 Task: Add the museum you appreciate in the Museum Campus to your saved locations.
Action: Mouse moved to (150, 59)
Screenshot: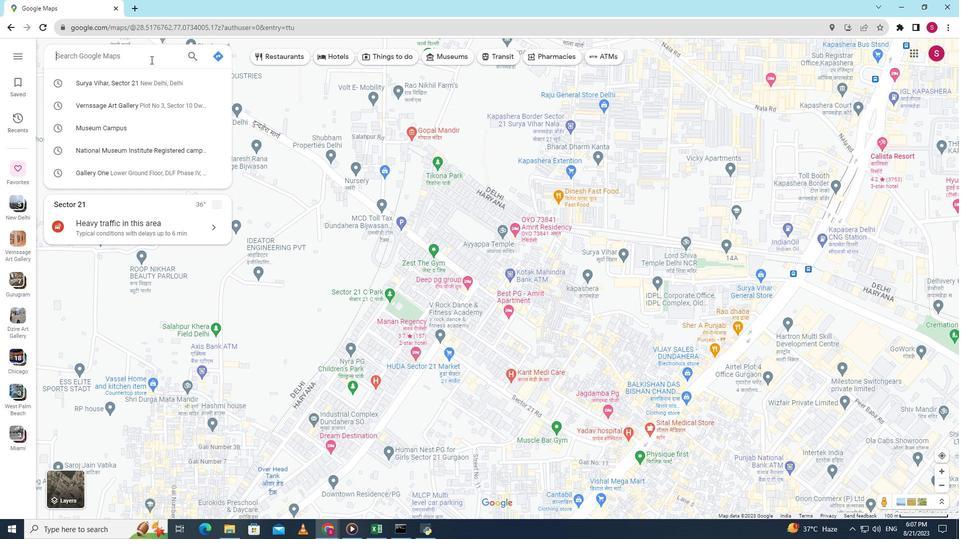 
Action: Mouse pressed left at (150, 59)
Screenshot: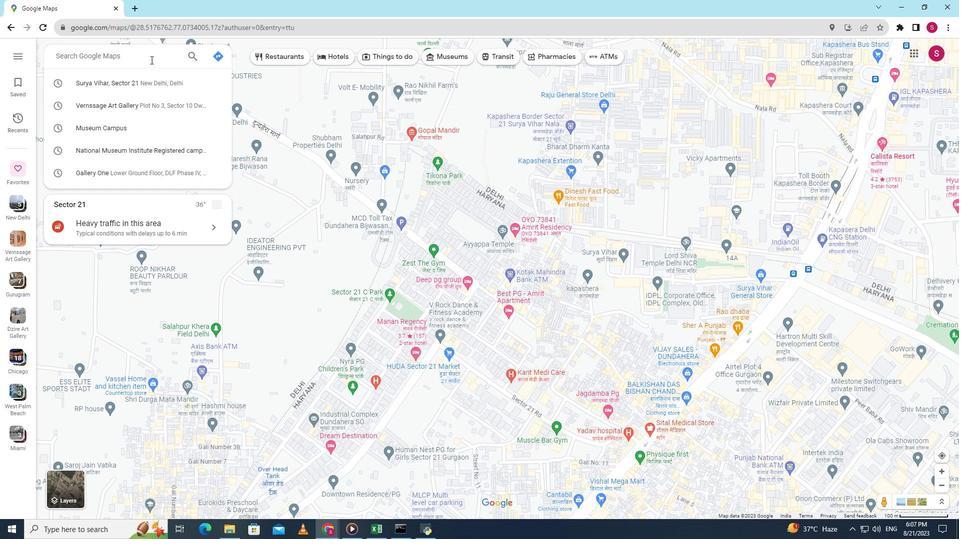 
Action: Key pressed <Key.shift><Key.shift><Key.shift><Key.shift><Key.shift><Key.shift><Key.shift><Key.shift><Key.shift><Key.shift>Museum<Key.space><Key.shift><Key.shift><Key.shift><Key.shift><Key.shift><Key.shift><Key.shift>Campi<Key.backspace>us<Key.enter>
Screenshot: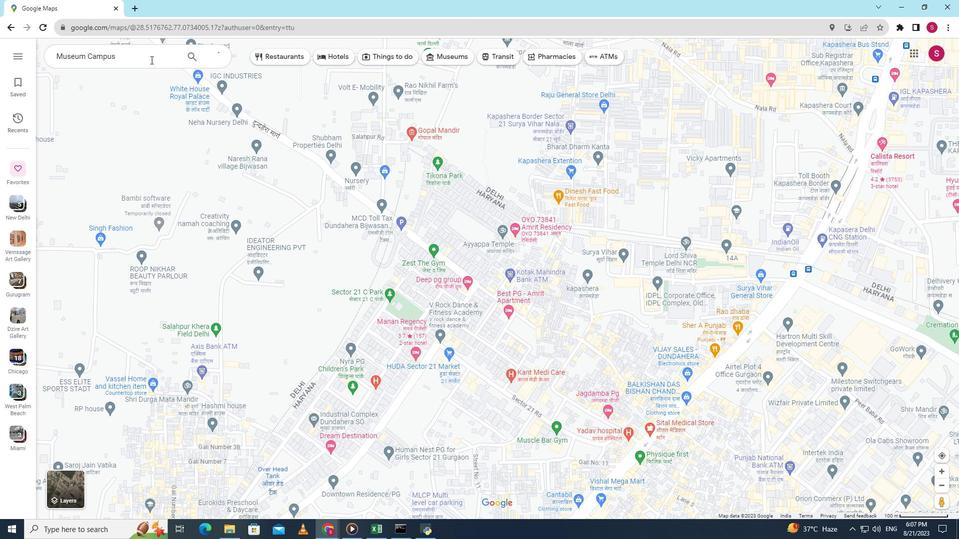 
Action: Mouse moved to (114, 90)
Screenshot: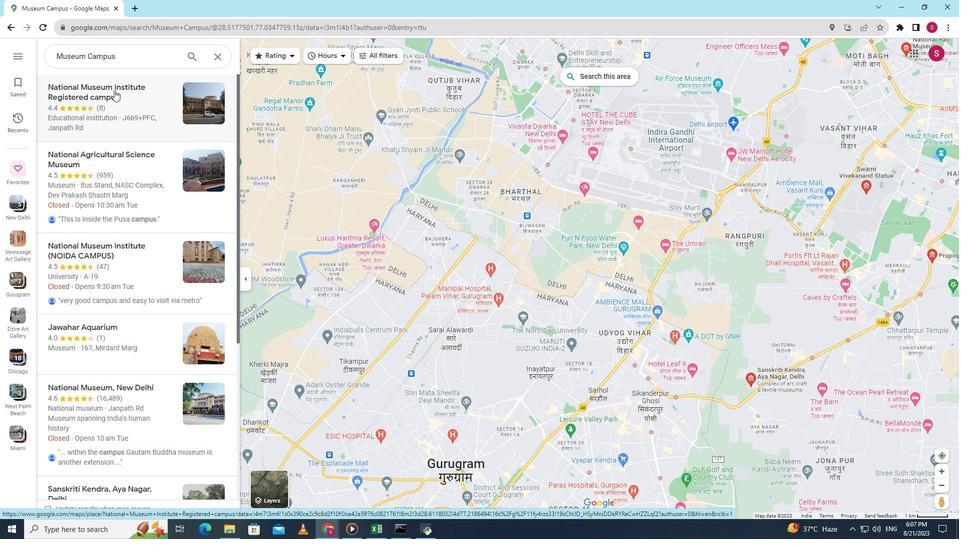 
Action: Mouse pressed left at (114, 90)
Screenshot: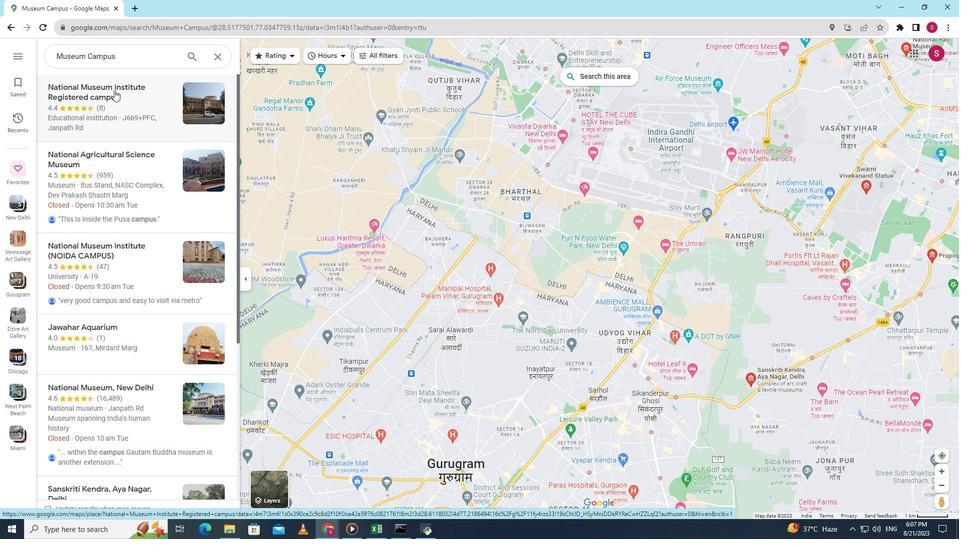 
Action: Mouse moved to (365, 149)
Screenshot: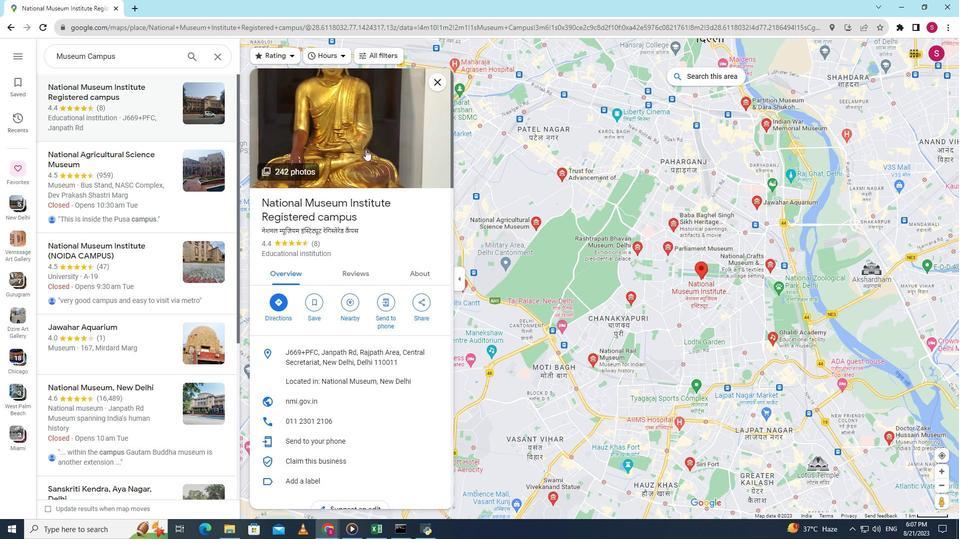 
Action: Mouse pressed left at (365, 149)
Screenshot: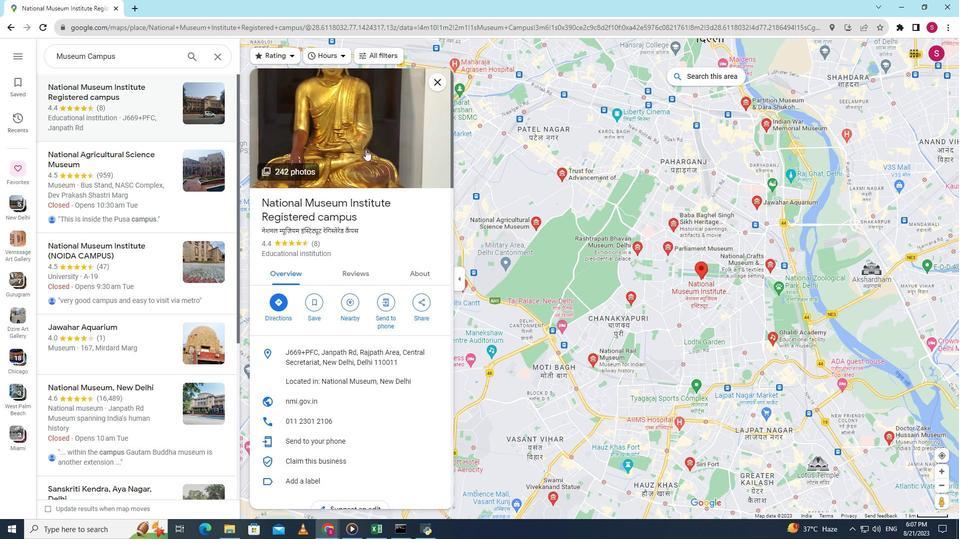 
Action: Mouse moved to (147, 440)
Screenshot: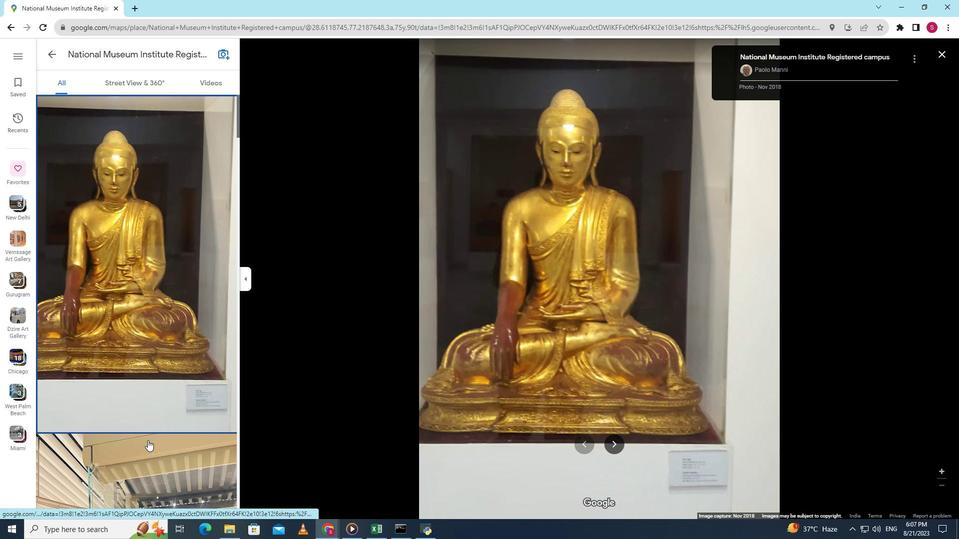 
Action: Mouse scrolled (147, 440) with delta (0, 0)
Screenshot: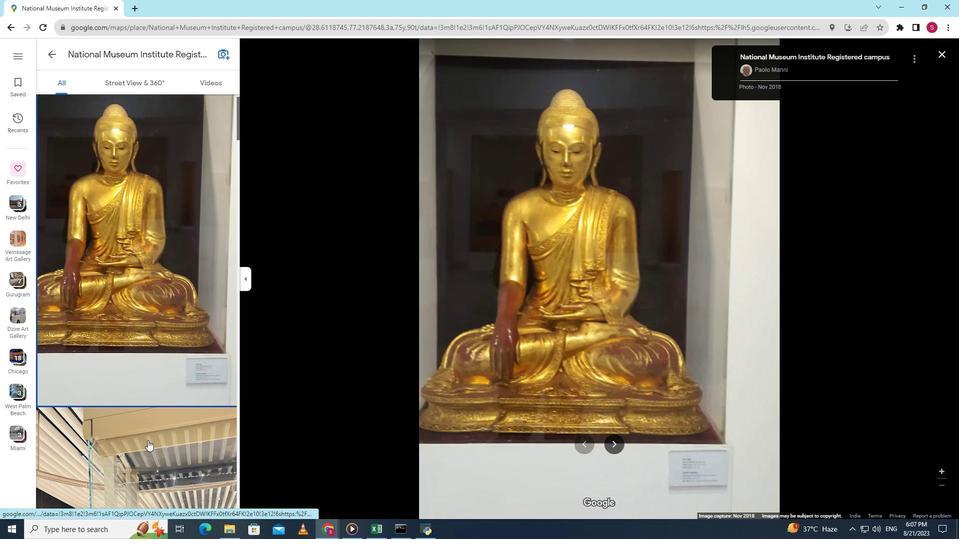 
Action: Mouse scrolled (147, 440) with delta (0, 0)
Screenshot: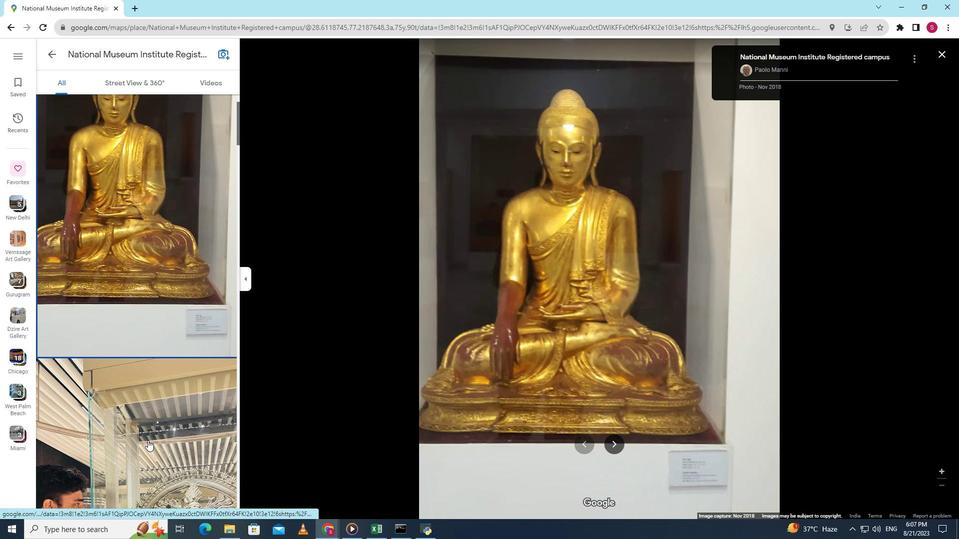 
Action: Mouse scrolled (147, 440) with delta (0, 0)
Screenshot: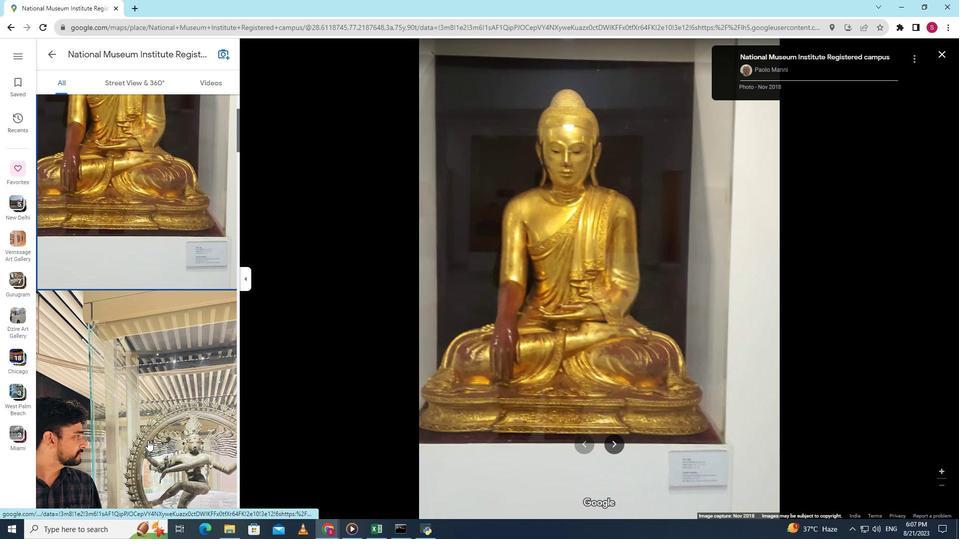 
Action: Mouse moved to (149, 436)
Screenshot: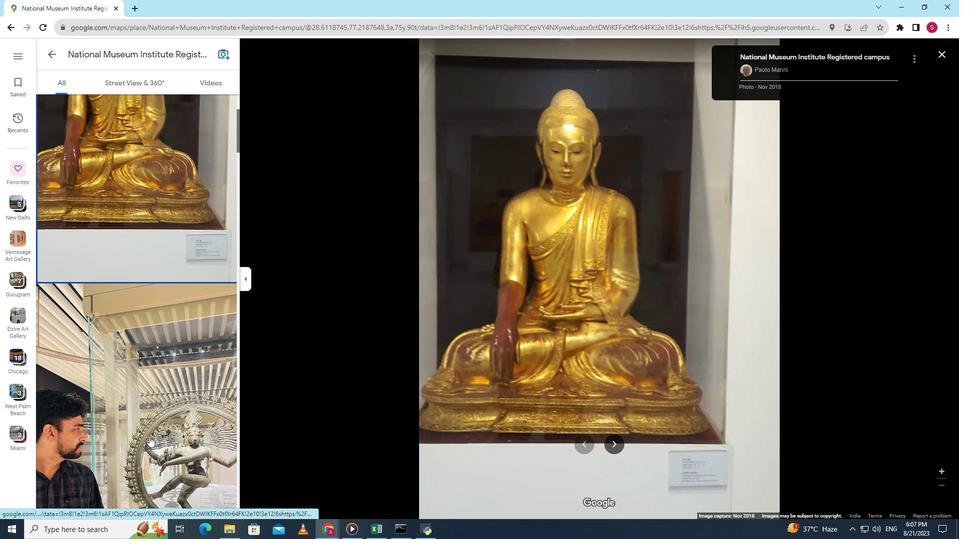 
Action: Mouse pressed left at (149, 436)
Screenshot: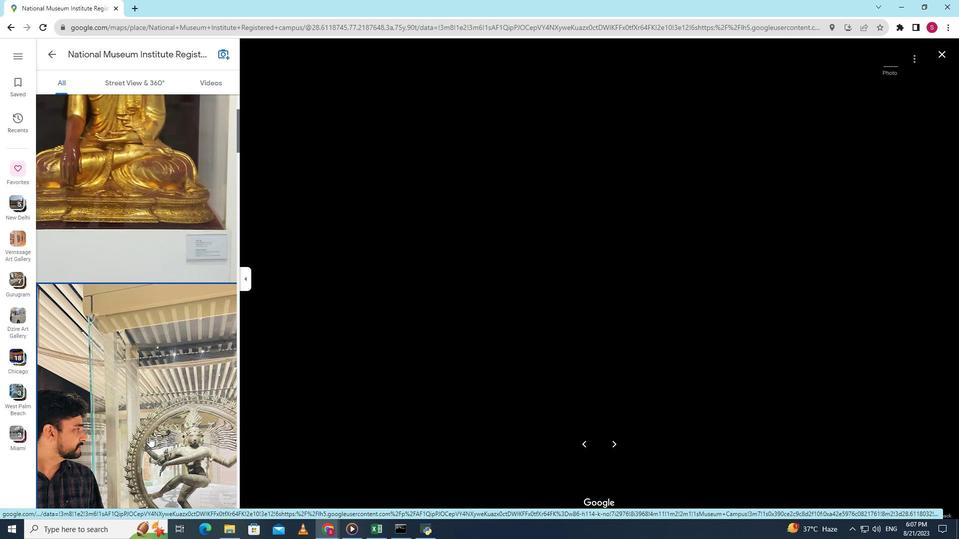 
Action: Mouse moved to (610, 443)
Screenshot: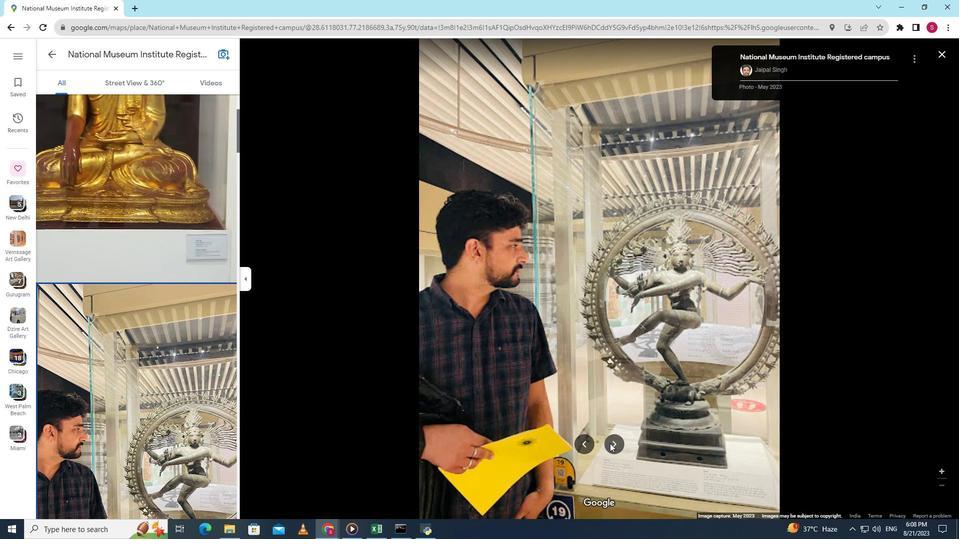 
Action: Mouse pressed left at (610, 443)
Screenshot: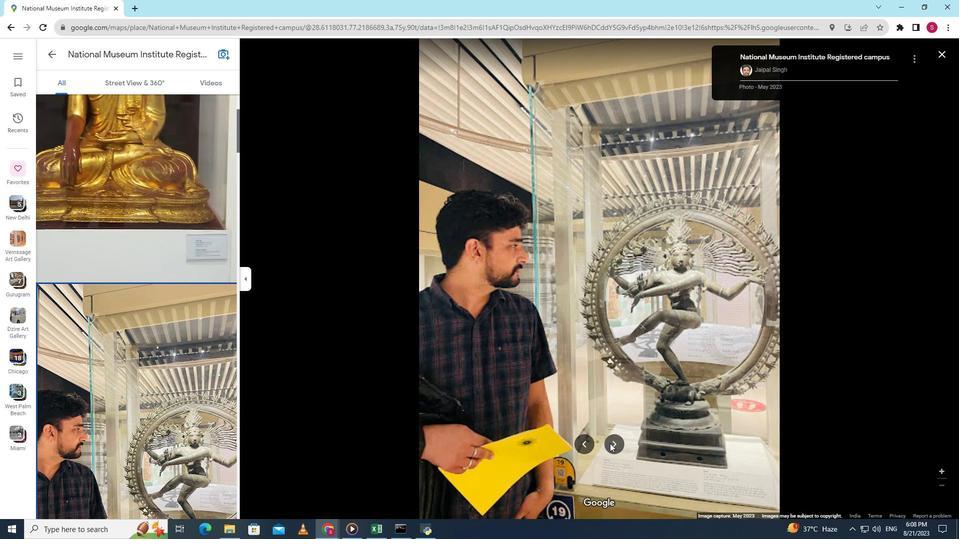 
Action: Mouse pressed left at (610, 443)
Screenshot: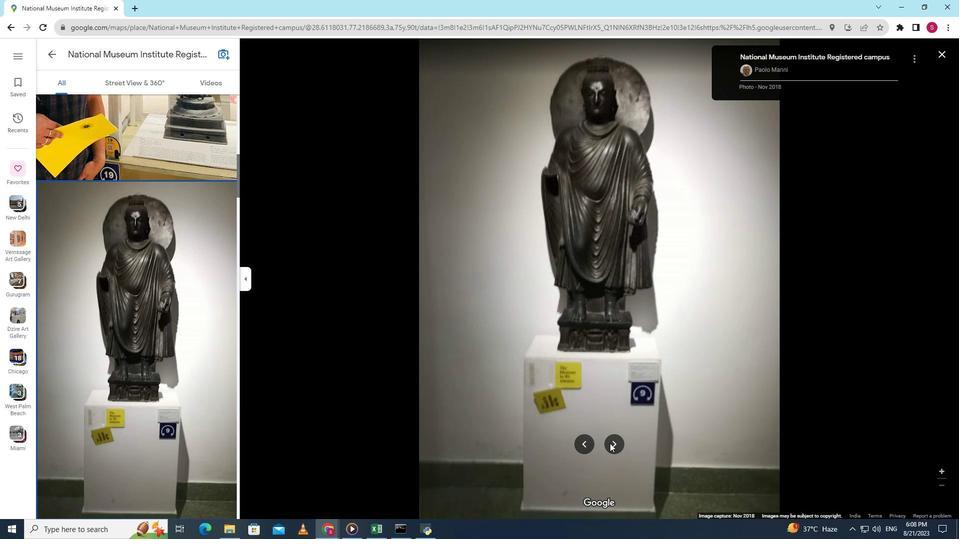 
Action: Mouse pressed left at (610, 443)
Screenshot: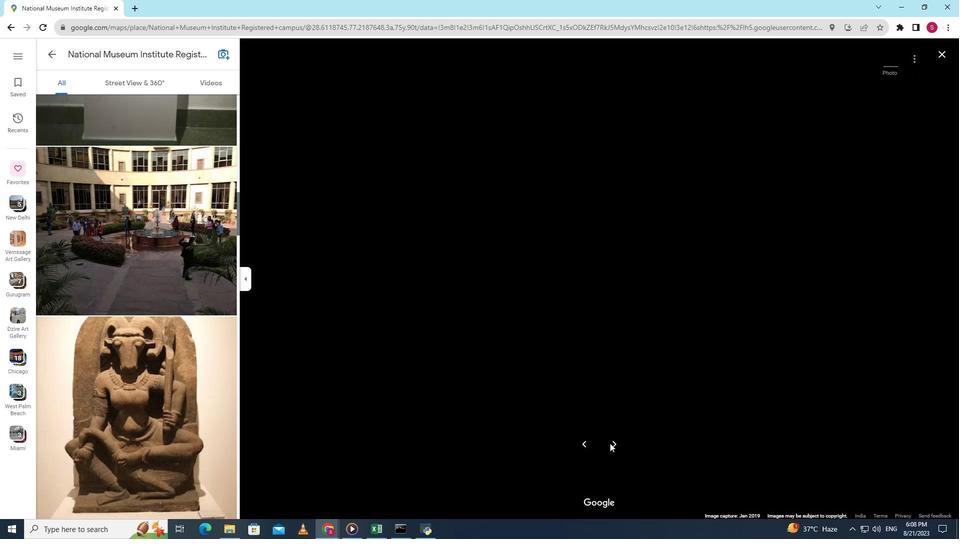 
Action: Mouse pressed left at (610, 443)
Screenshot: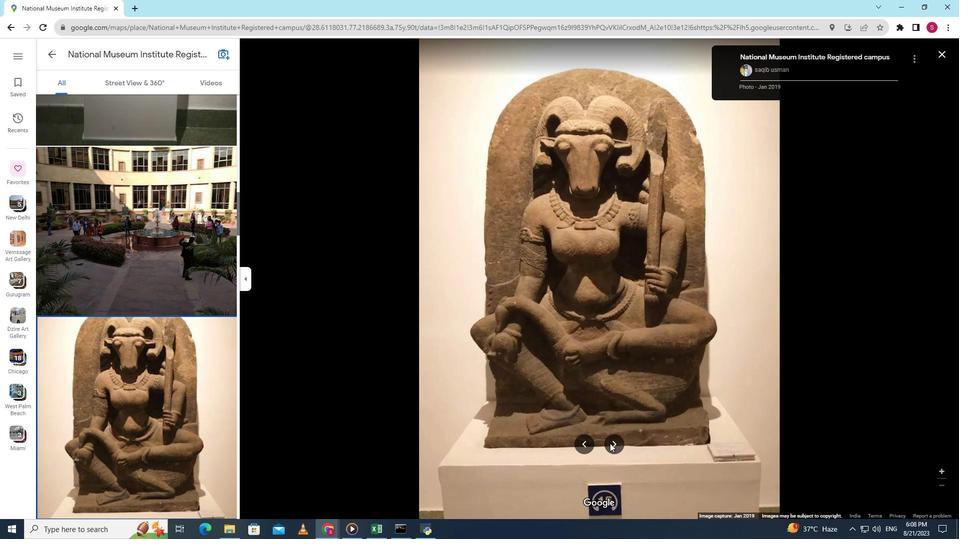 
Action: Mouse moved to (151, 443)
Screenshot: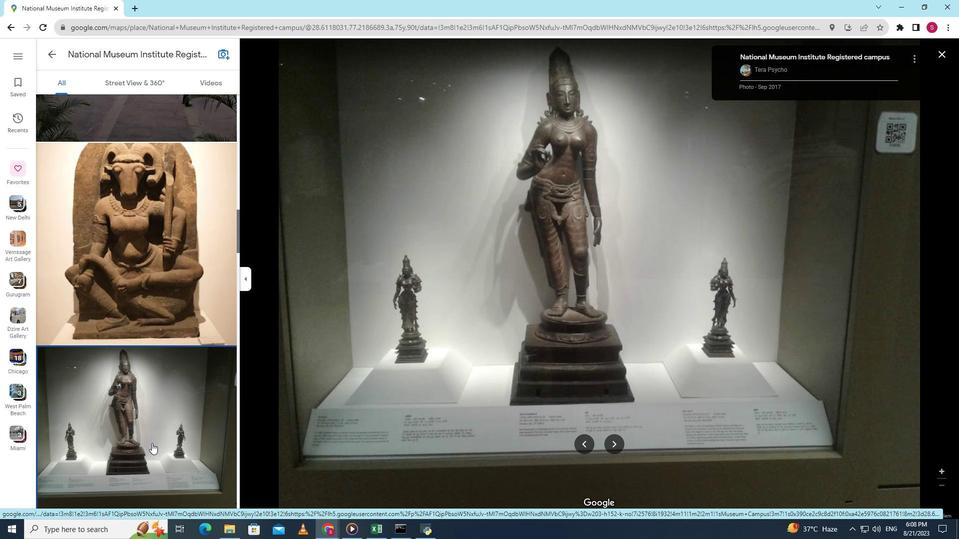 
Action: Mouse scrolled (151, 443) with delta (0, 0)
Screenshot: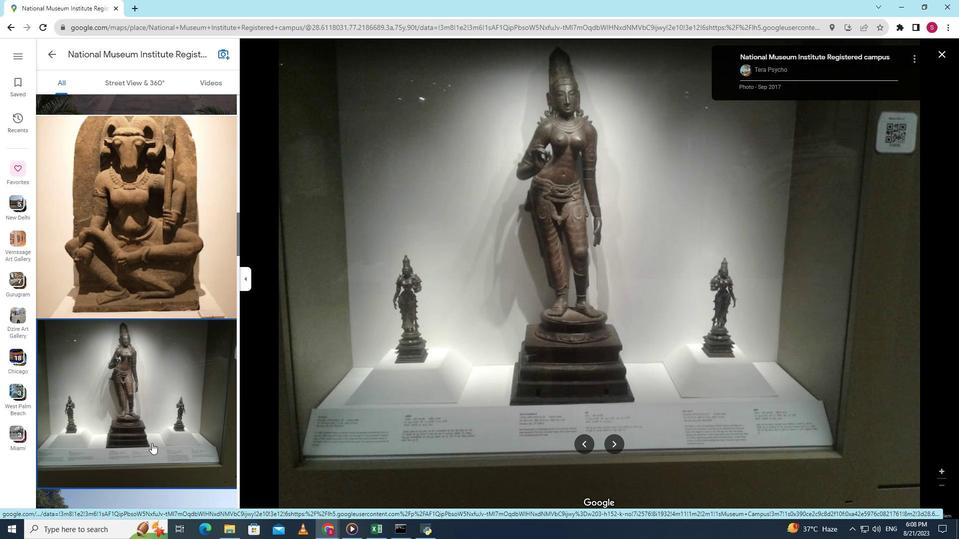 
Action: Mouse scrolled (151, 443) with delta (0, 0)
Screenshot: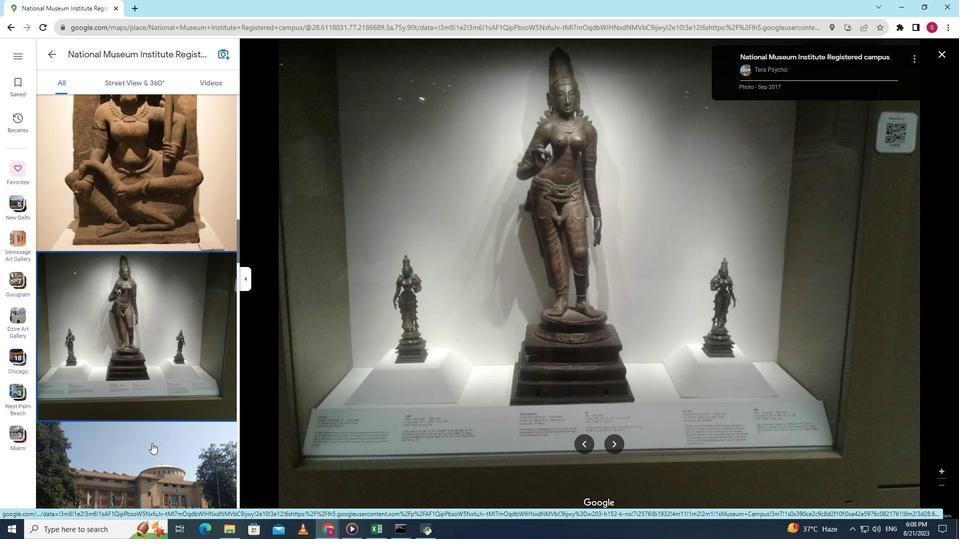 
Action: Mouse scrolled (151, 443) with delta (0, 0)
Screenshot: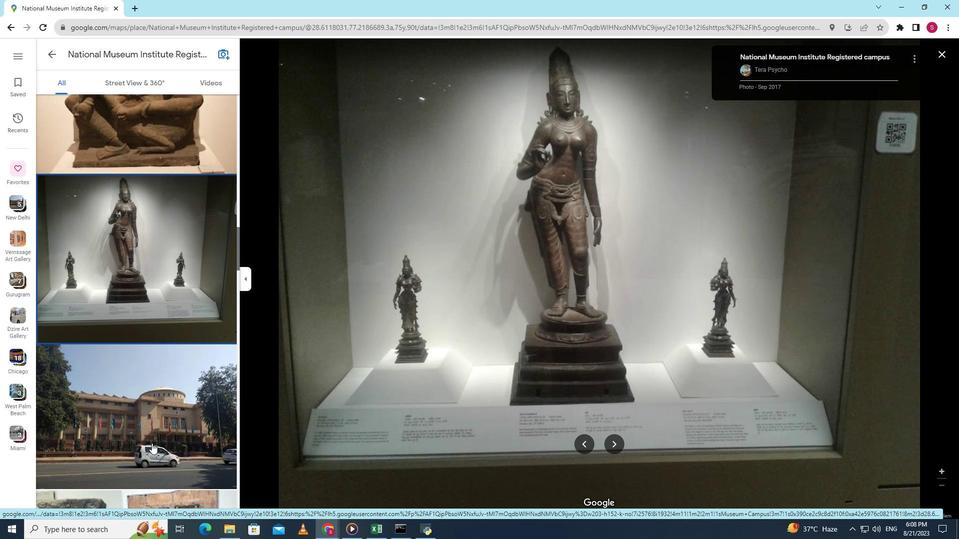 
Action: Mouse scrolled (151, 443) with delta (0, 0)
Screenshot: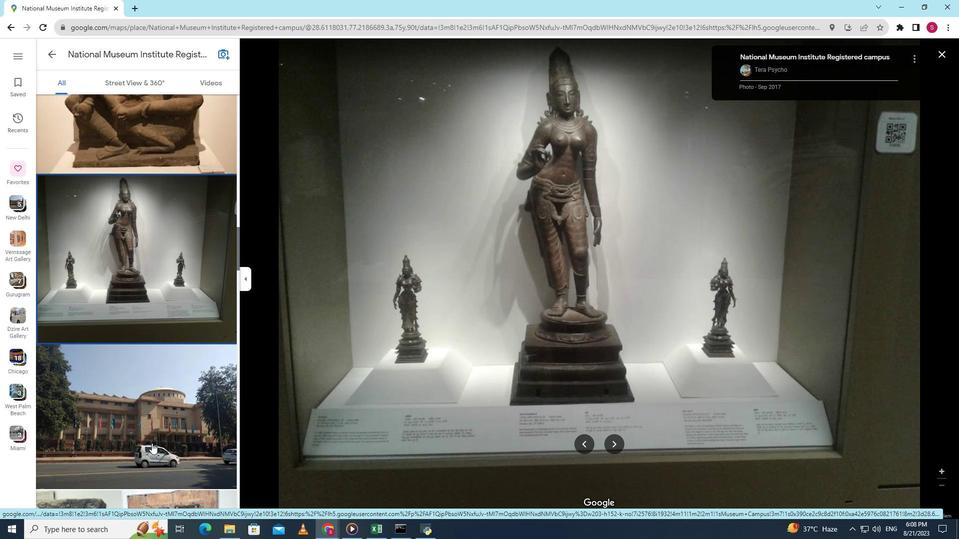 
Action: Mouse moved to (159, 410)
Screenshot: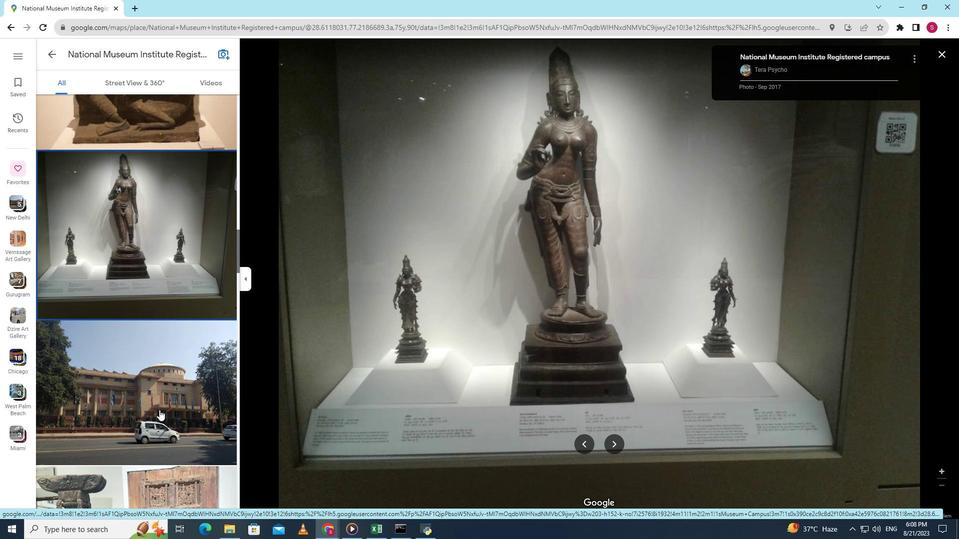 
Action: Mouse scrolled (159, 409) with delta (0, 0)
Screenshot: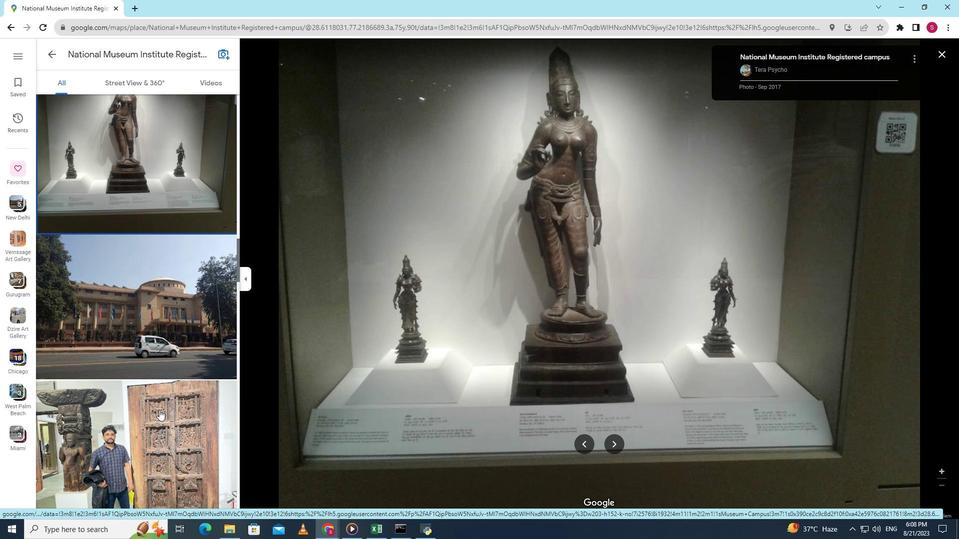 
Action: Mouse scrolled (159, 409) with delta (0, 0)
Screenshot: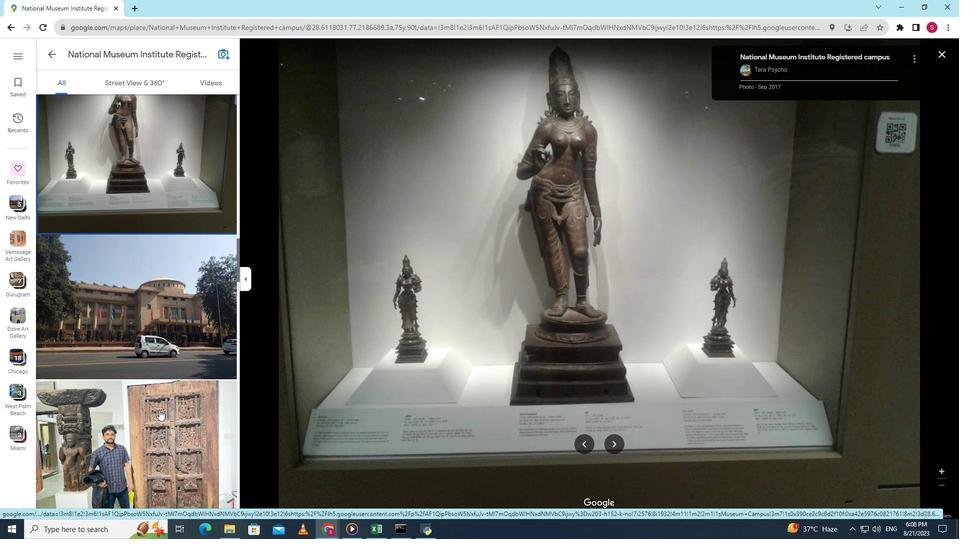 
Action: Mouse moved to (164, 409)
Screenshot: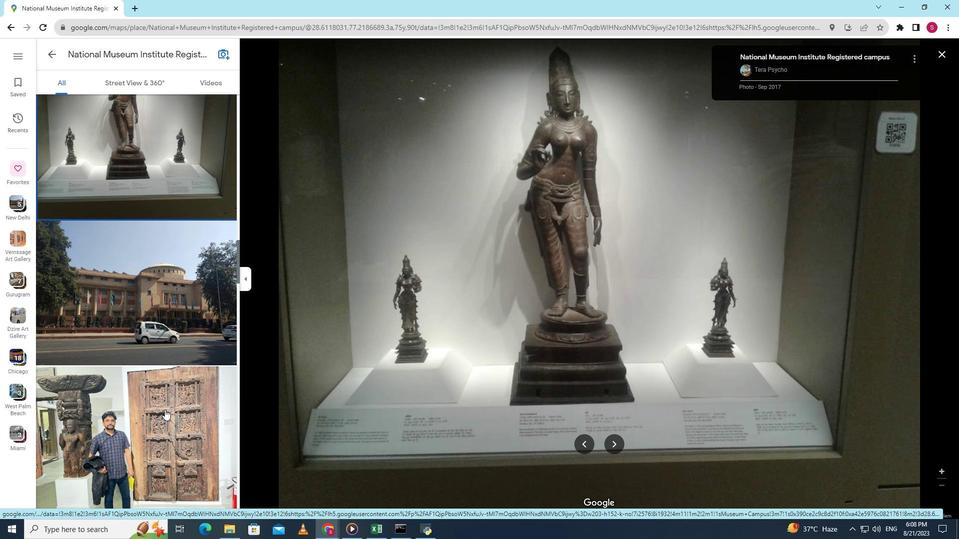 
Action: Mouse pressed left at (164, 409)
Screenshot: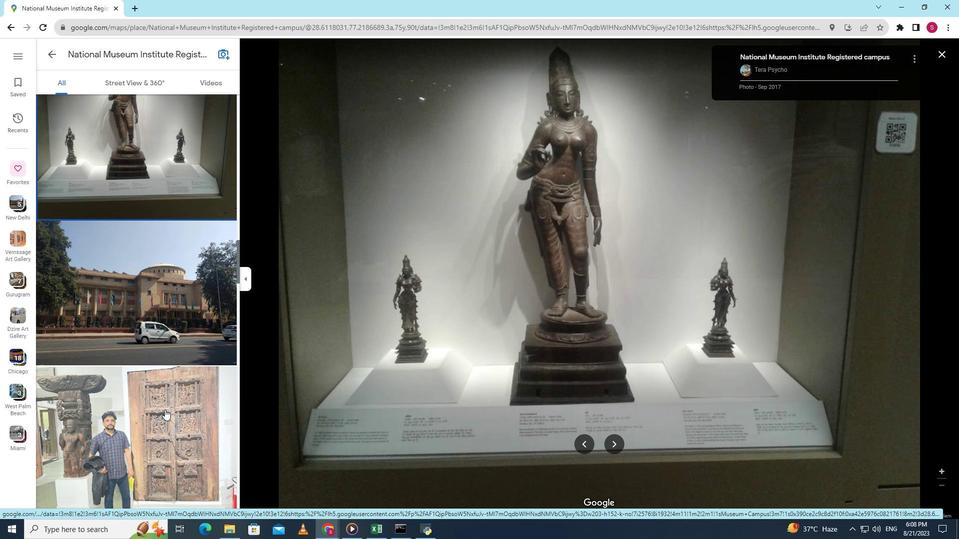 
Action: Mouse scrolled (164, 409) with delta (0, 0)
Screenshot: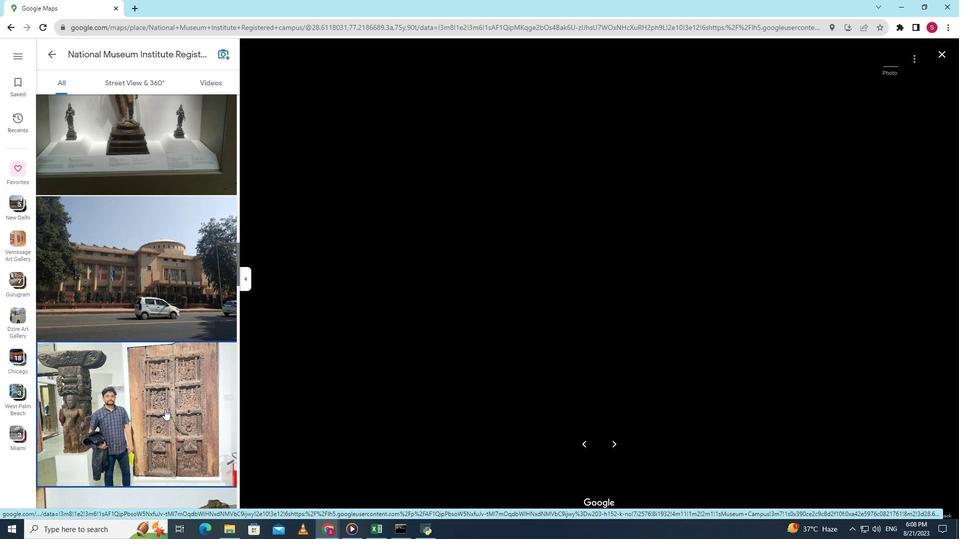 
Action: Mouse scrolled (164, 409) with delta (0, 0)
Screenshot: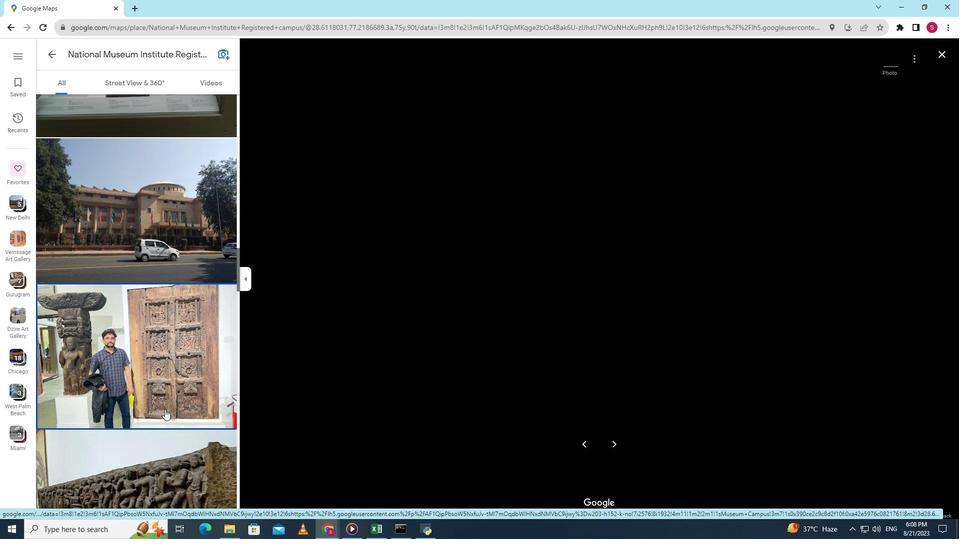 
Action: Mouse scrolled (164, 409) with delta (0, 0)
Screenshot: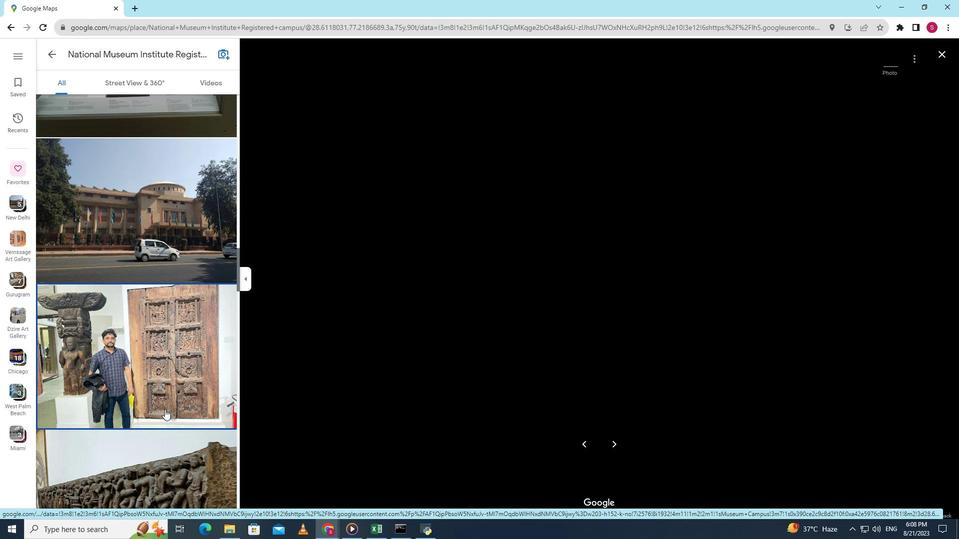 
Action: Mouse scrolled (164, 409) with delta (0, 0)
Screenshot: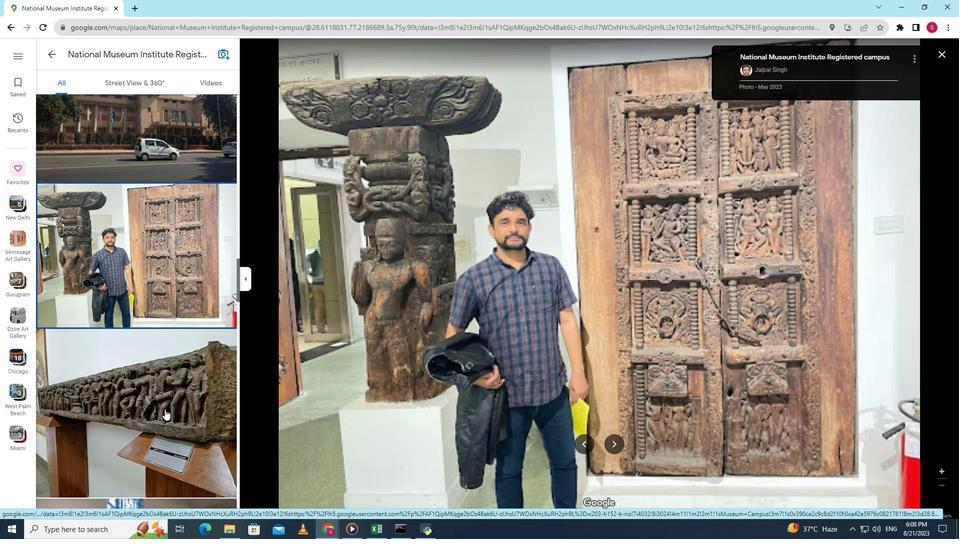 
Action: Mouse scrolled (164, 409) with delta (0, 0)
Screenshot: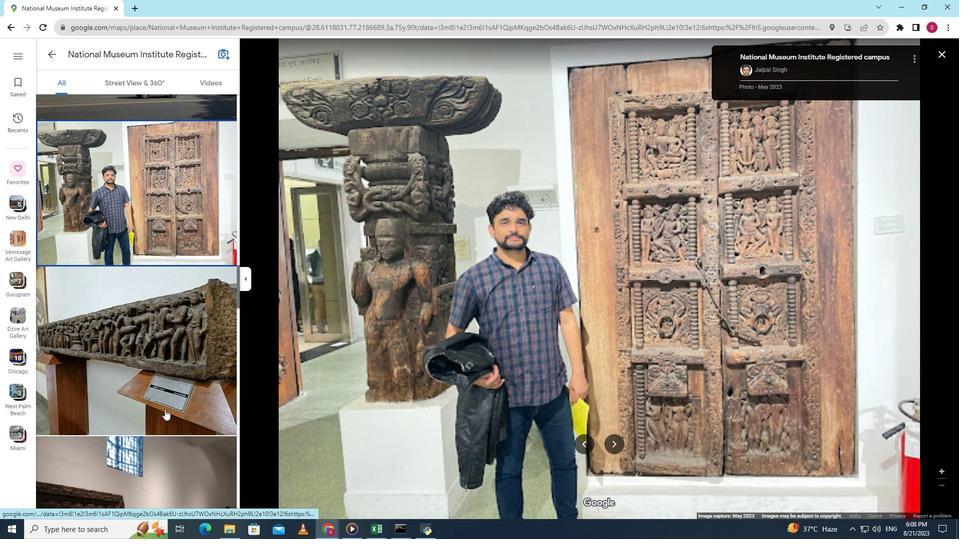 
Action: Mouse moved to (170, 383)
Screenshot: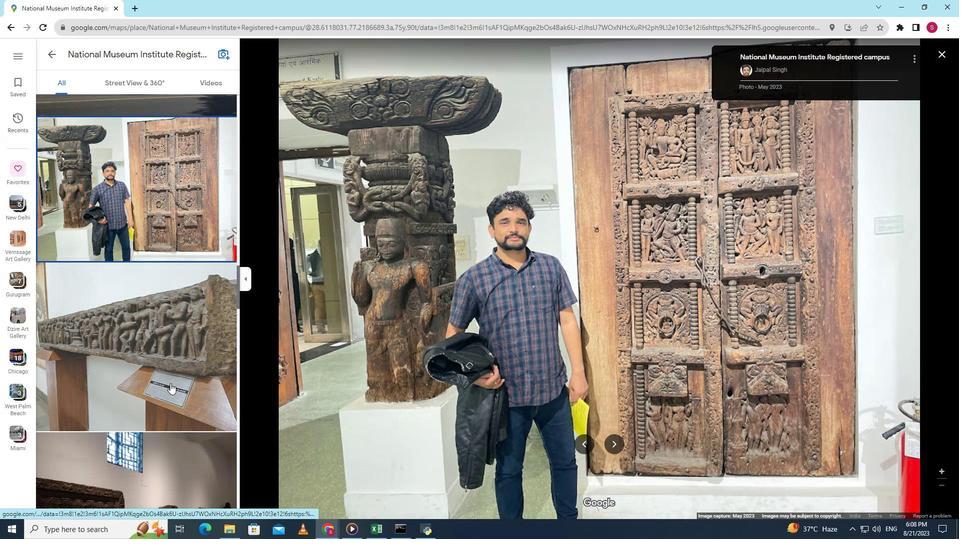 
Action: Mouse pressed left at (170, 383)
Screenshot: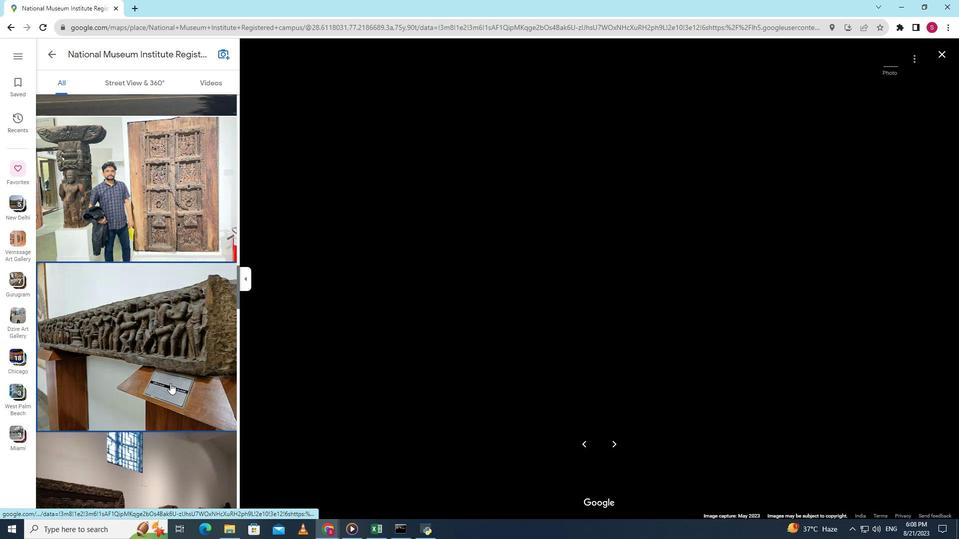 
Action: Mouse scrolled (170, 383) with delta (0, 0)
Screenshot: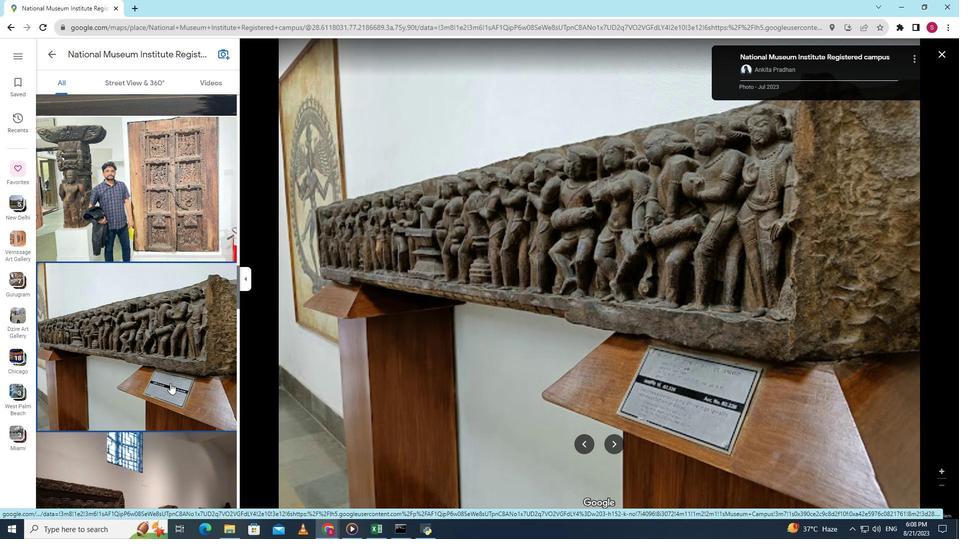 
Action: Mouse scrolled (170, 383) with delta (0, 0)
Screenshot: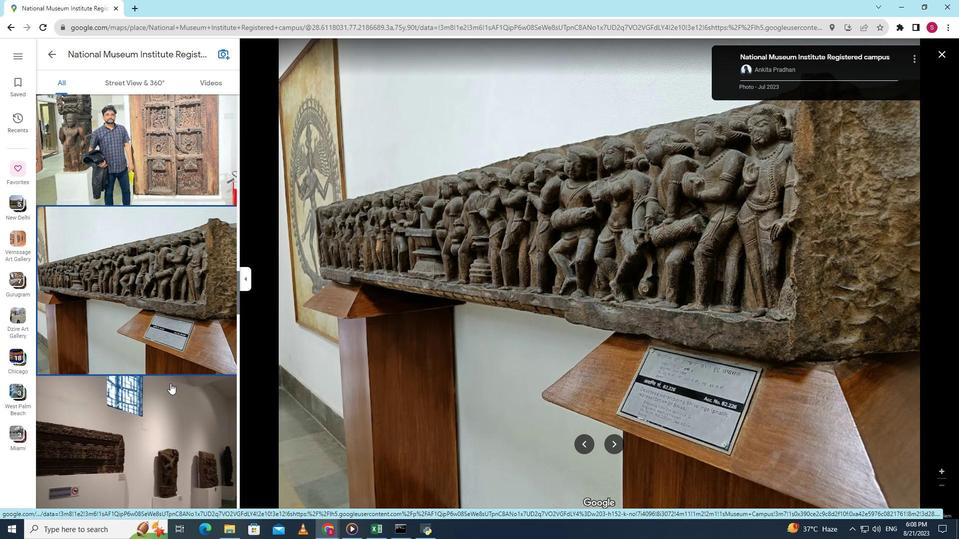 
Action: Mouse pressed left at (170, 383)
Screenshot: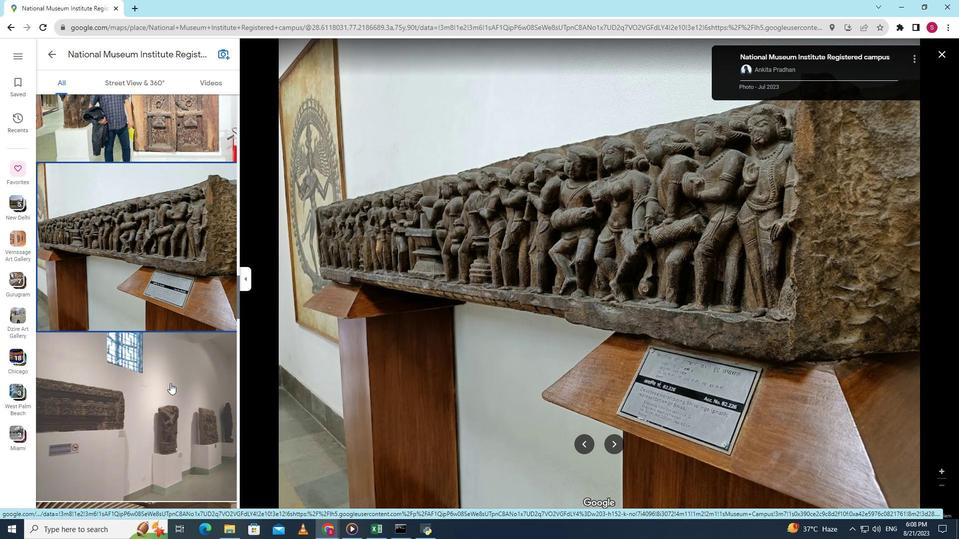 
Action: Mouse scrolled (170, 383) with delta (0, 0)
Screenshot: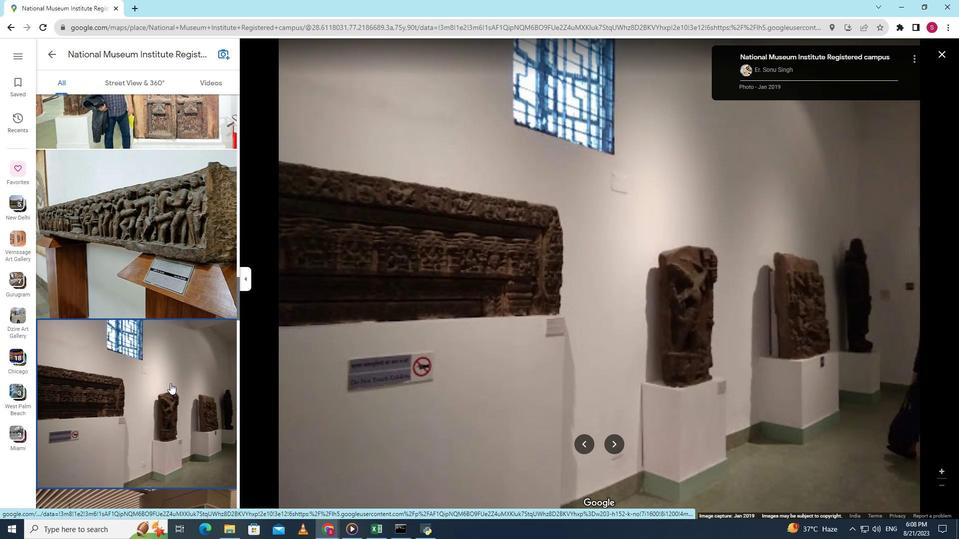 
Action: Mouse scrolled (170, 383) with delta (0, 0)
Screenshot: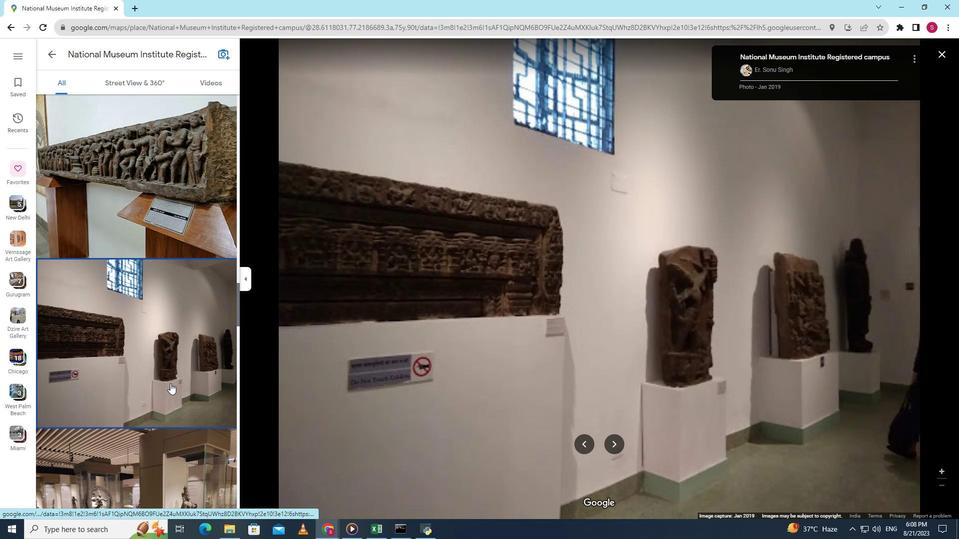 
Action: Mouse scrolled (170, 383) with delta (0, 0)
Screenshot: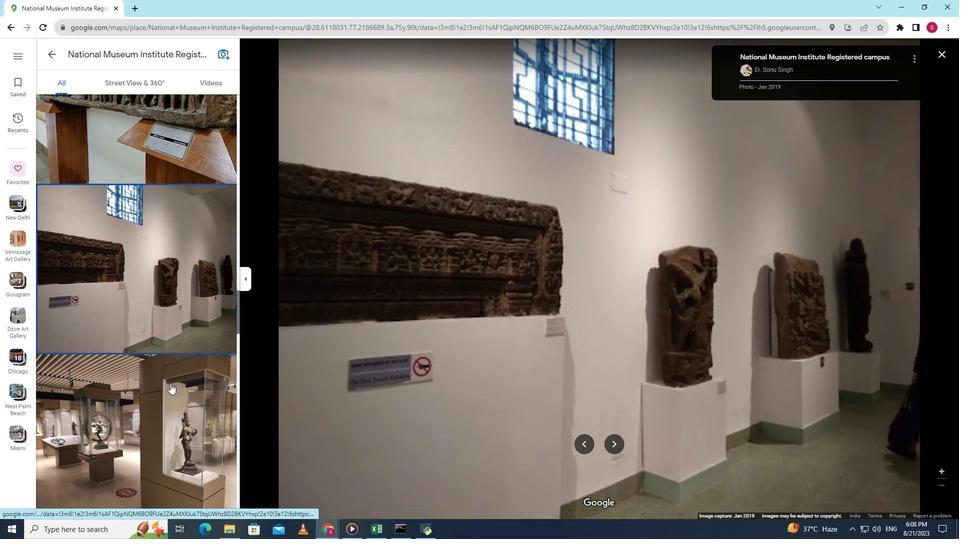 
Action: Mouse pressed left at (170, 383)
Screenshot: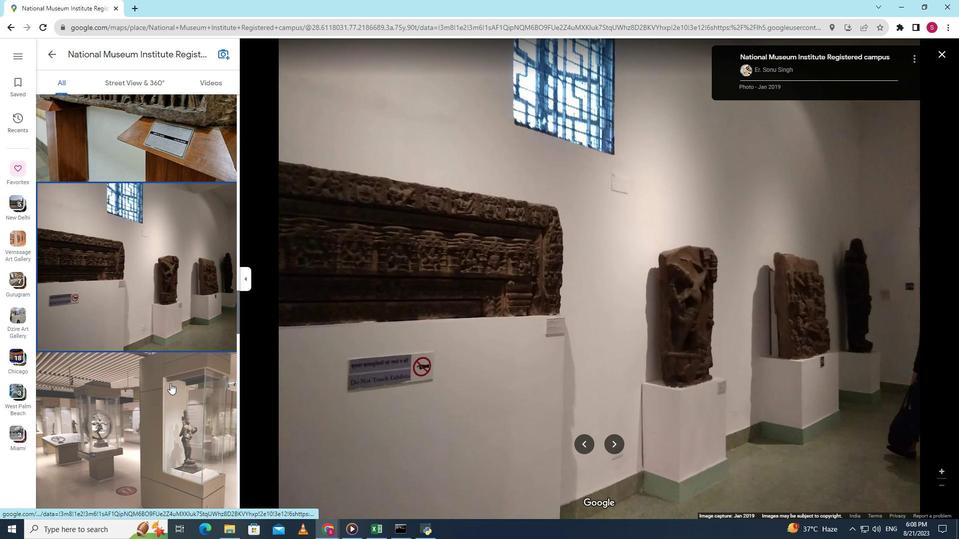 
Action: Mouse scrolled (170, 383) with delta (0, 0)
Screenshot: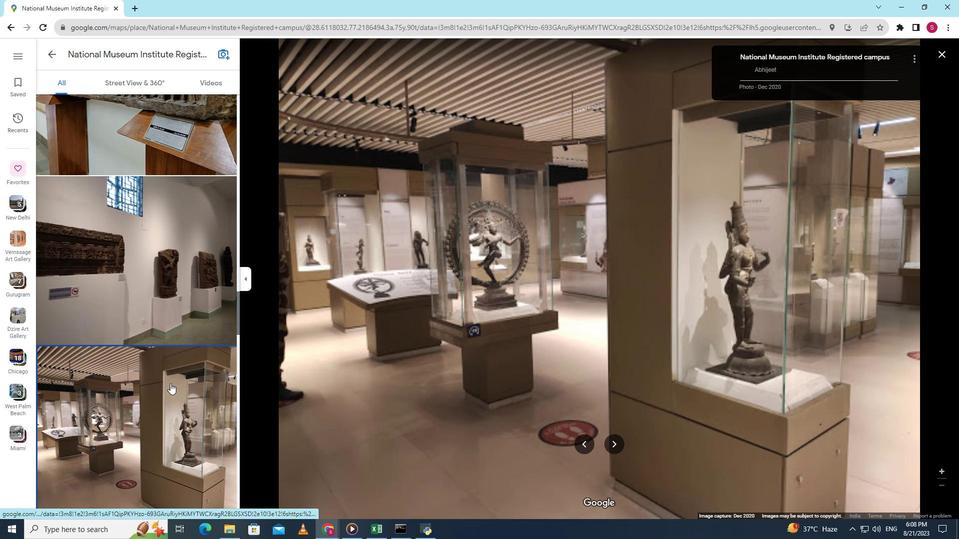 
Action: Mouse scrolled (170, 383) with delta (0, 0)
Screenshot: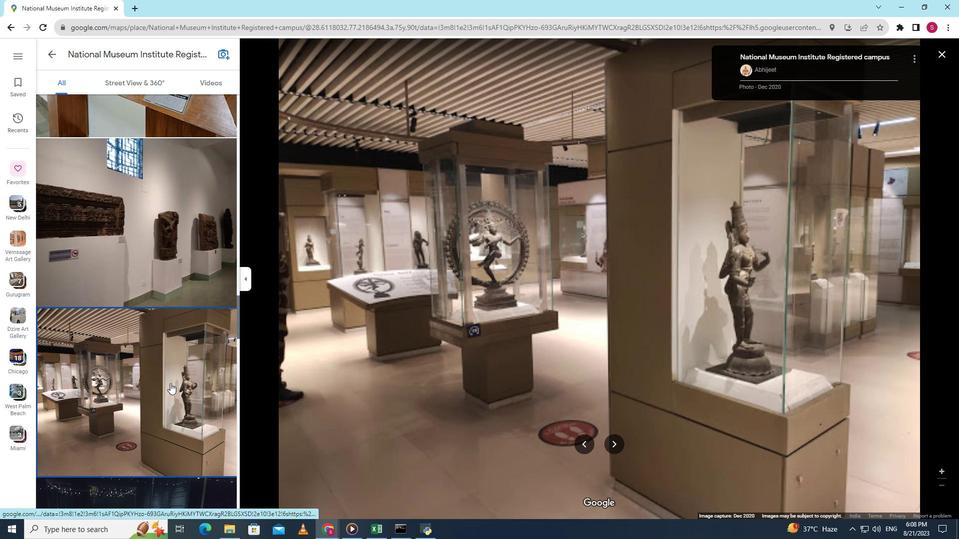 
Action: Mouse scrolled (170, 383) with delta (0, 0)
Screenshot: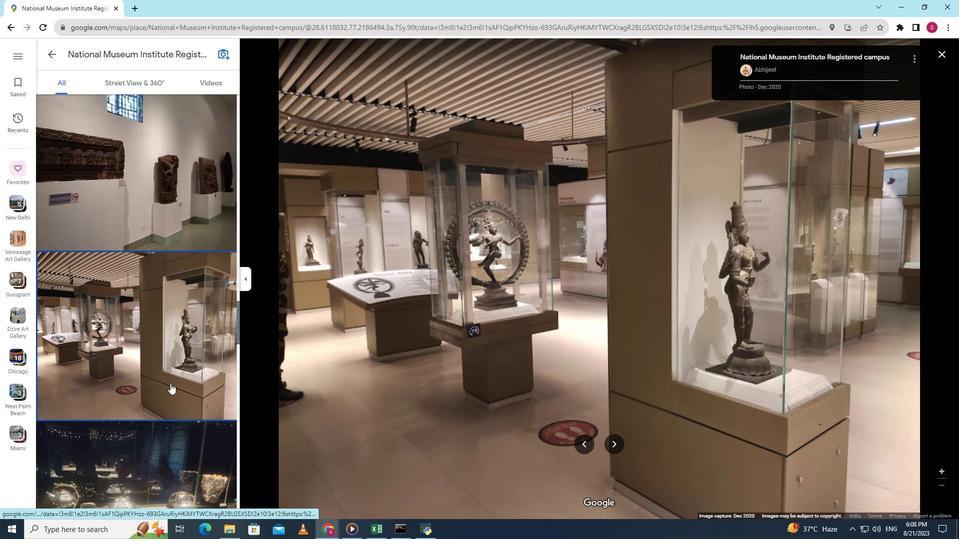 
Action: Mouse scrolled (170, 383) with delta (0, 0)
Screenshot: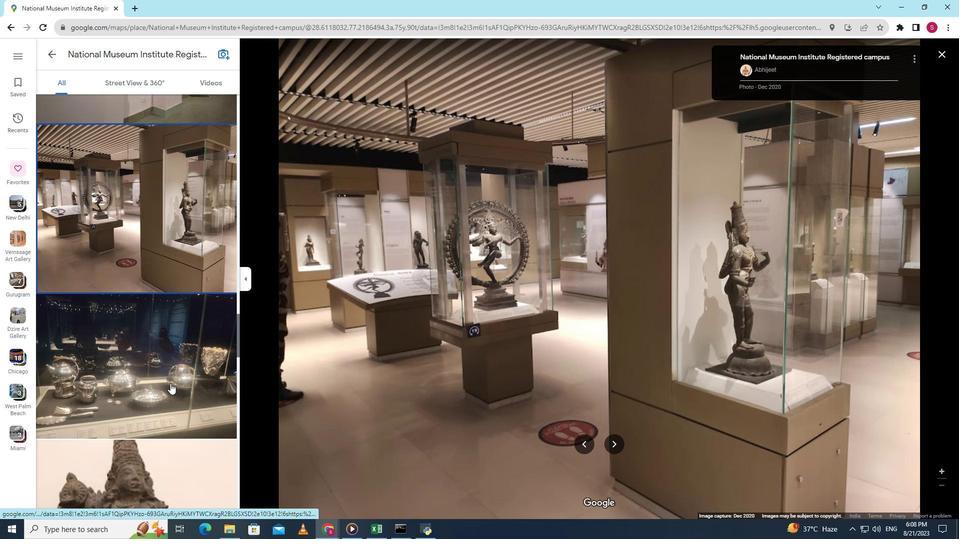 
Action: Mouse scrolled (170, 383) with delta (0, 0)
Screenshot: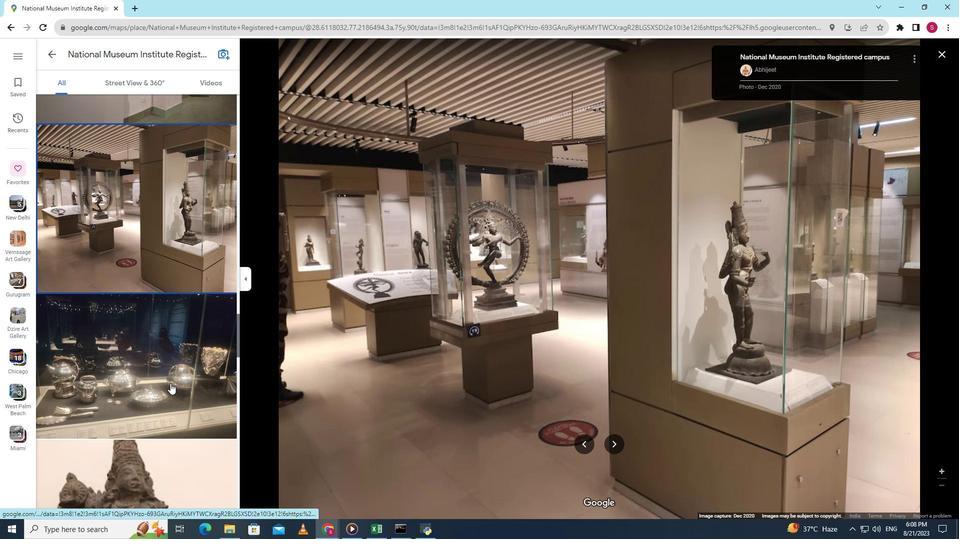 
Action: Mouse pressed left at (170, 383)
Screenshot: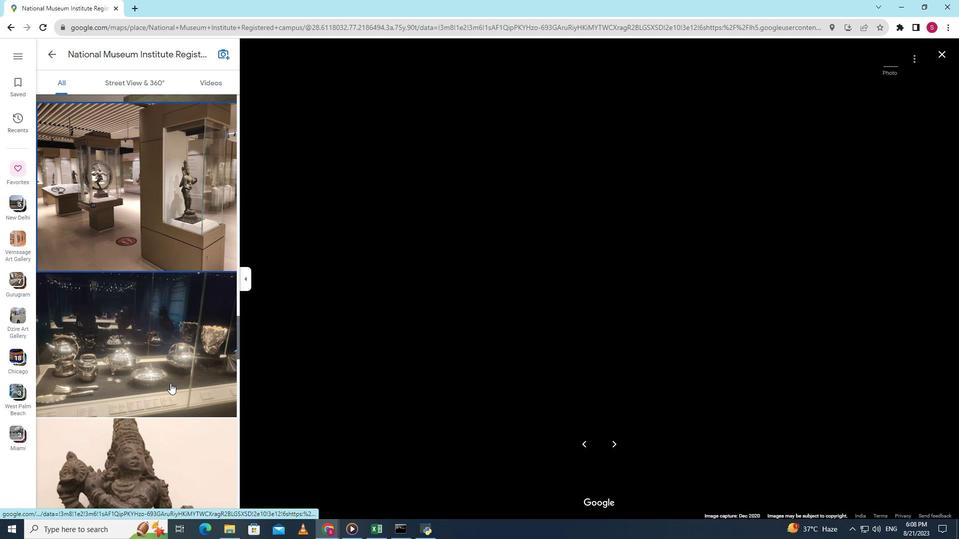 
Action: Mouse scrolled (170, 383) with delta (0, 0)
Screenshot: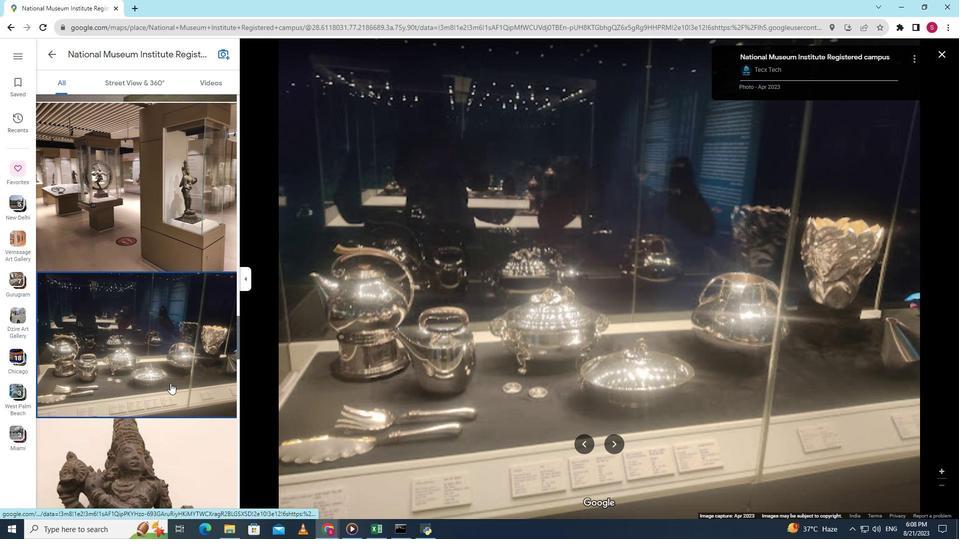 
Action: Mouse scrolled (170, 383) with delta (0, 0)
Screenshot: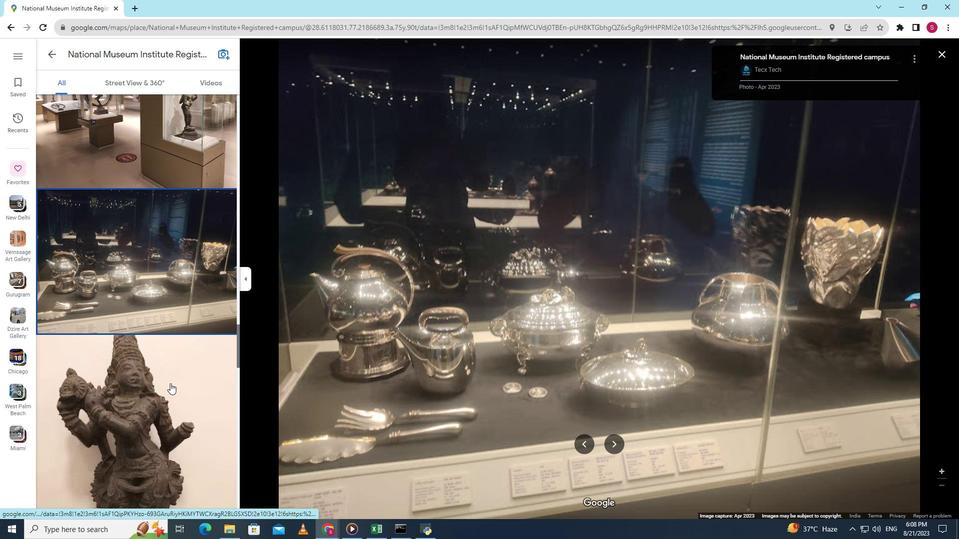 
Action: Mouse scrolled (170, 383) with delta (0, 0)
Screenshot: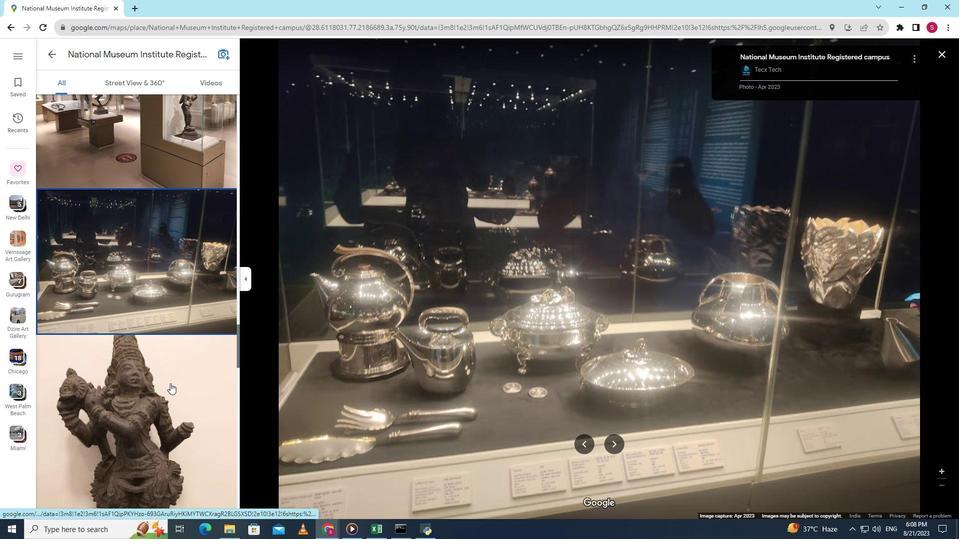 
Action: Mouse scrolled (170, 383) with delta (0, 0)
Screenshot: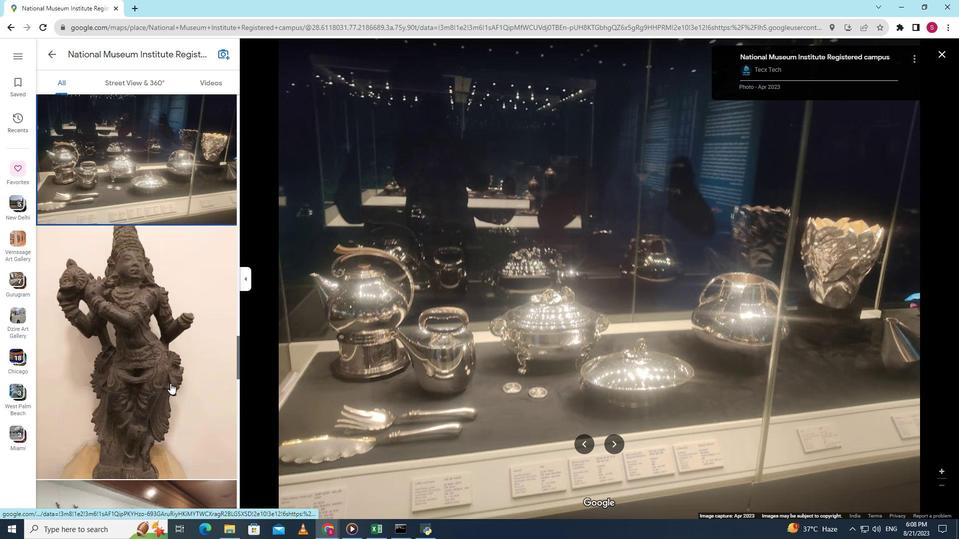 
Action: Mouse pressed left at (170, 383)
Screenshot: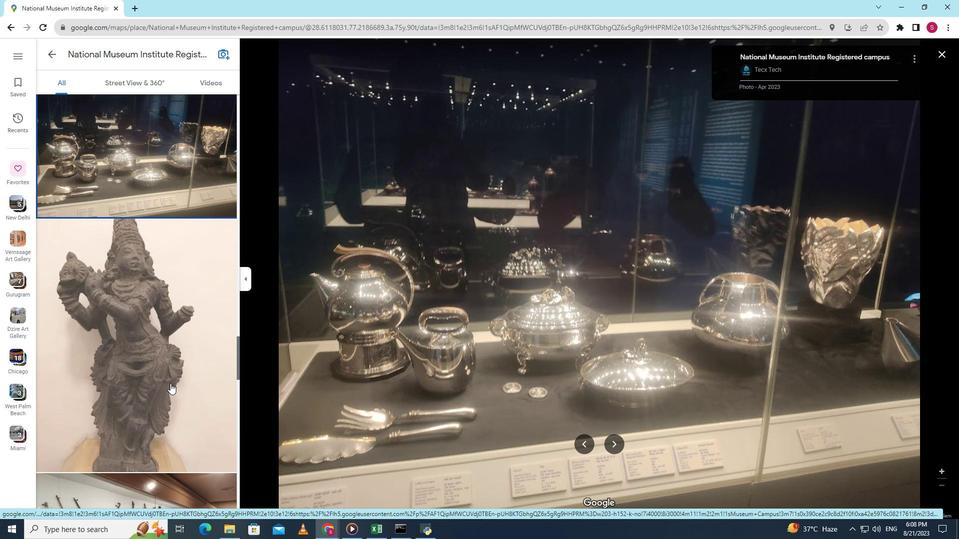 
Action: Mouse scrolled (170, 383) with delta (0, 0)
Screenshot: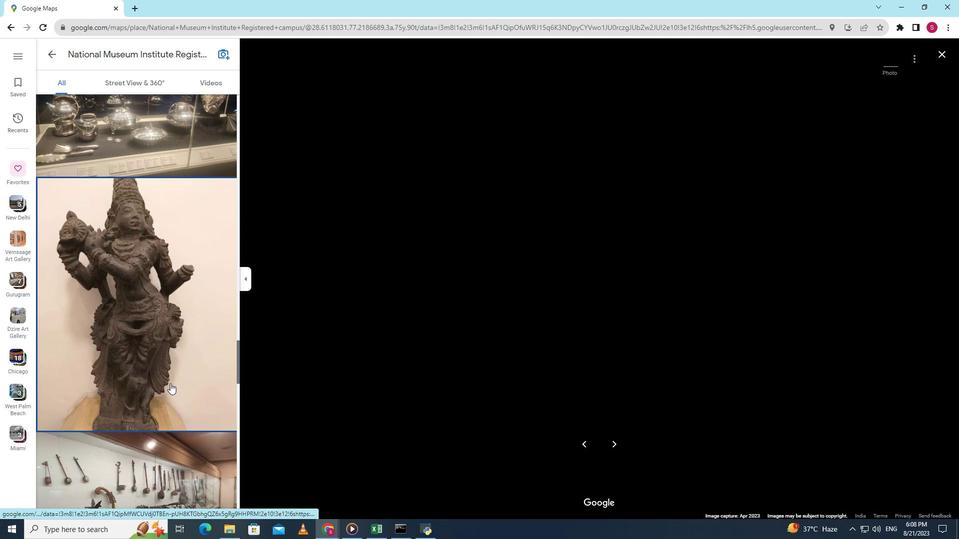 
Action: Mouse scrolled (170, 383) with delta (0, 0)
Screenshot: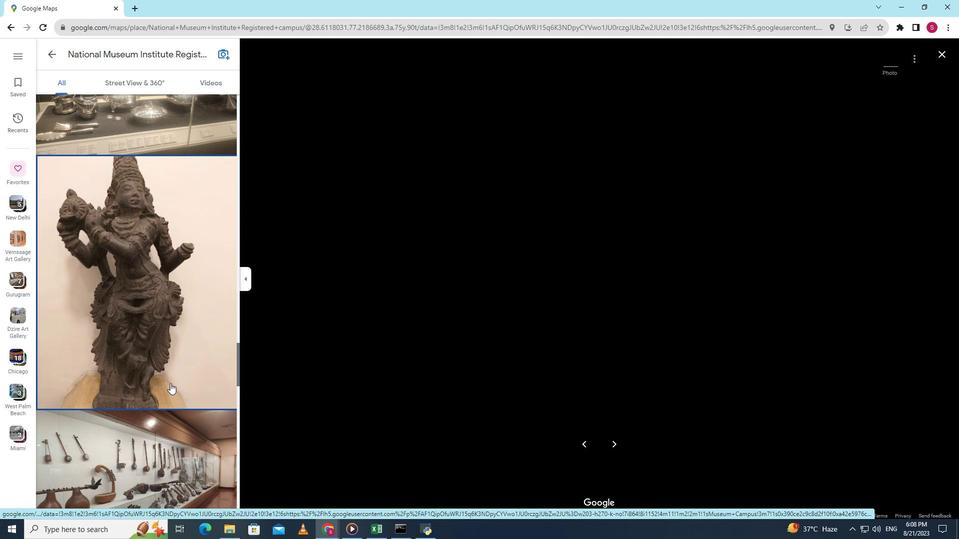 
Action: Mouse scrolled (170, 383) with delta (0, 0)
Screenshot: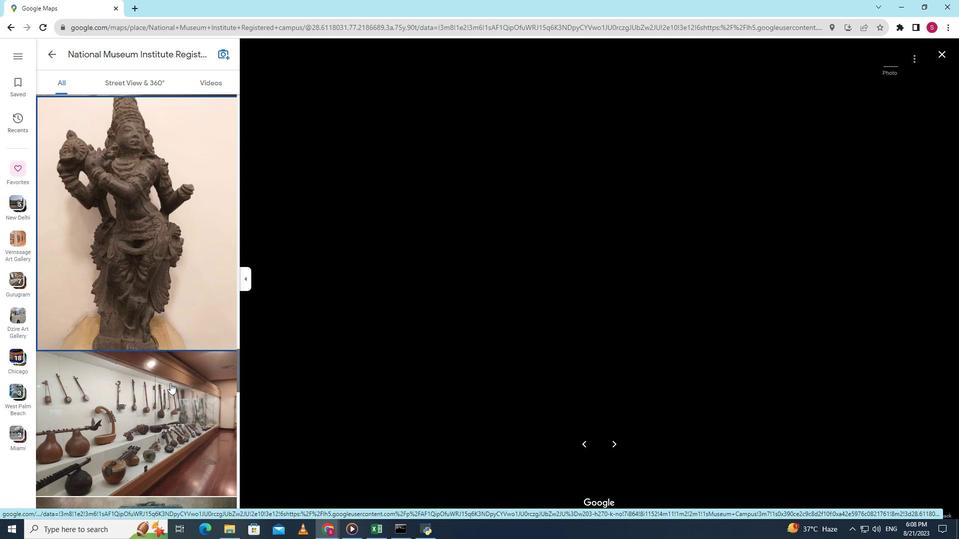 
Action: Mouse moved to (151, 272)
Screenshot: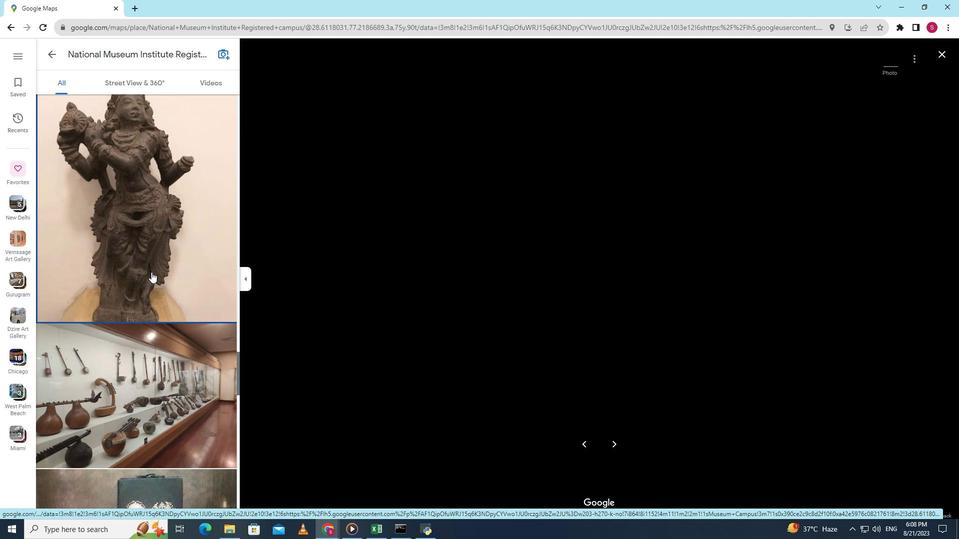
Action: Mouse scrolled (151, 272) with delta (0, 0)
Screenshot: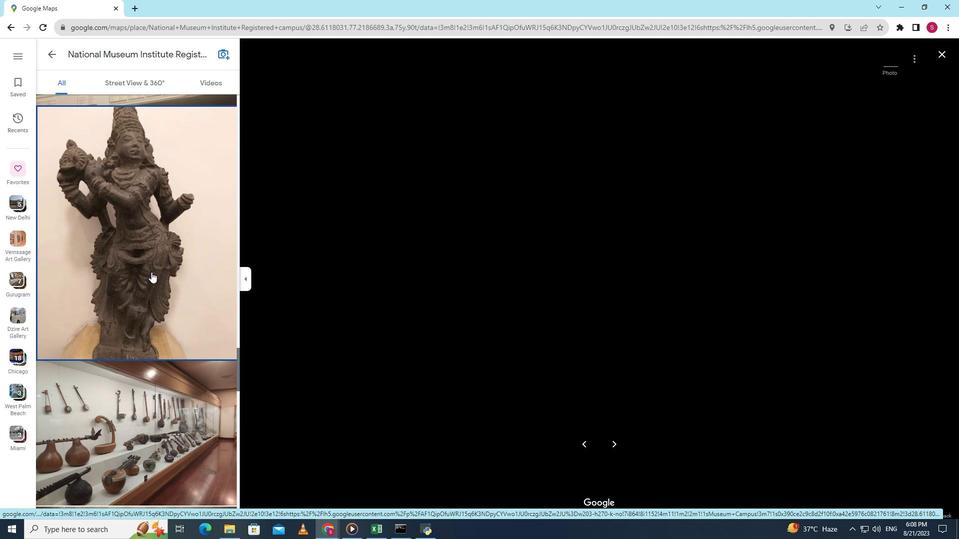 
Action: Mouse moved to (173, 262)
Screenshot: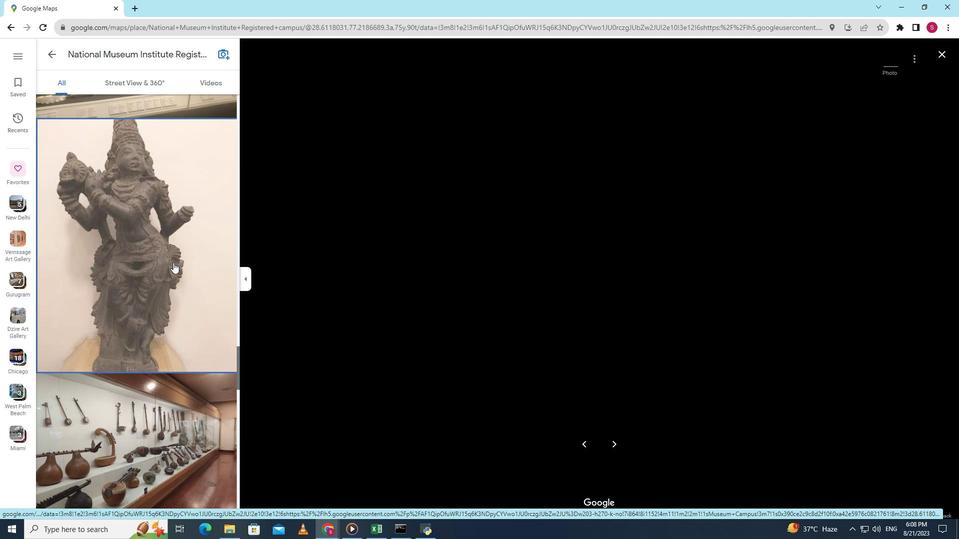 
Action: Mouse pressed left at (173, 262)
Screenshot: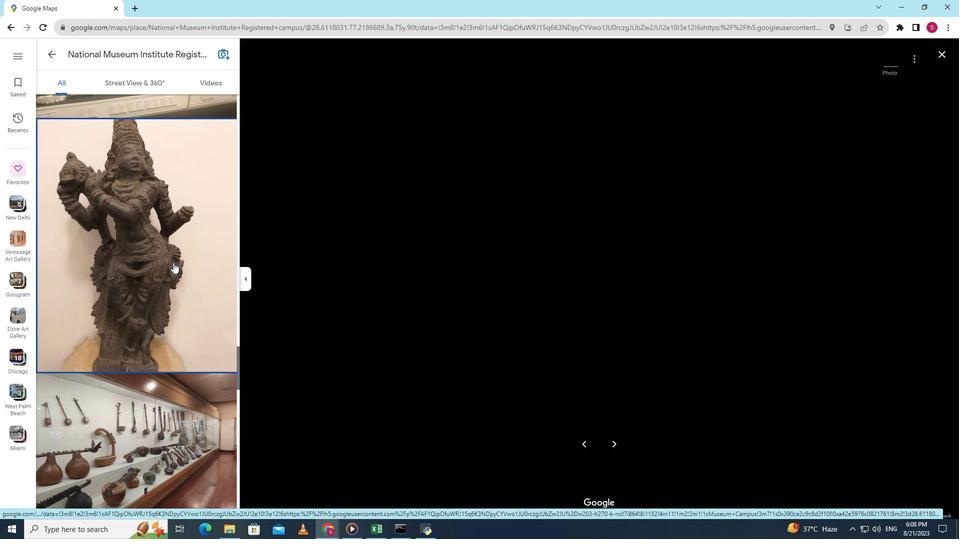 
Action: Mouse moved to (189, 445)
Screenshot: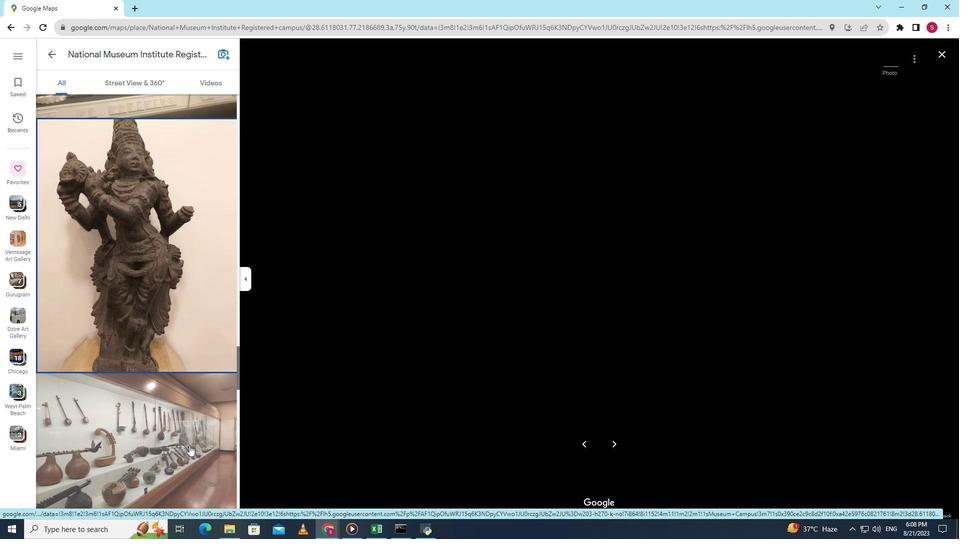 
Action: Mouse pressed left at (189, 445)
Screenshot: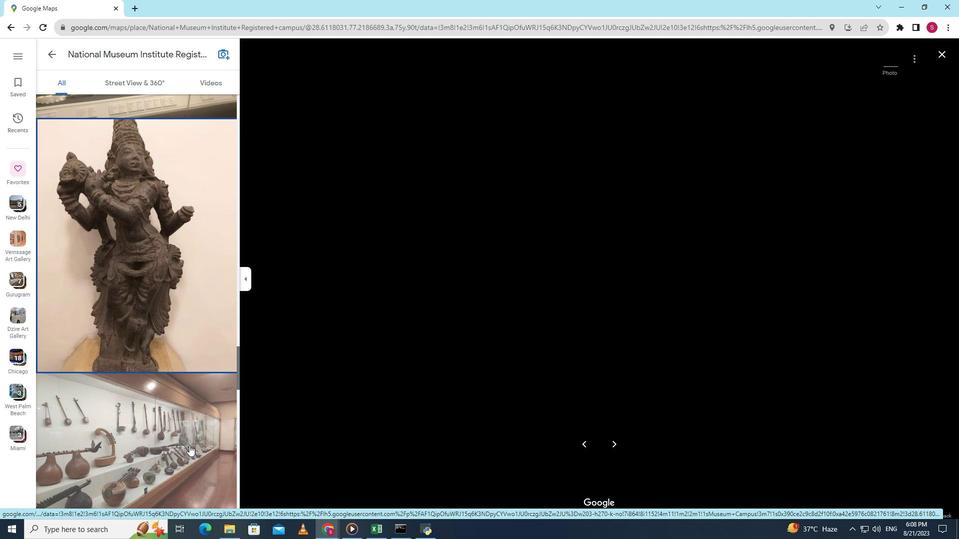 
Action: Mouse scrolled (189, 445) with delta (0, 0)
Screenshot: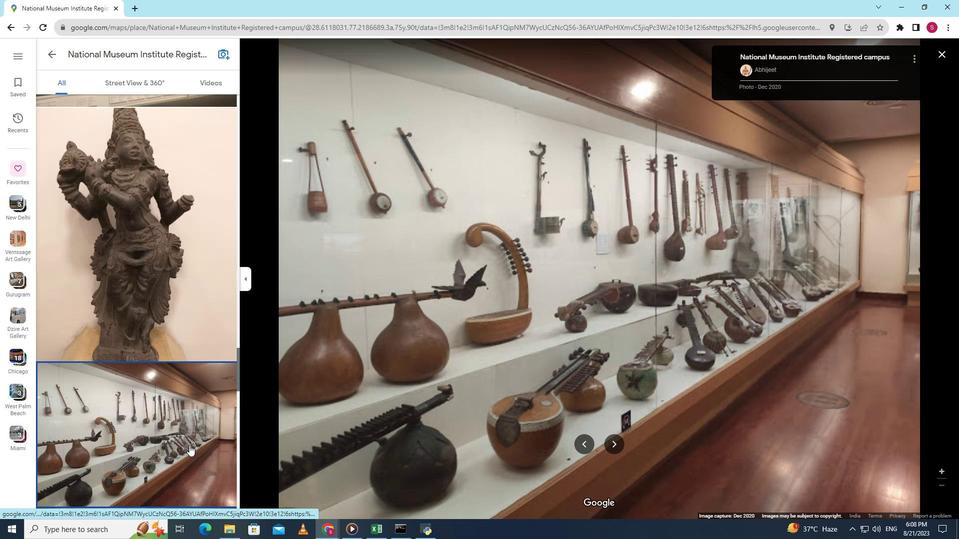 
Action: Mouse moved to (189, 445)
Screenshot: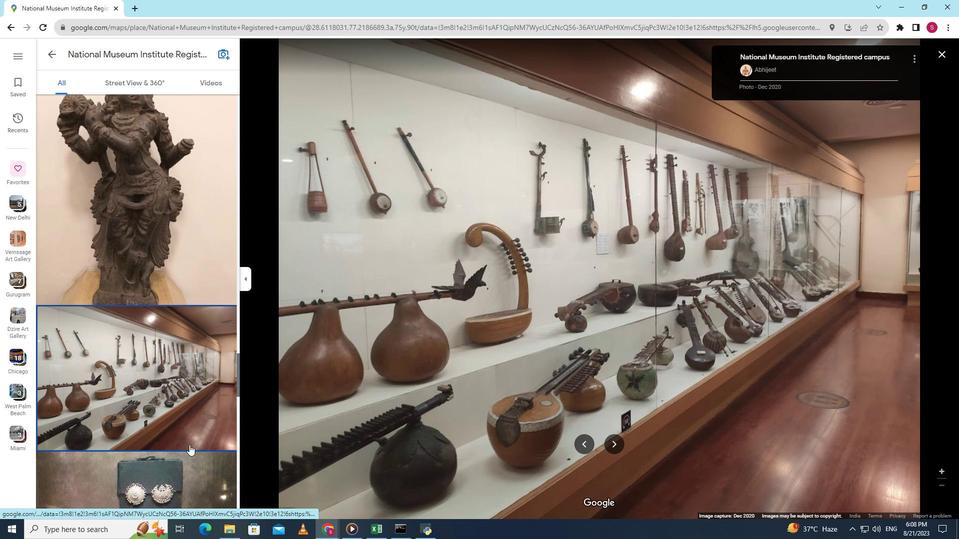 
Action: Mouse scrolled (189, 444) with delta (0, 0)
Screenshot: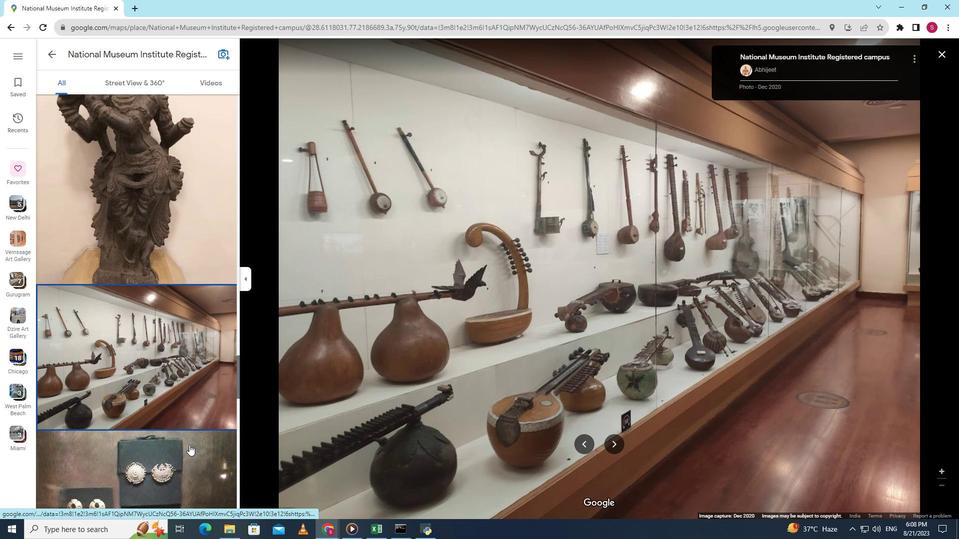 
Action: Mouse scrolled (189, 444) with delta (0, 0)
Screenshot: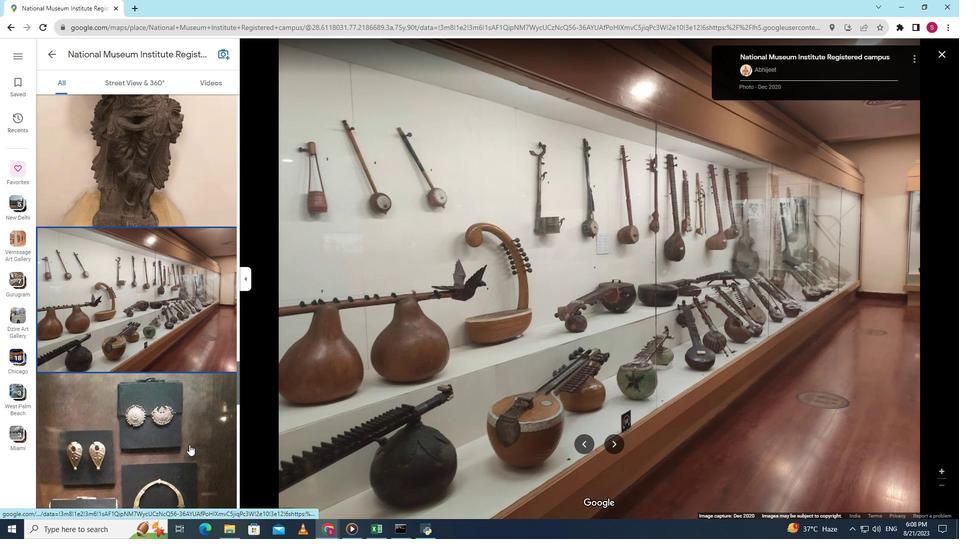 
Action: Mouse scrolled (189, 444) with delta (0, 0)
Screenshot: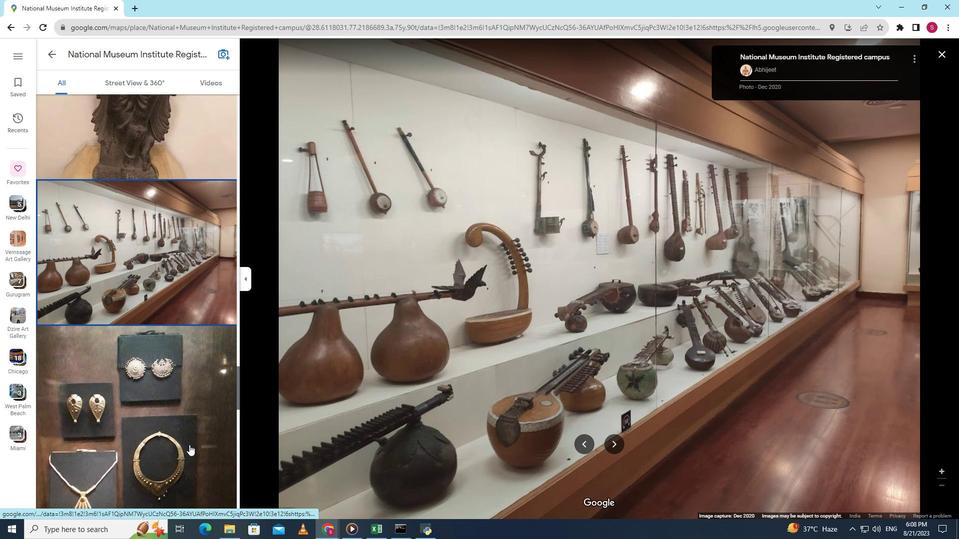 
Action: Mouse moved to (207, 391)
Screenshot: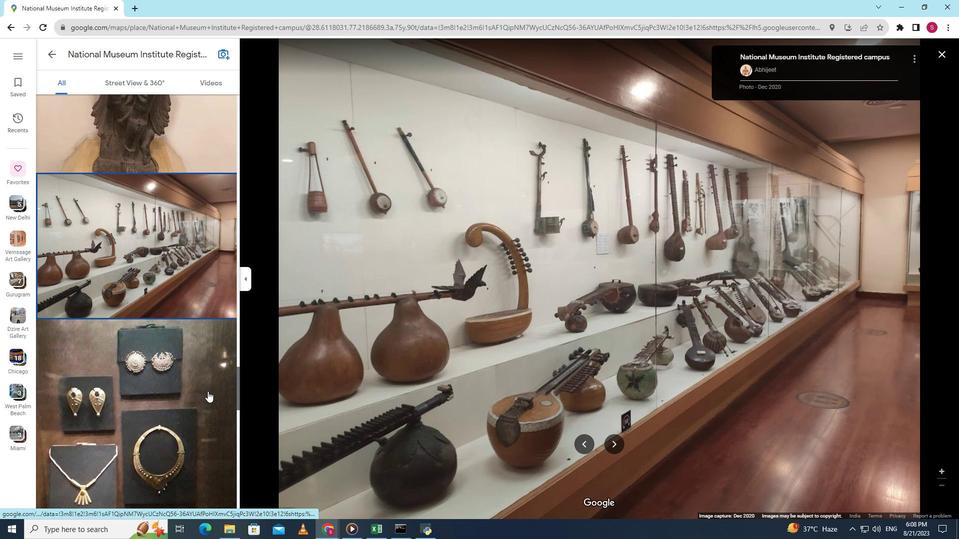 
Action: Mouse pressed left at (207, 391)
Screenshot: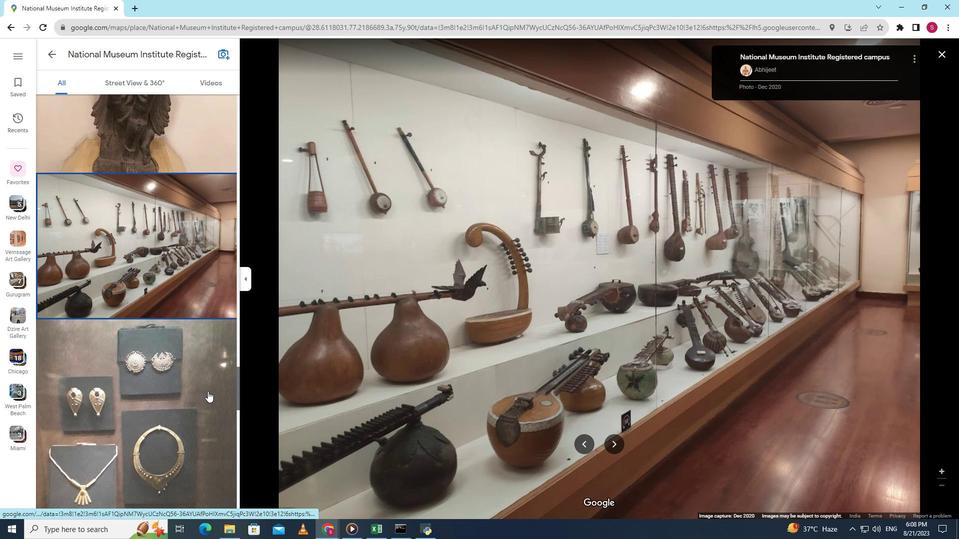 
Action: Mouse scrolled (207, 391) with delta (0, 0)
Screenshot: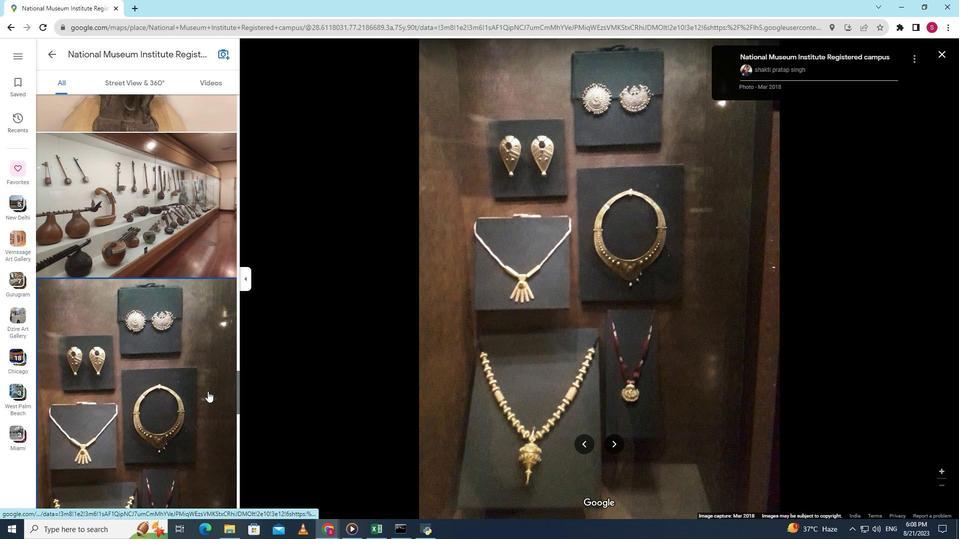 
Action: Mouse scrolled (207, 391) with delta (0, 0)
Screenshot: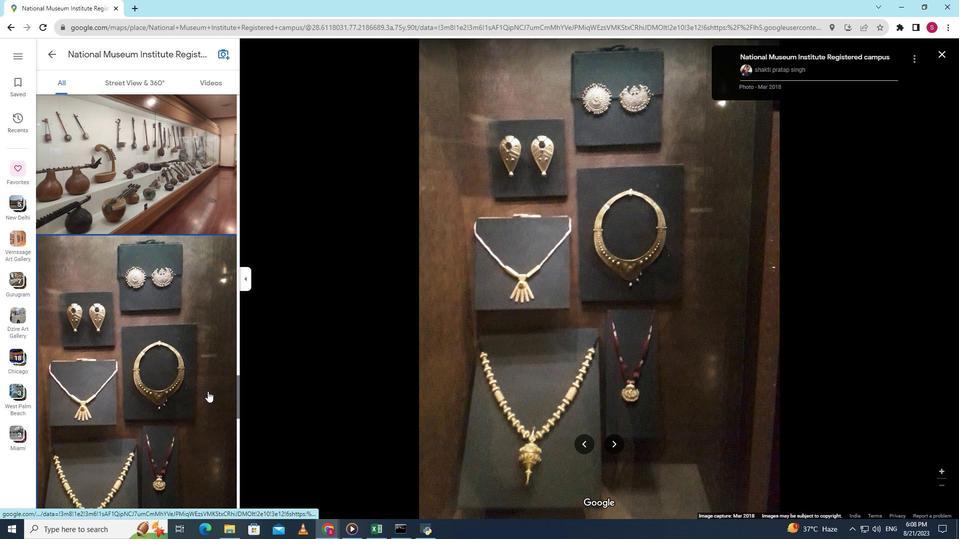 
Action: Mouse scrolled (207, 391) with delta (0, 0)
Screenshot: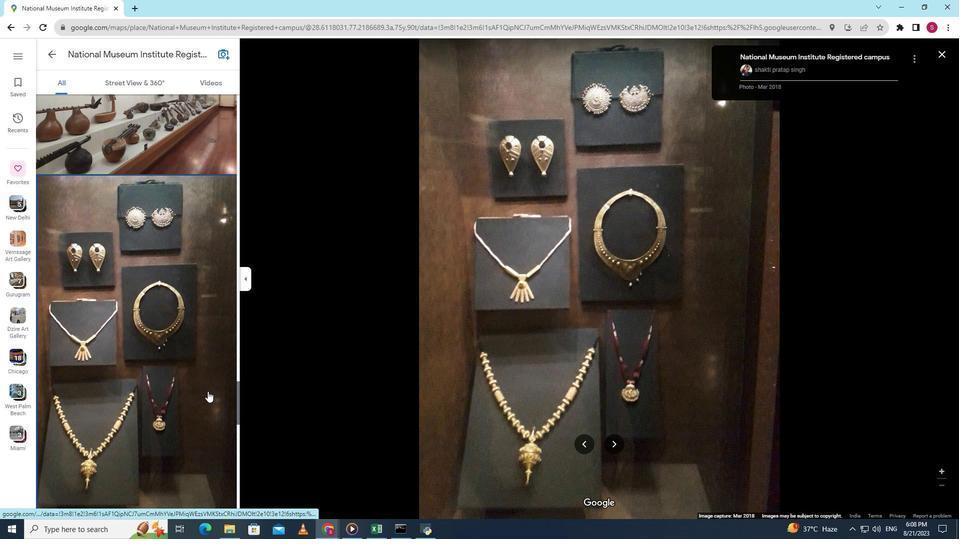 
Action: Mouse scrolled (207, 391) with delta (0, 0)
Screenshot: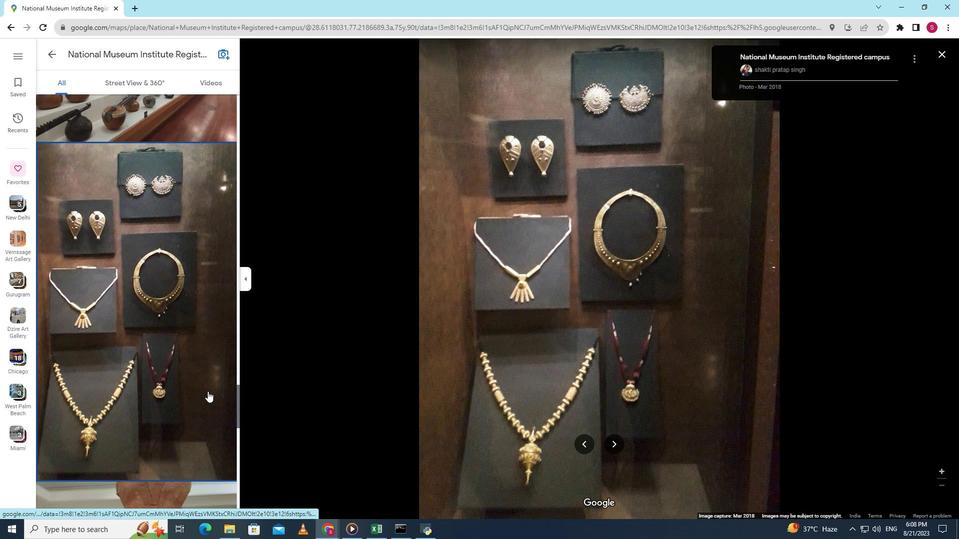 
Action: Mouse scrolled (207, 391) with delta (0, 0)
Screenshot: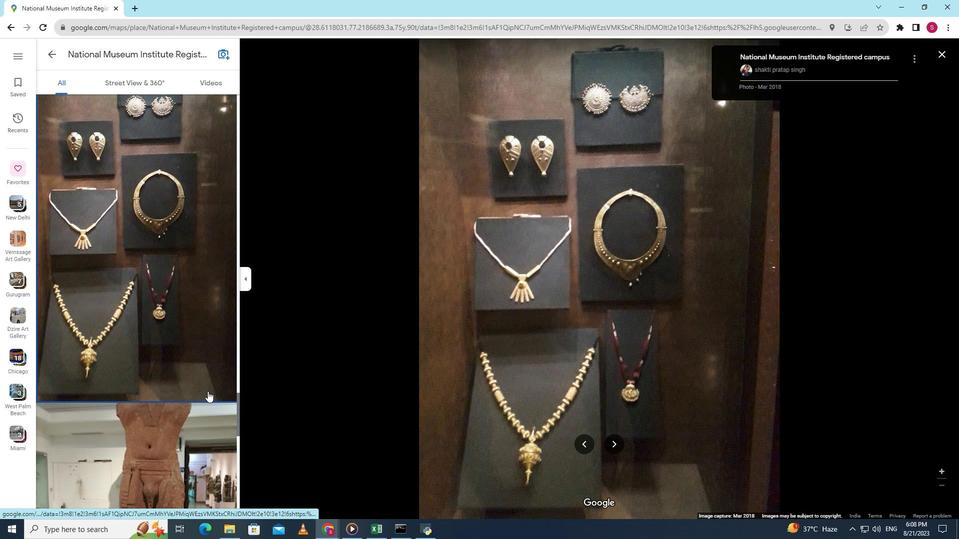 
Action: Mouse scrolled (207, 391) with delta (0, 0)
Screenshot: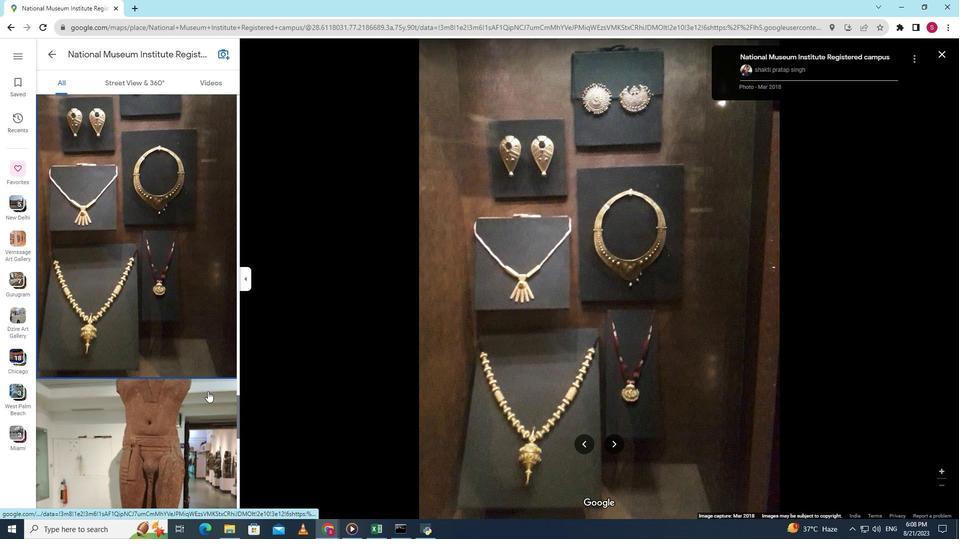 
Action: Mouse scrolled (207, 391) with delta (0, 0)
Screenshot: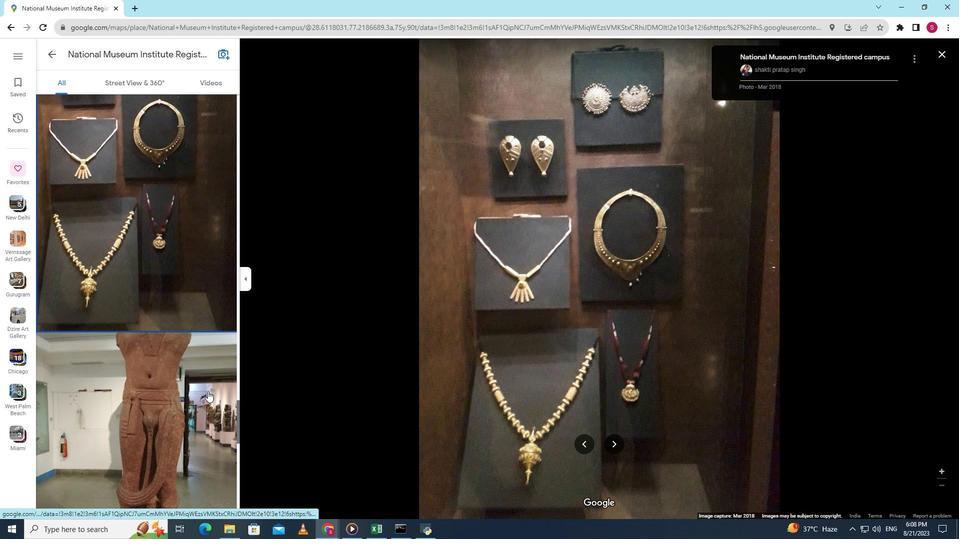 
Action: Mouse pressed left at (207, 391)
Screenshot: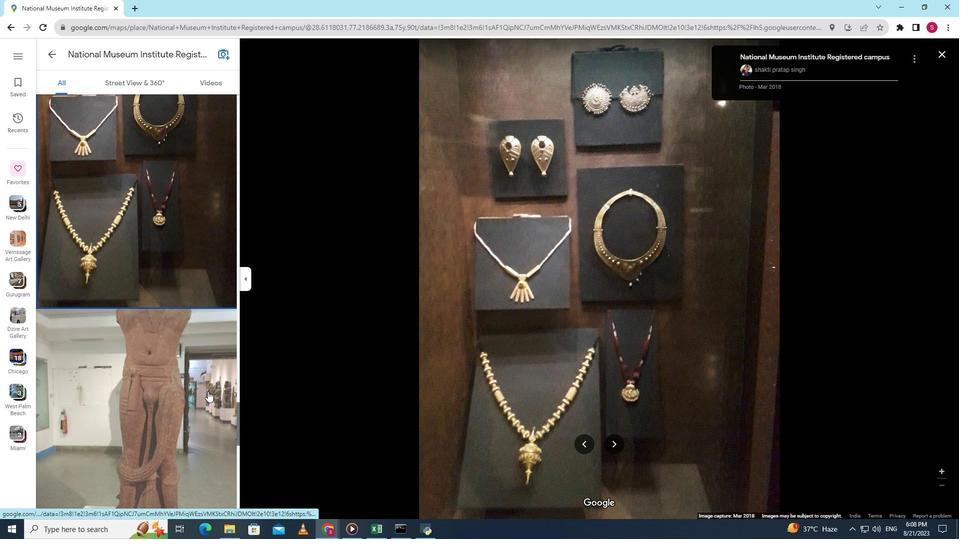 
Action: Mouse scrolled (207, 391) with delta (0, 0)
Screenshot: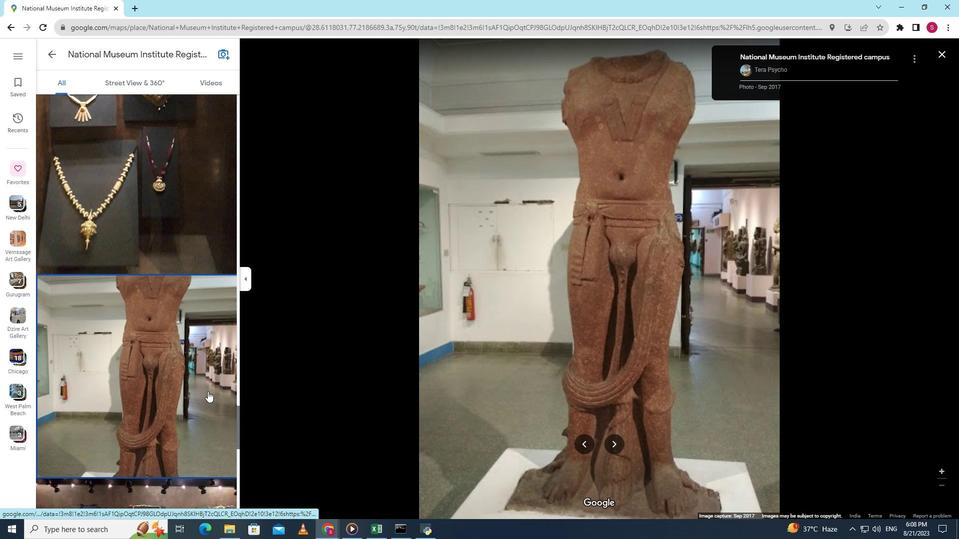
Action: Mouse scrolled (207, 391) with delta (0, 0)
Screenshot: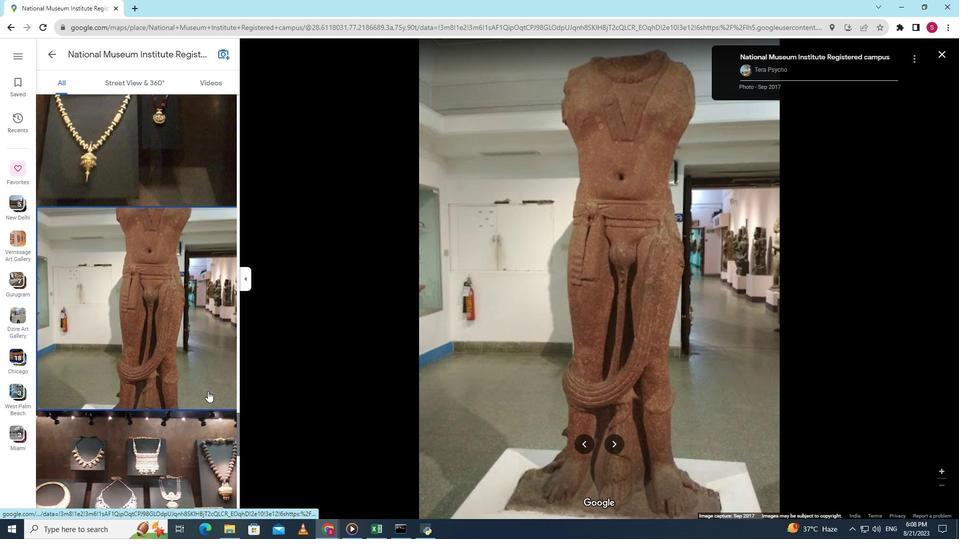 
Action: Mouse scrolled (207, 391) with delta (0, 0)
Screenshot: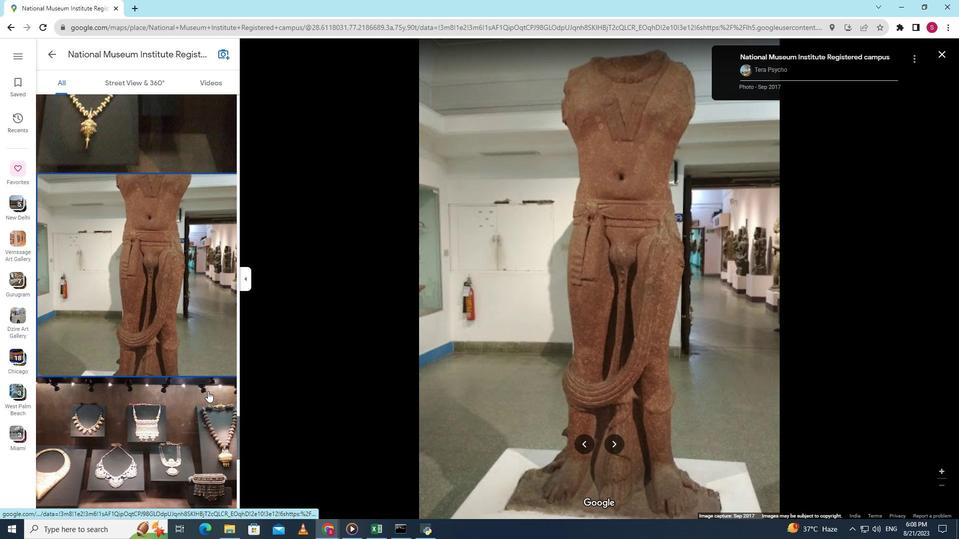 
Action: Mouse scrolled (207, 391) with delta (0, 0)
Screenshot: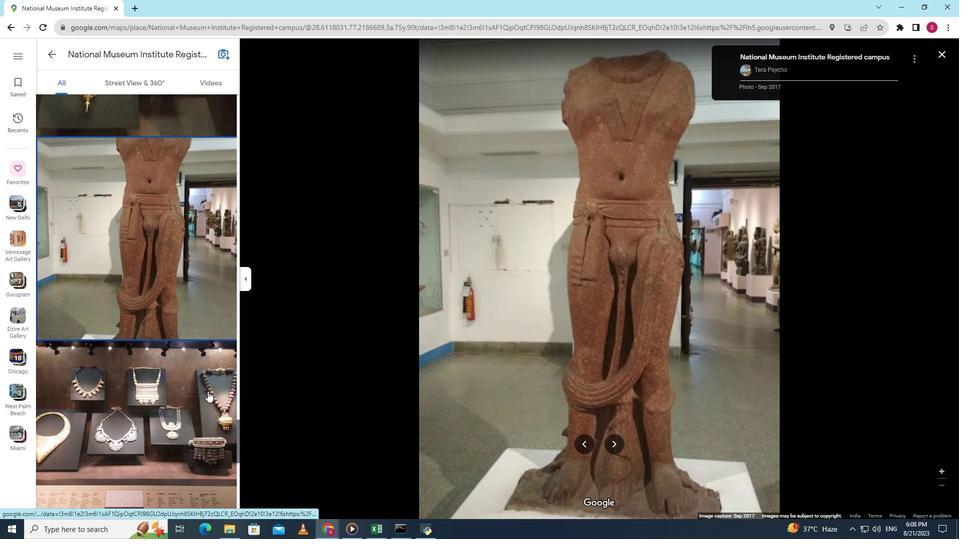 
Action: Mouse scrolled (207, 391) with delta (0, 0)
Screenshot: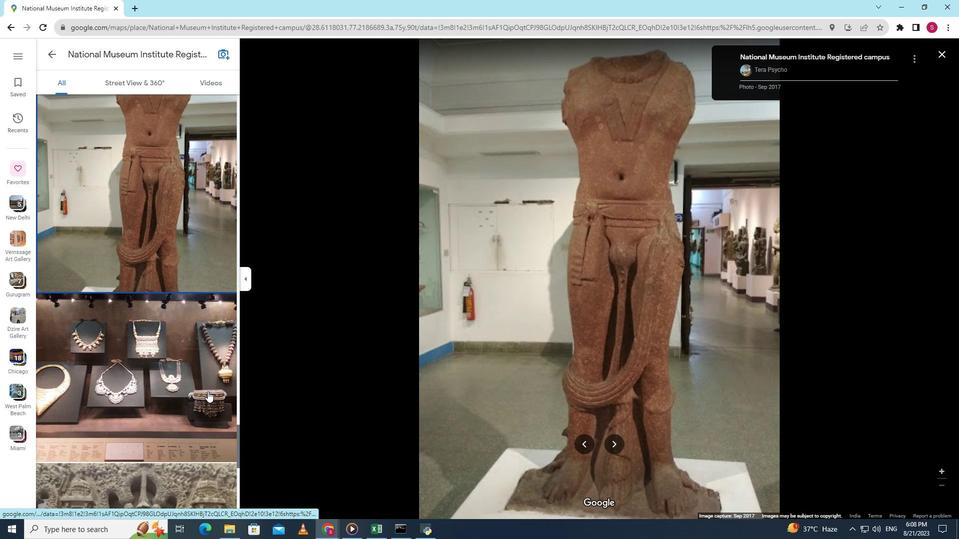 
Action: Mouse moved to (181, 389)
Screenshot: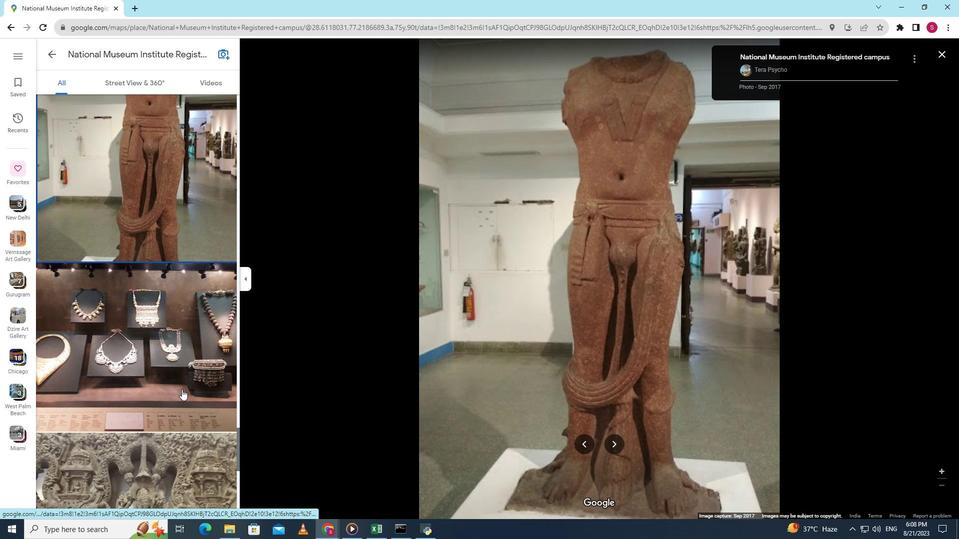 
Action: Mouse pressed left at (181, 389)
Screenshot: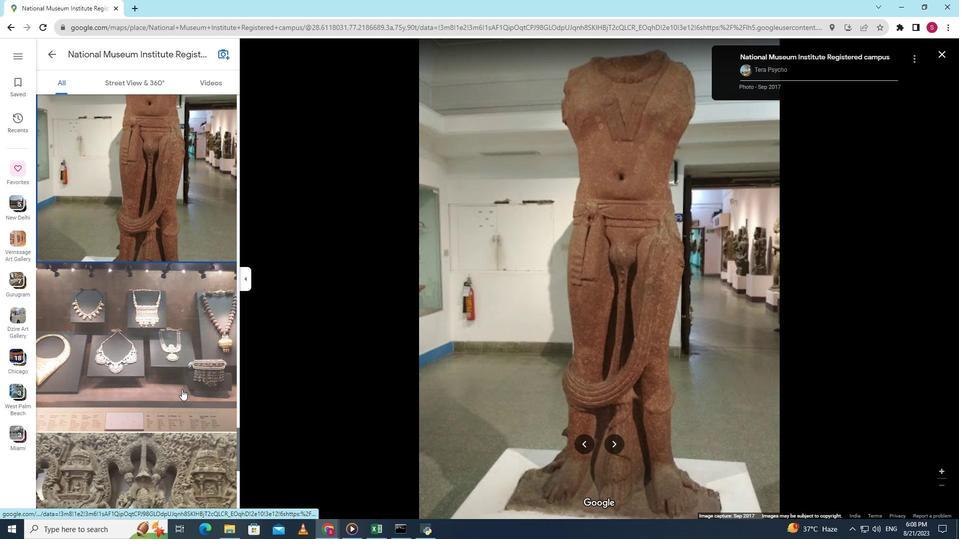 
Action: Mouse scrolled (181, 389) with delta (0, 0)
Screenshot: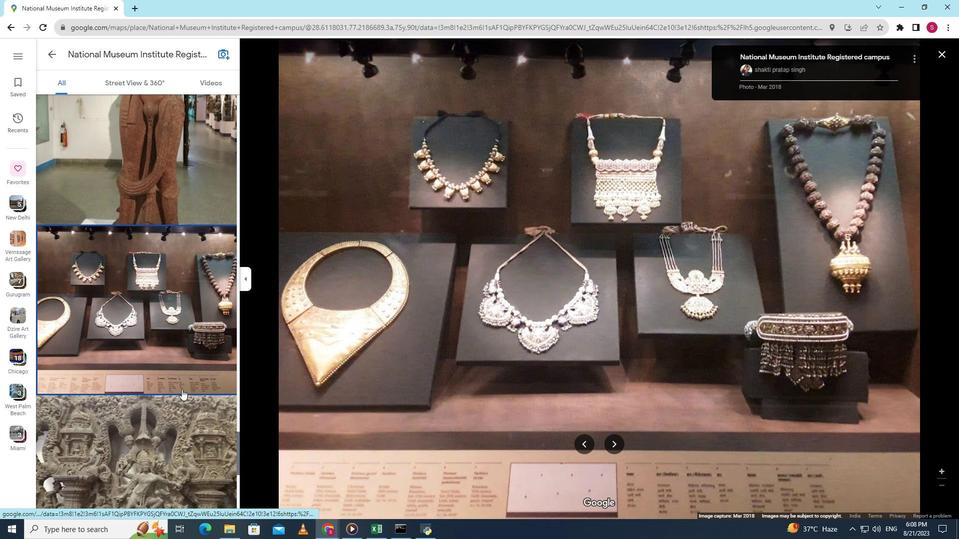
Action: Mouse scrolled (181, 389) with delta (0, 0)
Screenshot: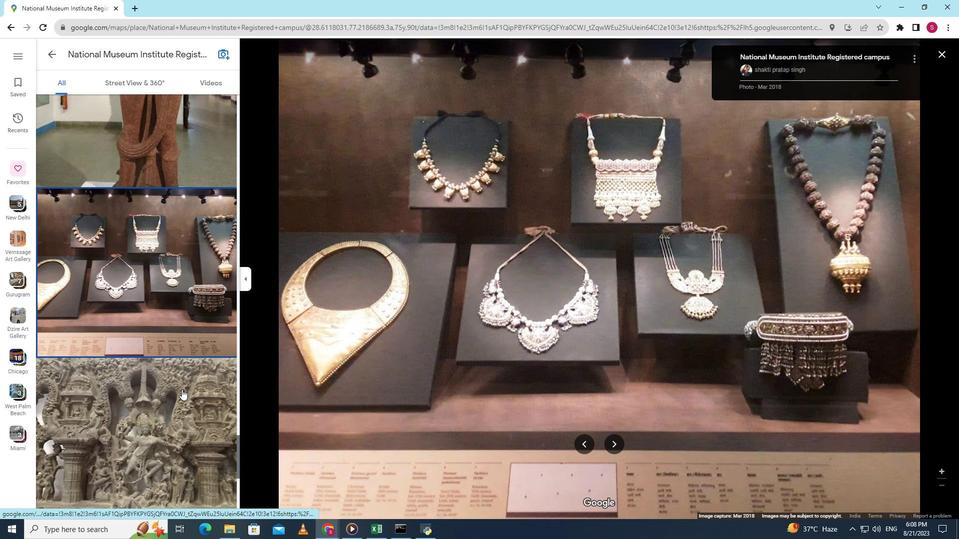 
Action: Mouse scrolled (181, 389) with delta (0, 0)
Screenshot: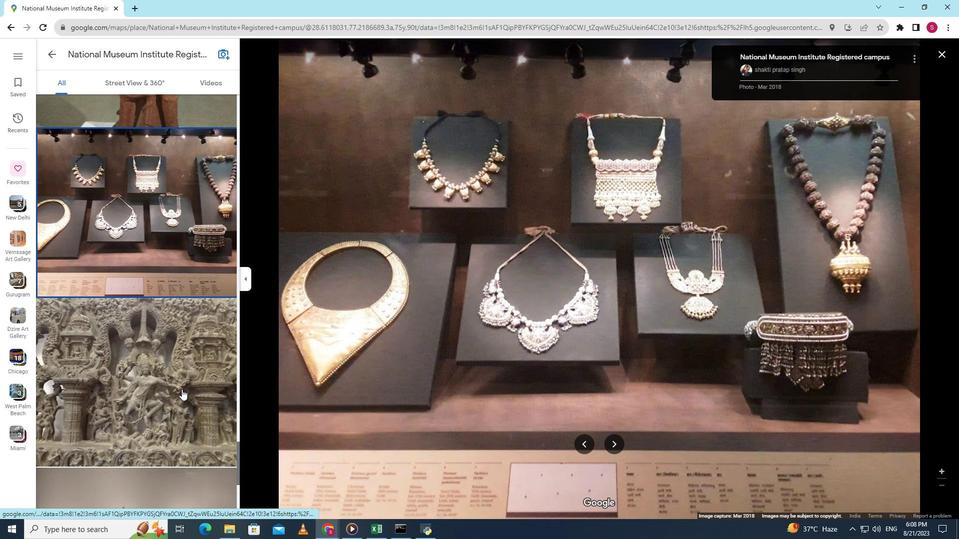 
Action: Mouse moved to (217, 387)
Screenshot: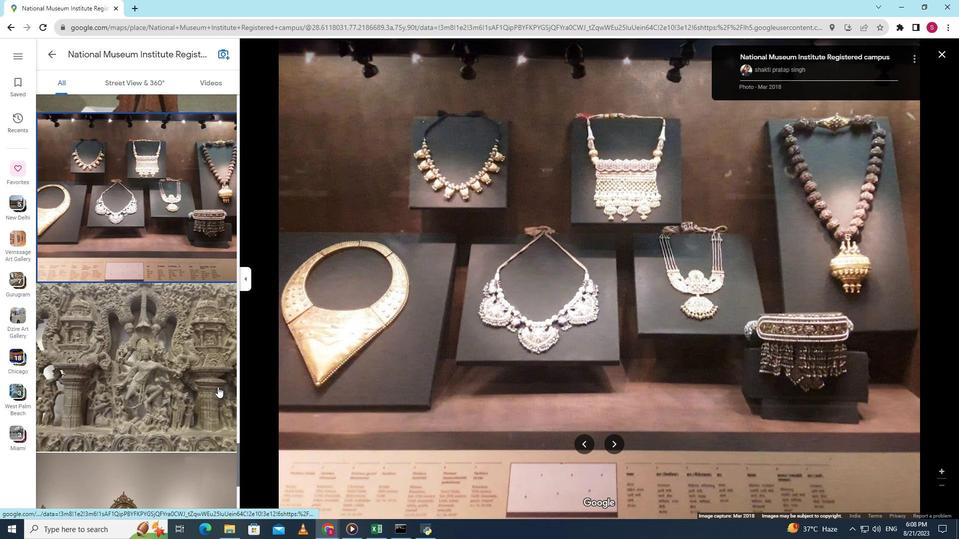 
Action: Mouse pressed left at (217, 387)
Screenshot: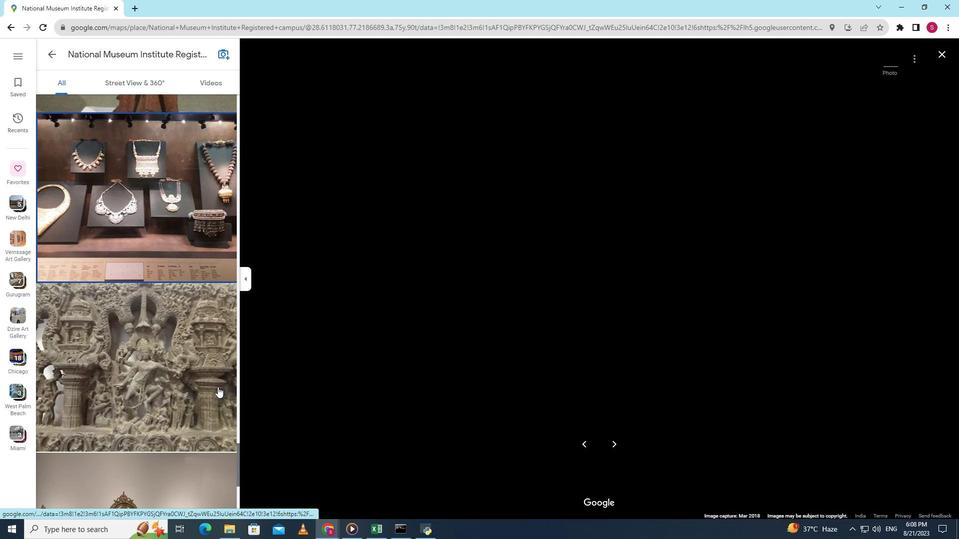 
Action: Mouse scrolled (217, 386) with delta (0, 0)
Screenshot: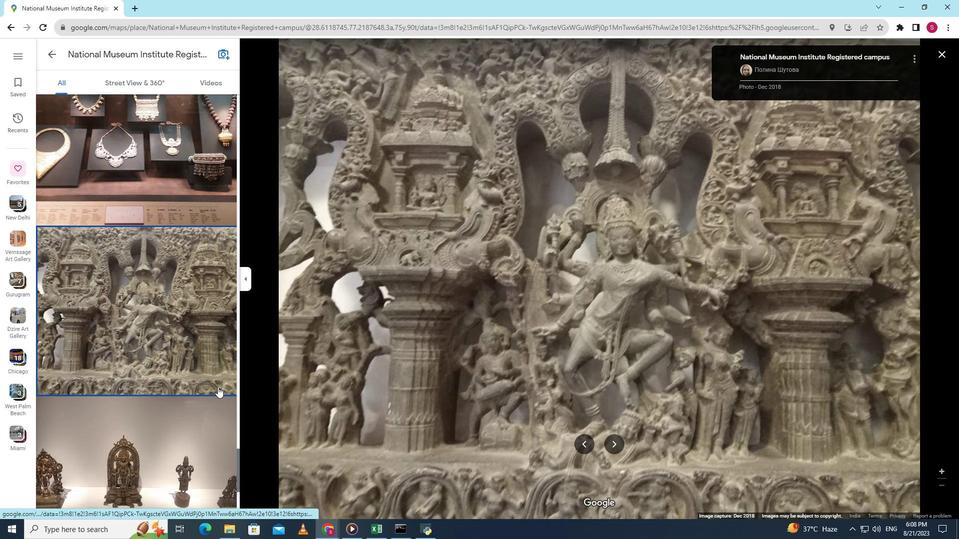 
Action: Mouse scrolled (217, 386) with delta (0, 0)
Screenshot: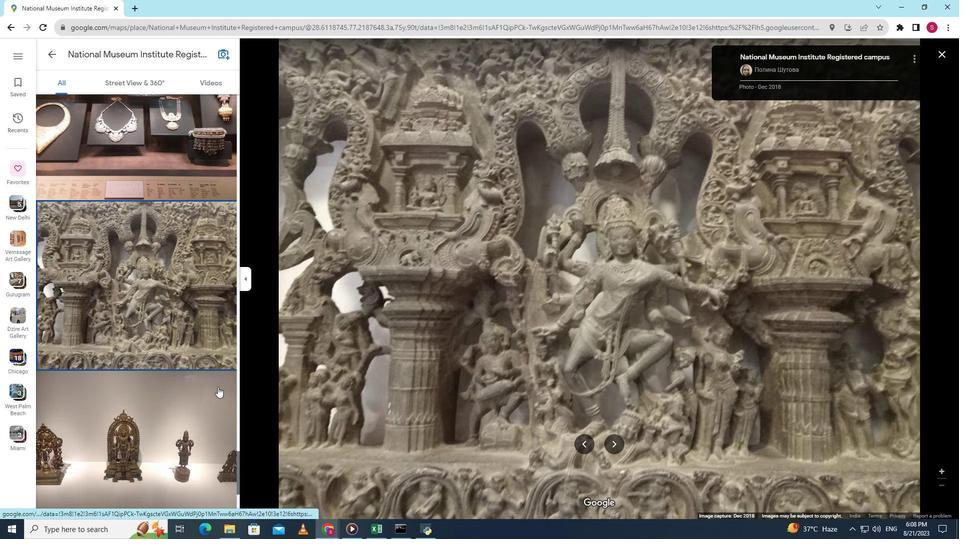 
Action: Mouse scrolled (217, 386) with delta (0, 0)
Screenshot: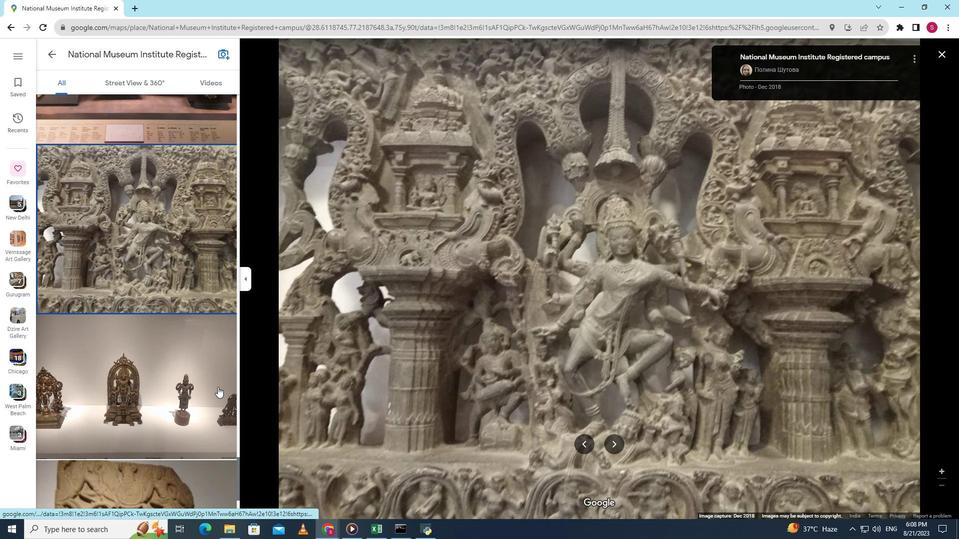 
Action: Mouse moved to (207, 360)
Screenshot: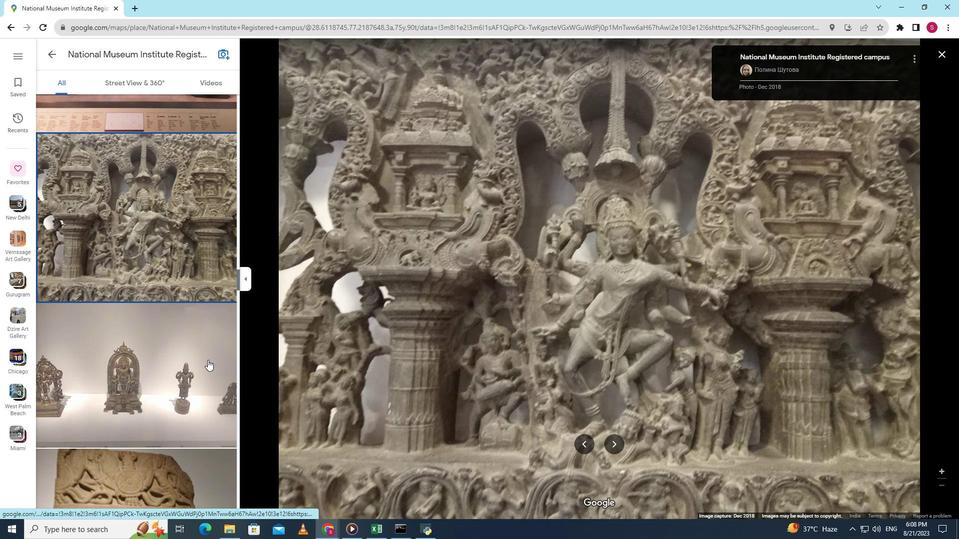 
Action: Mouse pressed left at (207, 360)
Screenshot: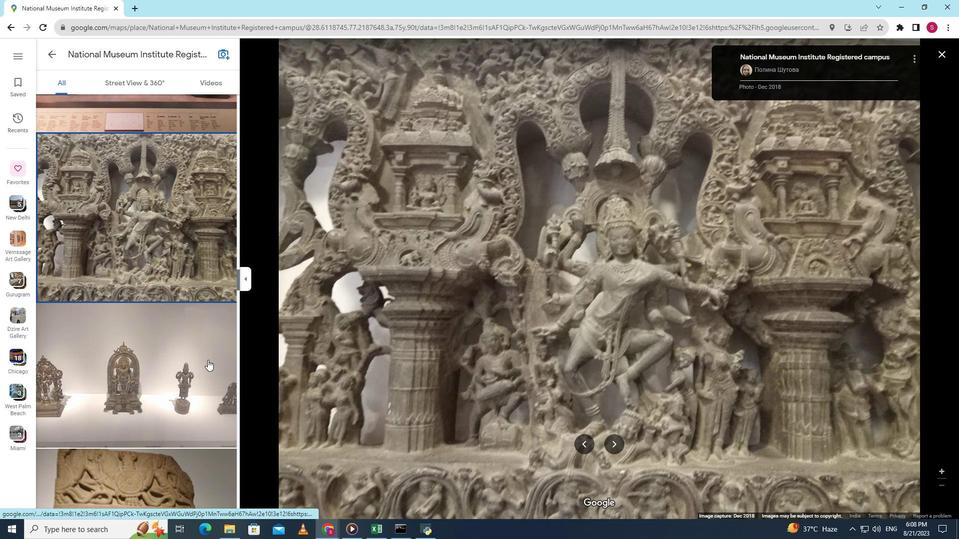 
Action: Mouse scrolled (207, 359) with delta (0, 0)
Screenshot: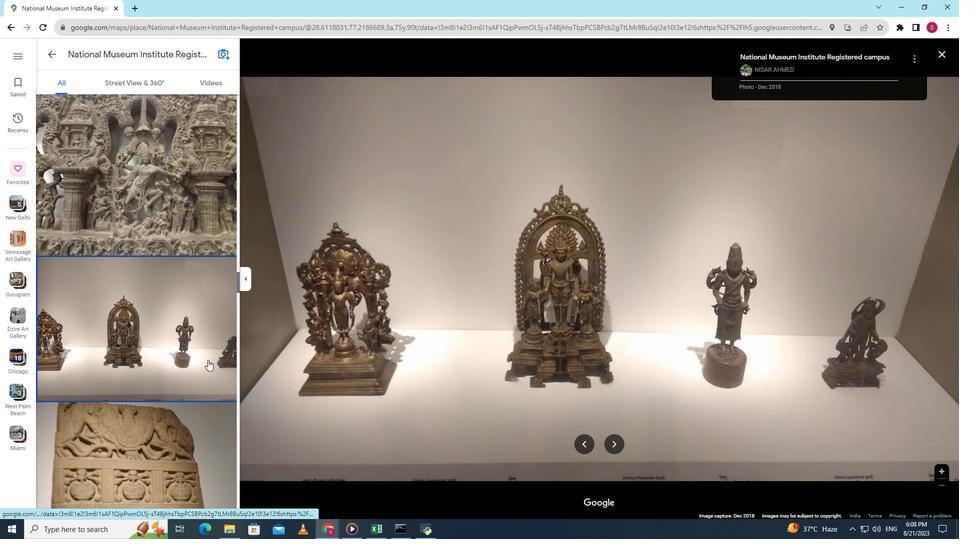 
Action: Mouse scrolled (207, 359) with delta (0, 0)
Screenshot: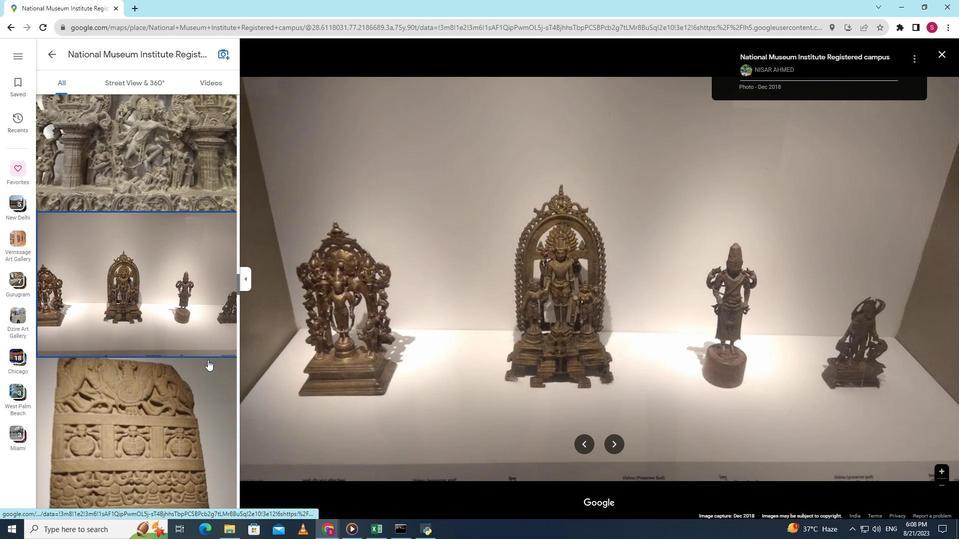 
Action: Mouse scrolled (207, 359) with delta (0, 0)
Screenshot: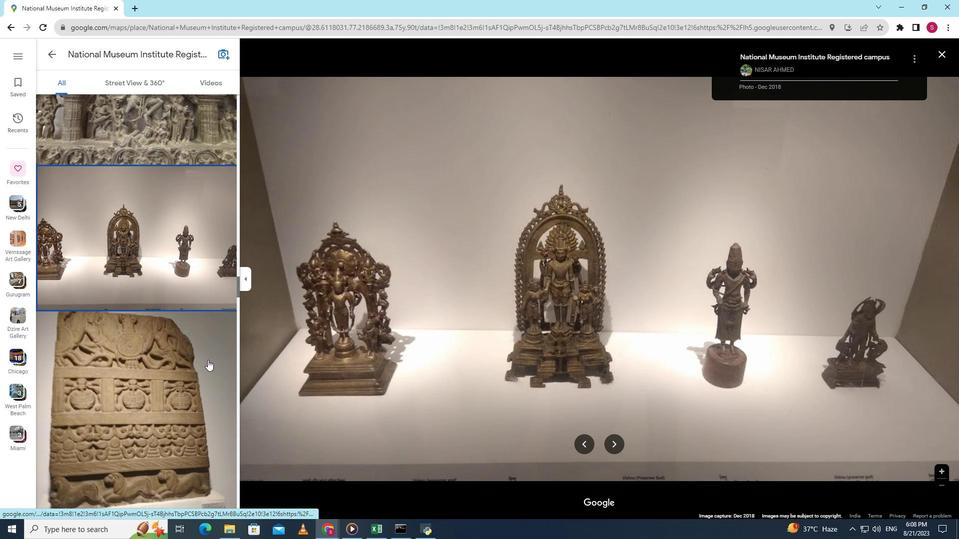 
Action: Mouse pressed left at (207, 360)
Screenshot: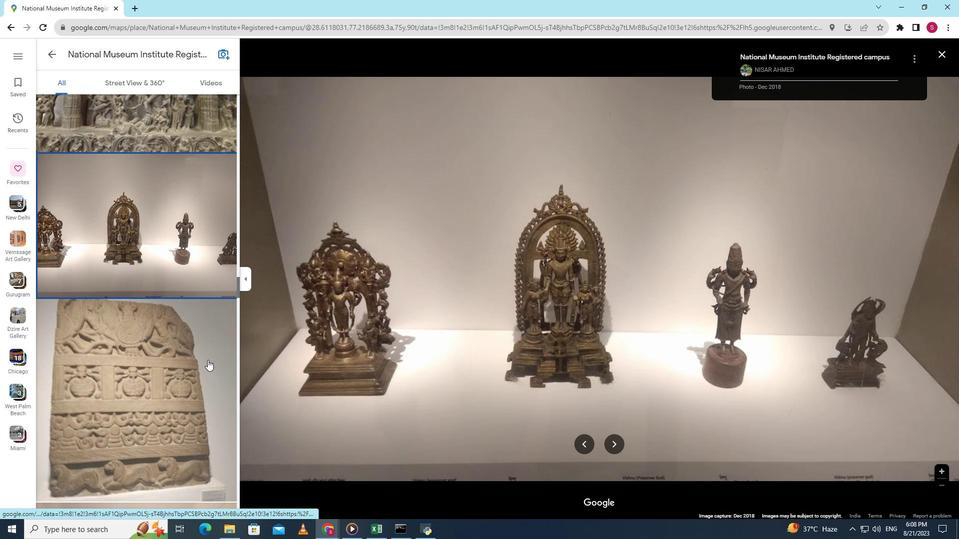 
Action: Mouse scrolled (207, 359) with delta (0, 0)
Screenshot: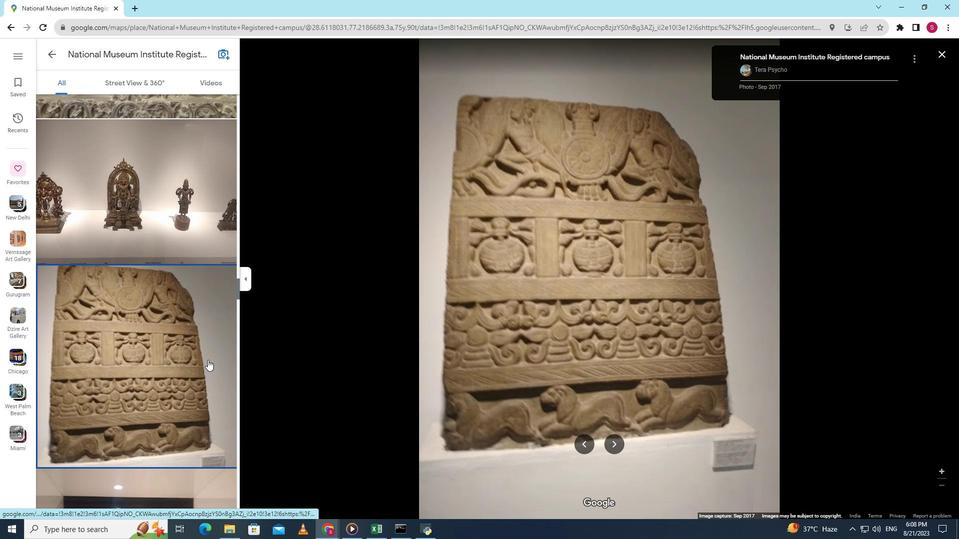 
Action: Mouse scrolled (207, 359) with delta (0, 0)
Screenshot: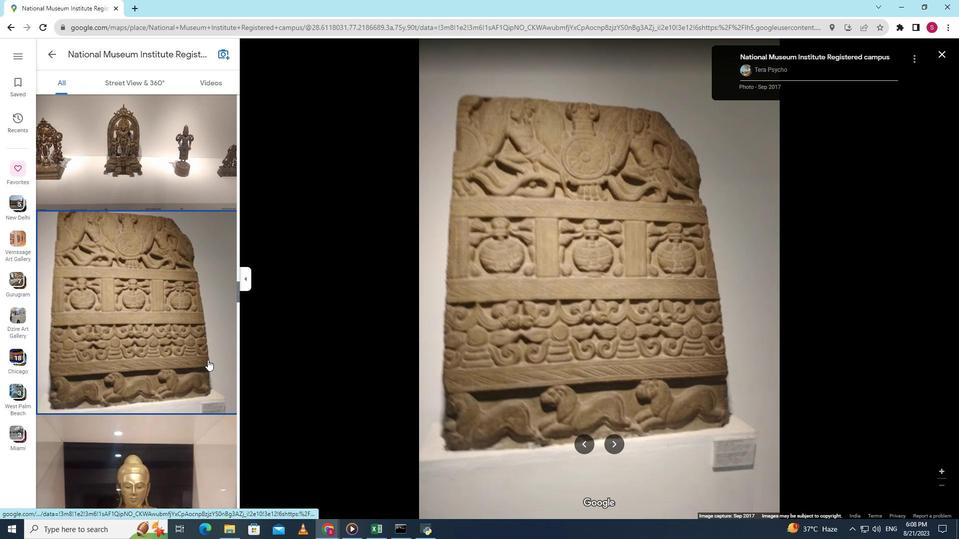 
Action: Mouse scrolled (207, 359) with delta (0, 0)
Screenshot: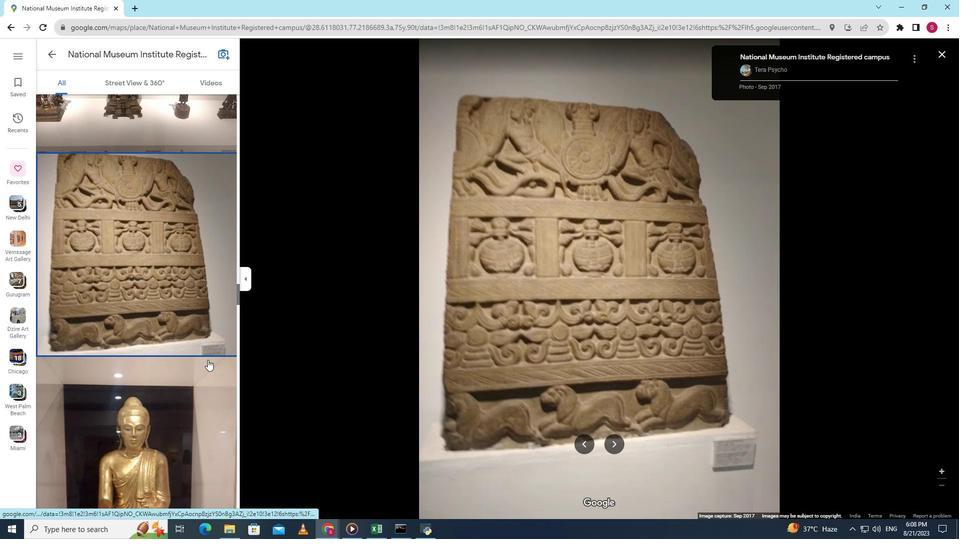 
Action: Mouse scrolled (207, 359) with delta (0, 0)
Screenshot: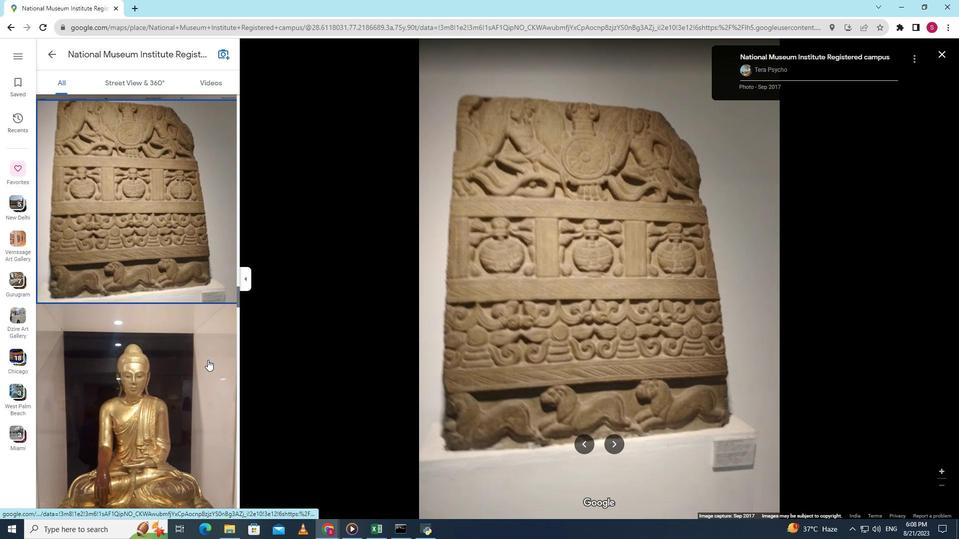 
Action: Mouse pressed left at (207, 360)
Screenshot: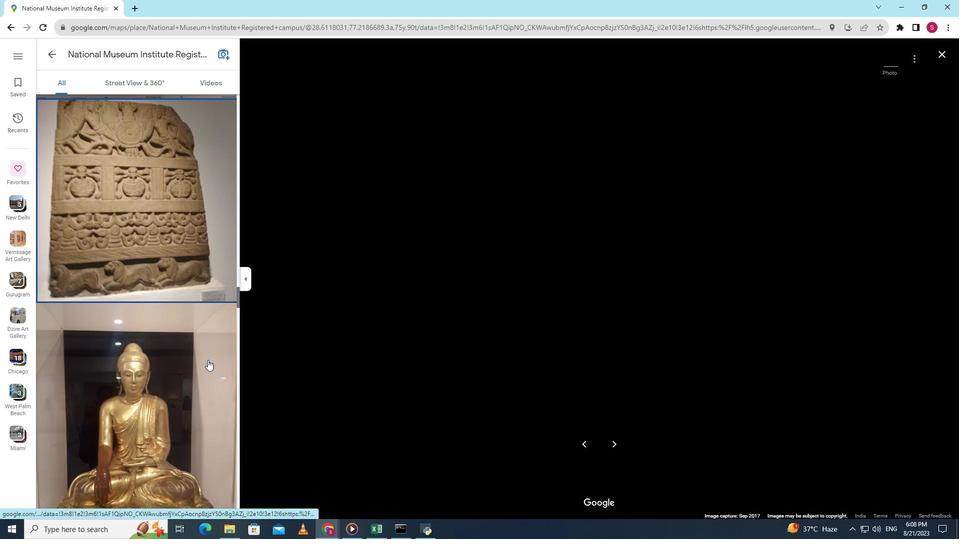 
Action: Mouse scrolled (207, 359) with delta (0, 0)
Screenshot: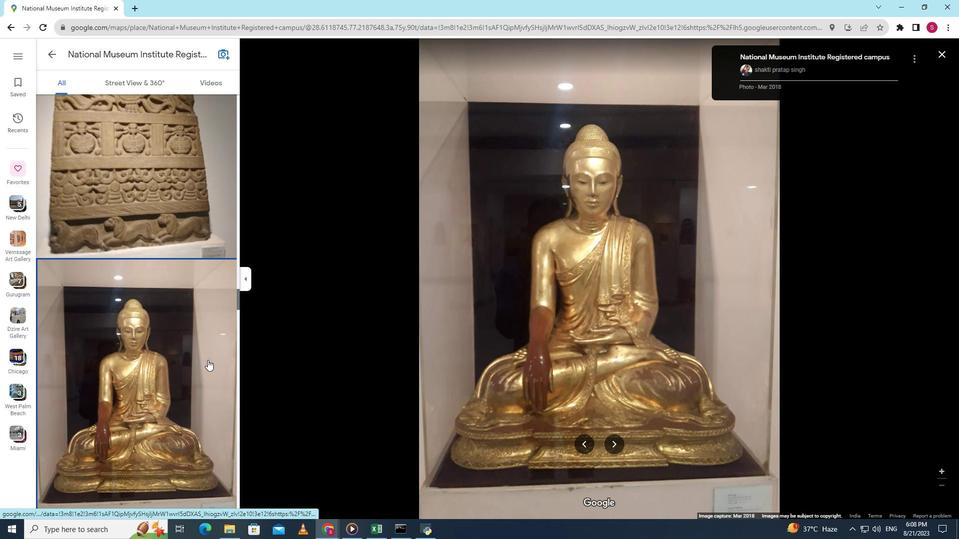 
Action: Mouse scrolled (207, 359) with delta (0, 0)
Screenshot: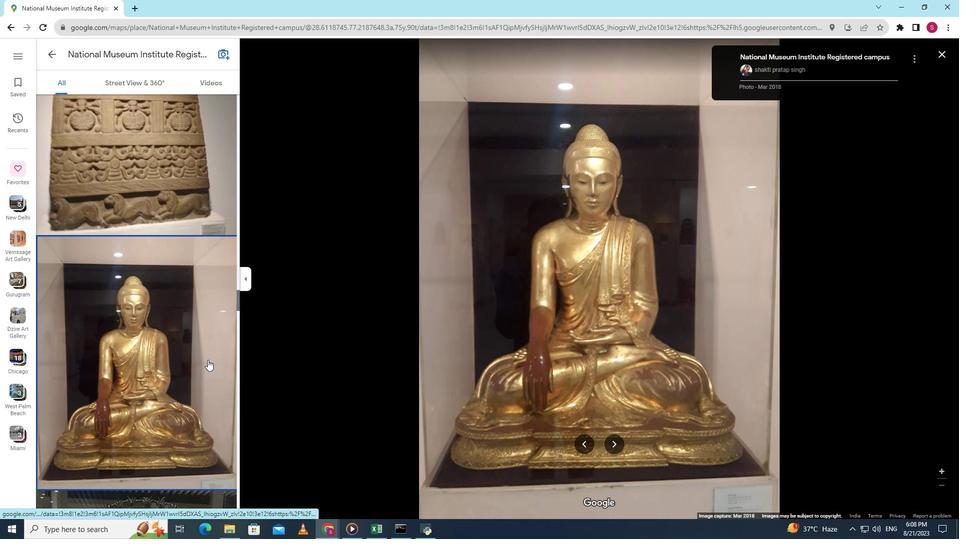 
Action: Mouse scrolled (207, 359) with delta (0, 0)
Screenshot: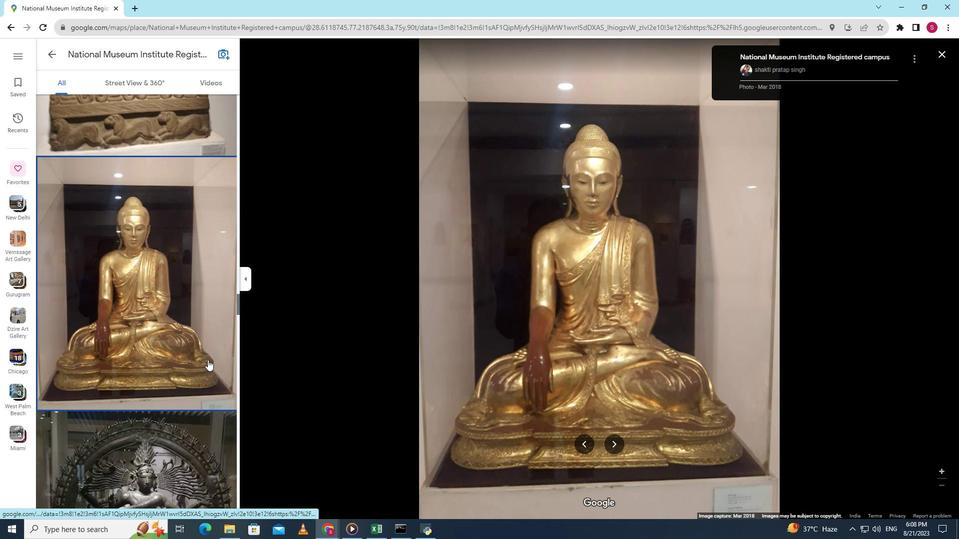 
Action: Mouse scrolled (207, 360) with delta (0, 0)
Screenshot: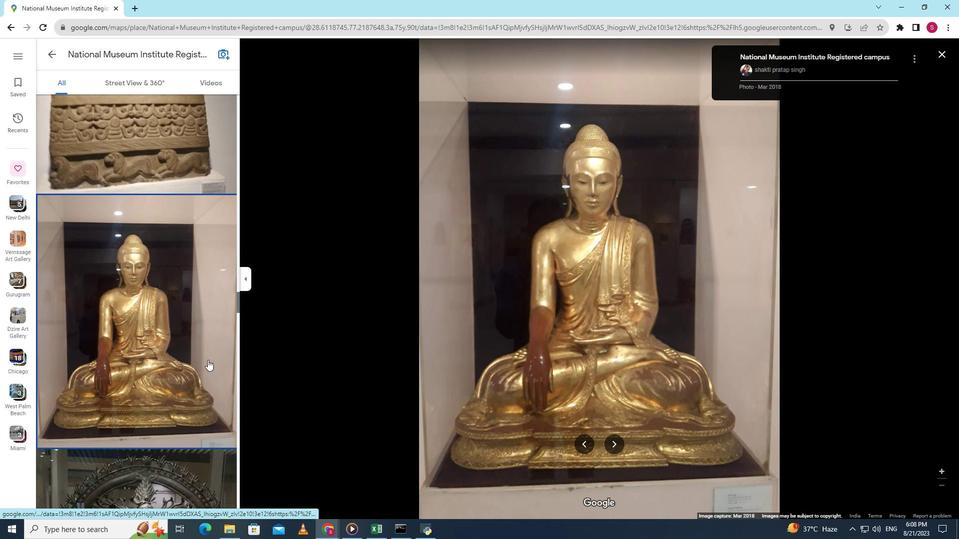 
Action: Mouse scrolled (207, 359) with delta (0, 0)
Screenshot: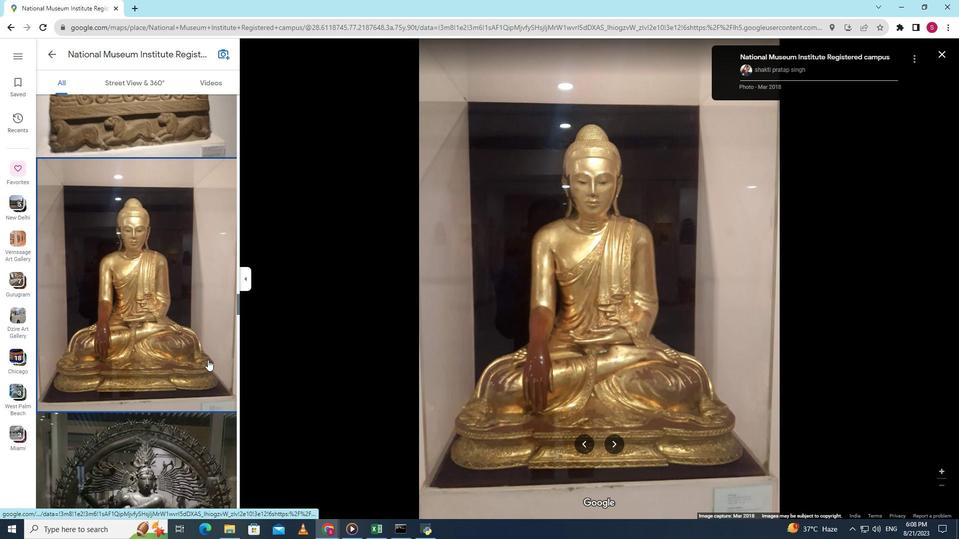 
Action: Mouse scrolled (207, 359) with delta (0, 0)
Screenshot: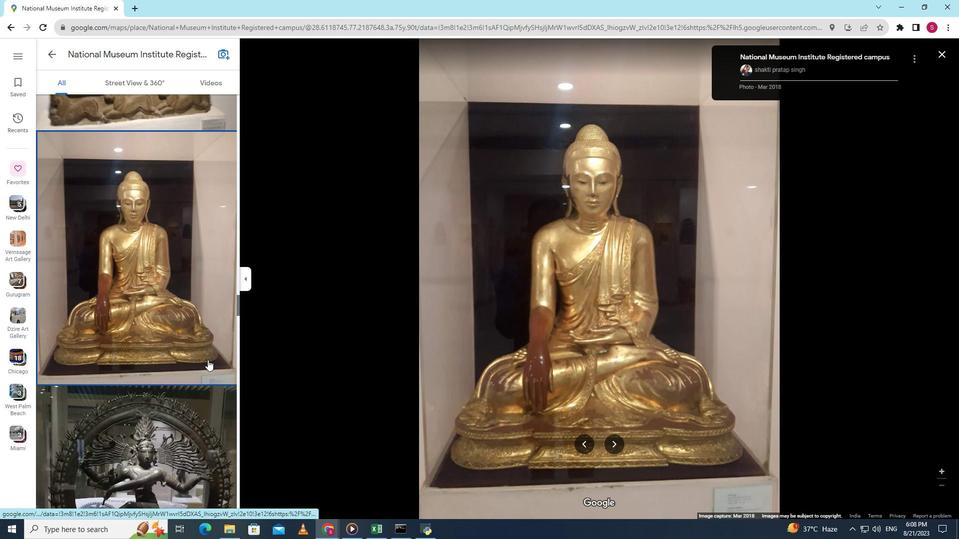 
Action: Mouse pressed left at (207, 360)
Screenshot: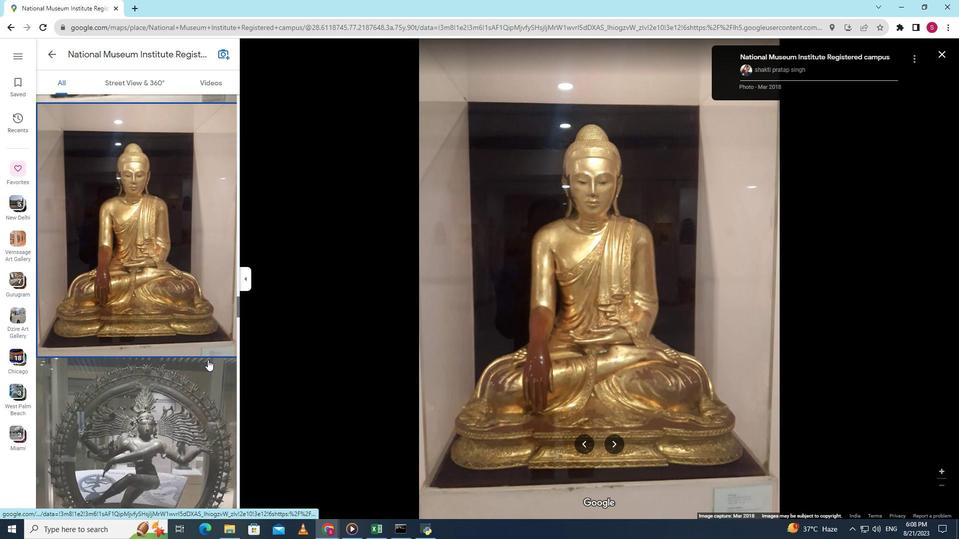 
Action: Mouse scrolled (207, 359) with delta (0, 0)
Screenshot: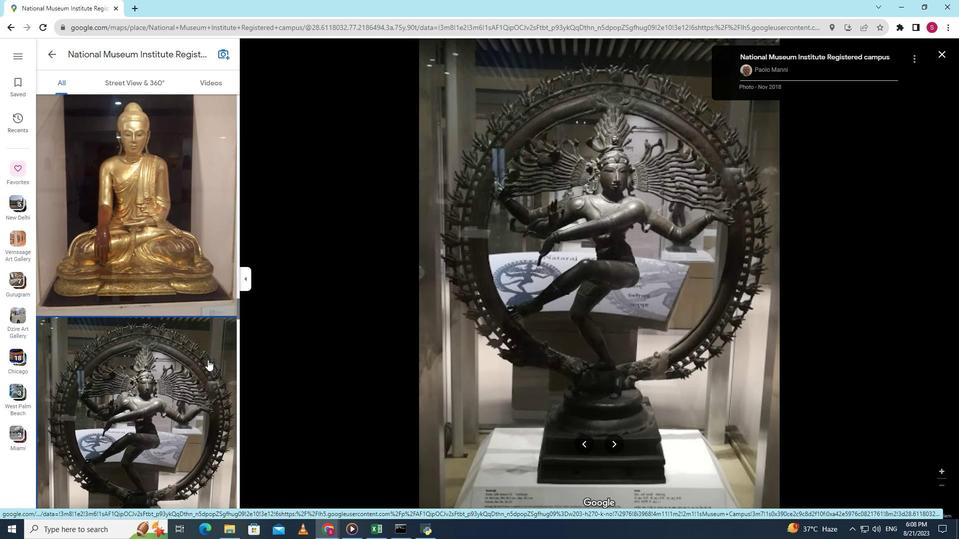 
Action: Mouse scrolled (207, 359) with delta (0, 0)
Screenshot: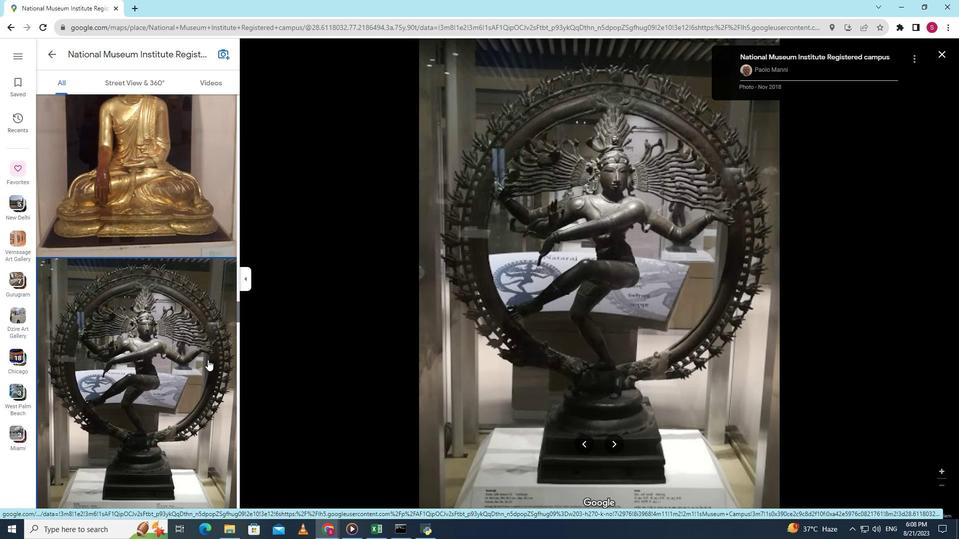 
Action: Mouse scrolled (207, 359) with delta (0, 0)
Screenshot: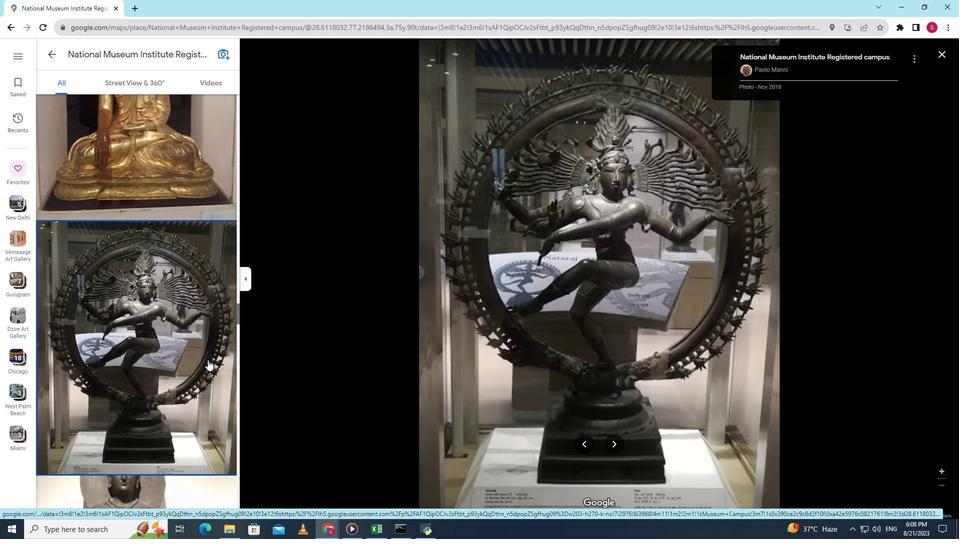
Action: Mouse scrolled (207, 359) with delta (0, 0)
Screenshot: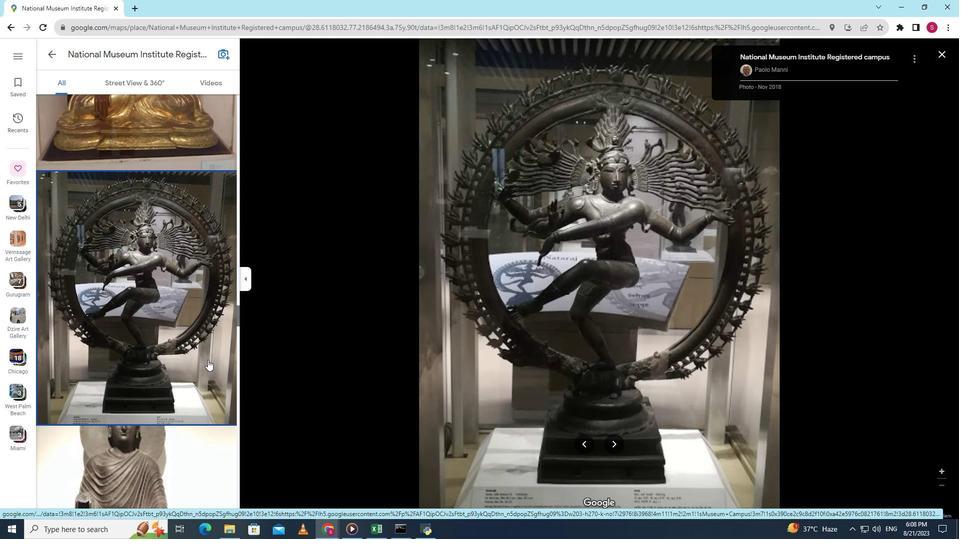 
Action: Mouse scrolled (207, 359) with delta (0, 0)
Screenshot: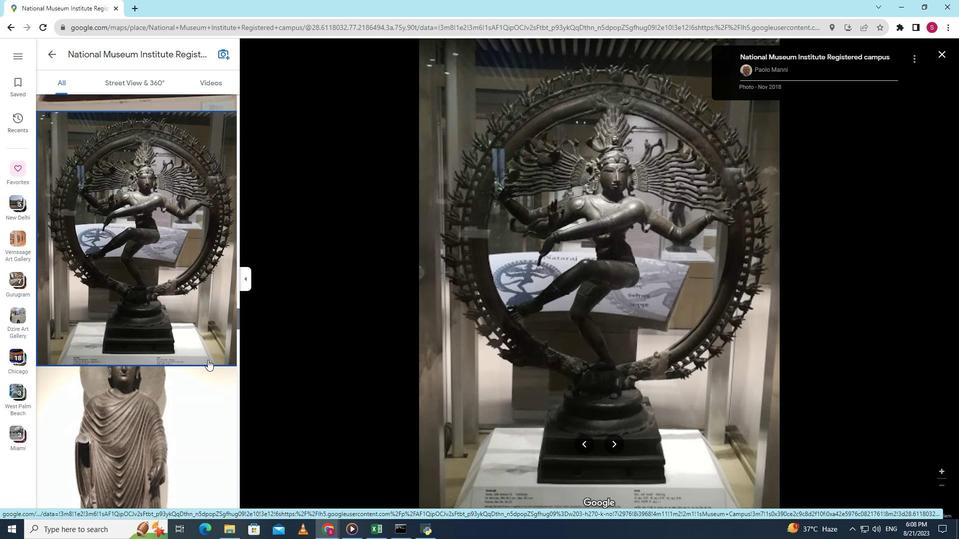 
Action: Mouse scrolled (207, 359) with delta (0, 0)
Screenshot: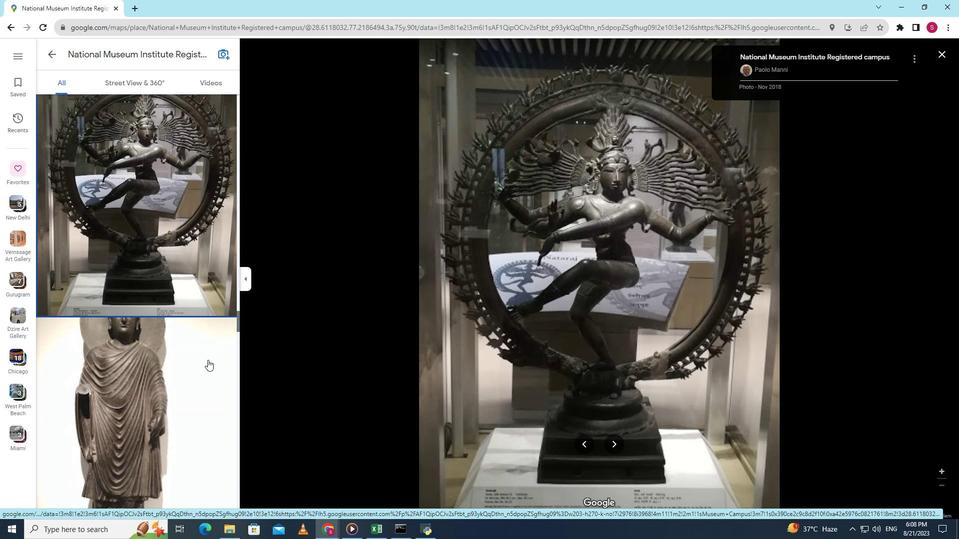 
Action: Mouse pressed left at (207, 360)
Screenshot: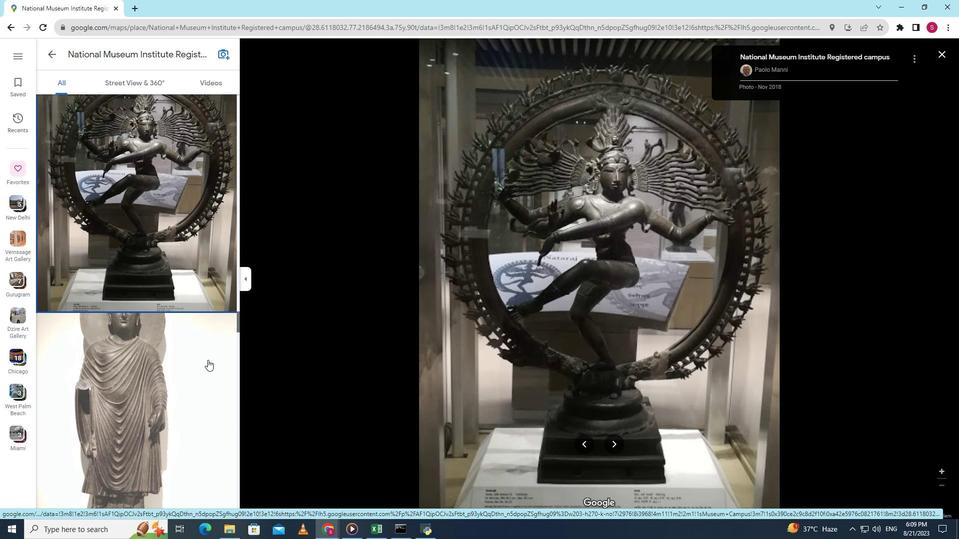 
Action: Mouse scrolled (207, 359) with delta (0, 0)
Screenshot: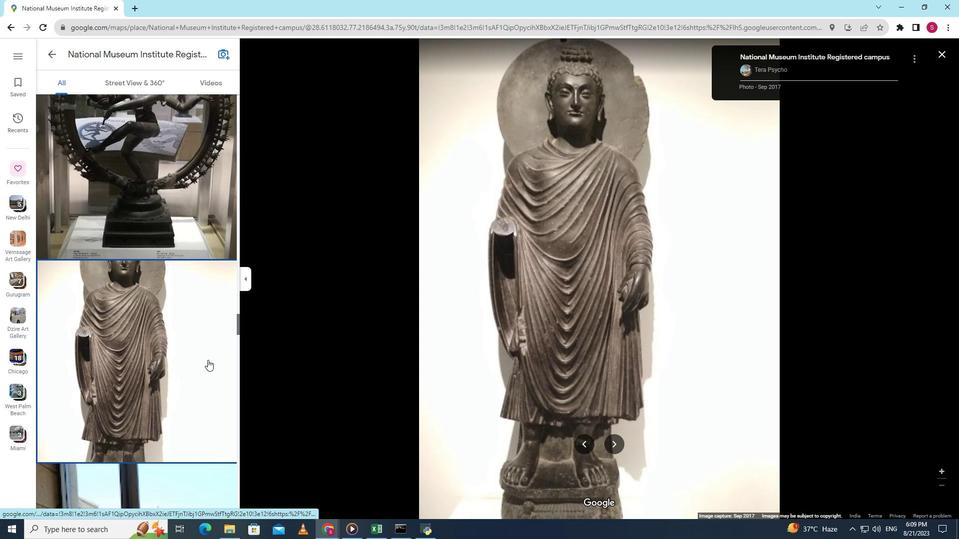 
Action: Mouse scrolled (207, 359) with delta (0, 0)
Screenshot: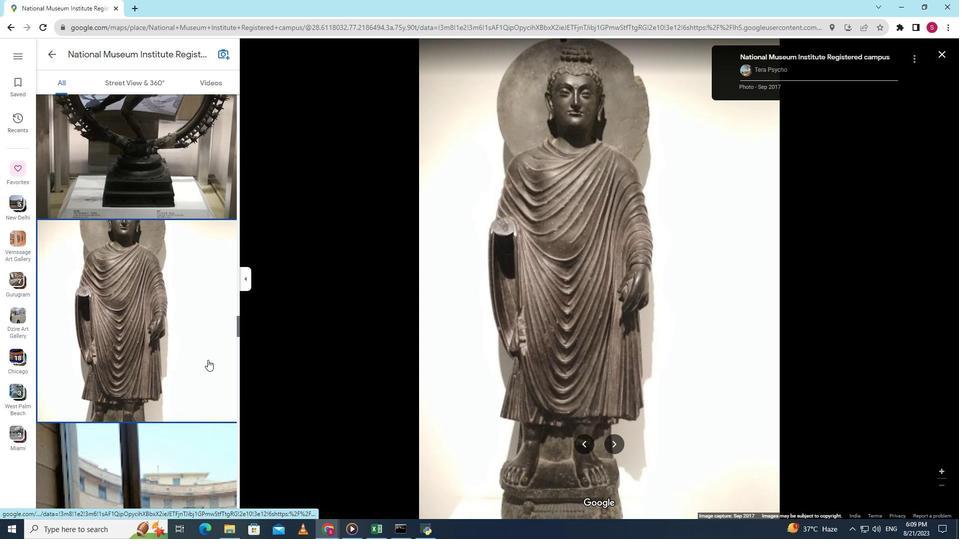 
Action: Mouse scrolled (207, 359) with delta (0, 0)
Screenshot: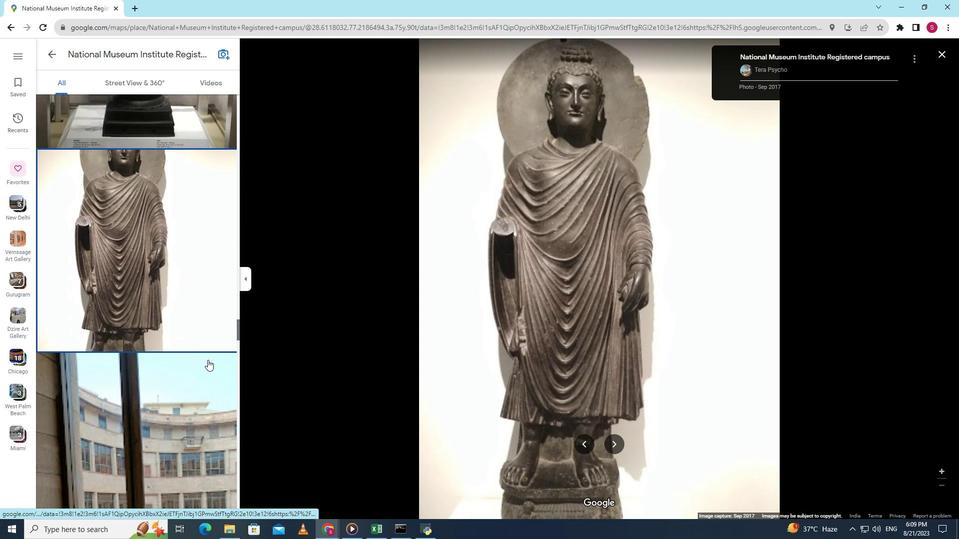 
Action: Mouse scrolled (207, 359) with delta (0, 0)
Screenshot: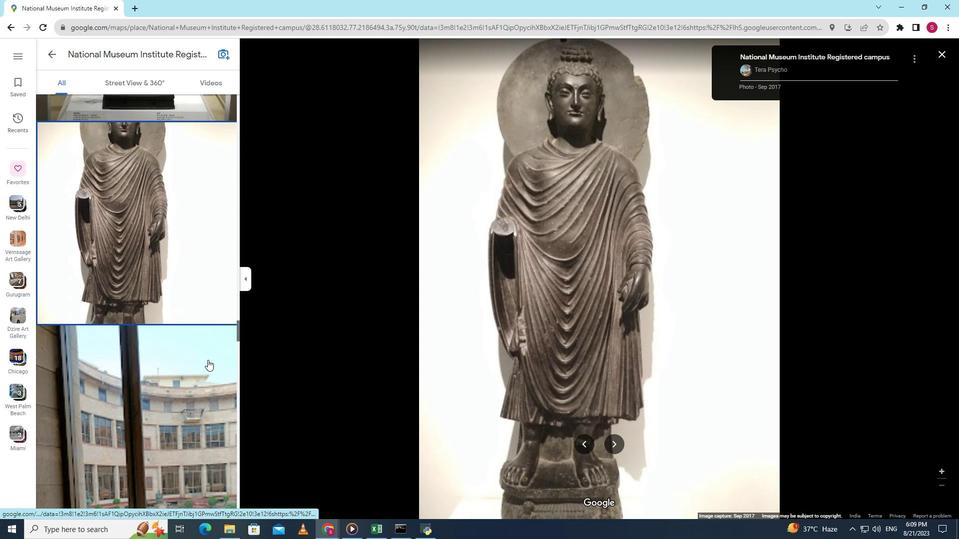 
Action: Mouse scrolled (207, 359) with delta (0, 0)
Screenshot: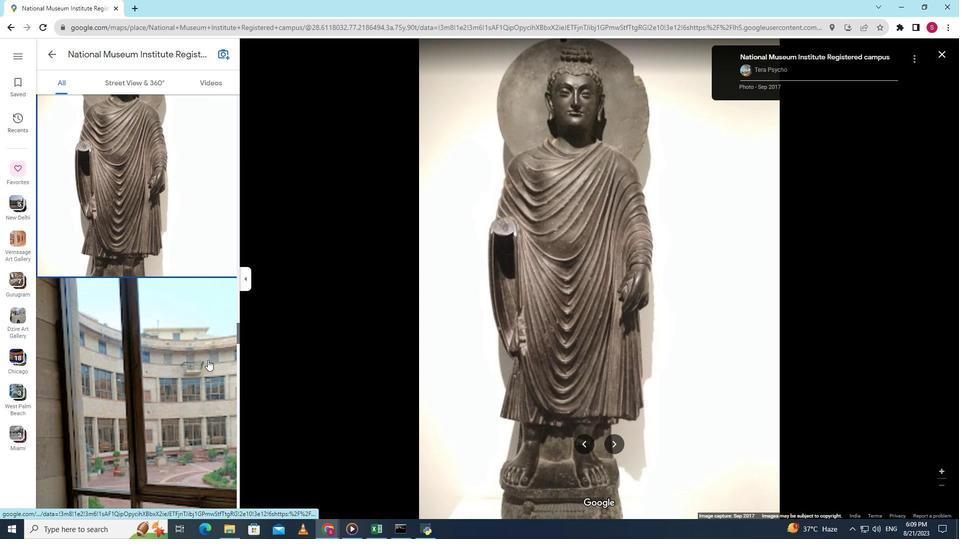 
Action: Mouse scrolled (207, 359) with delta (0, 0)
Screenshot: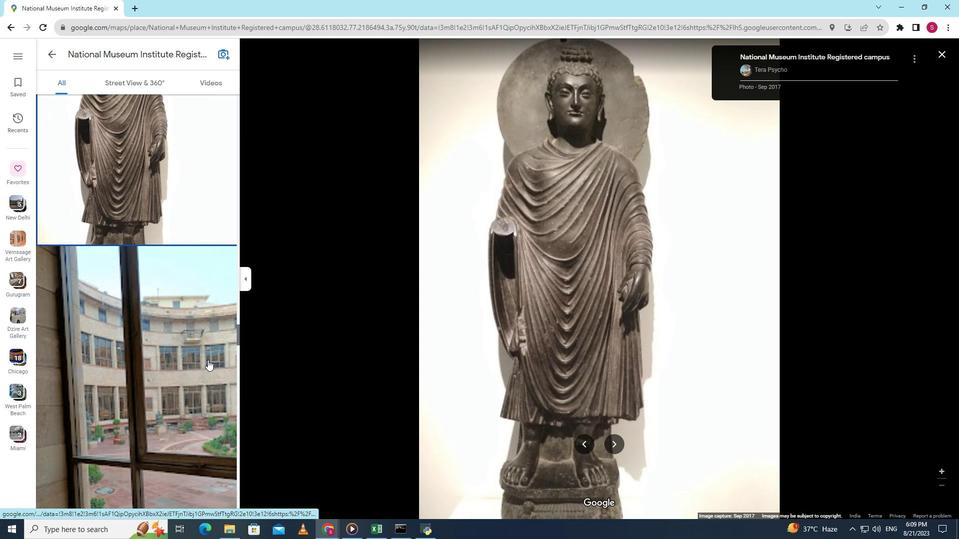 
Action: Mouse scrolled (207, 359) with delta (0, 0)
Screenshot: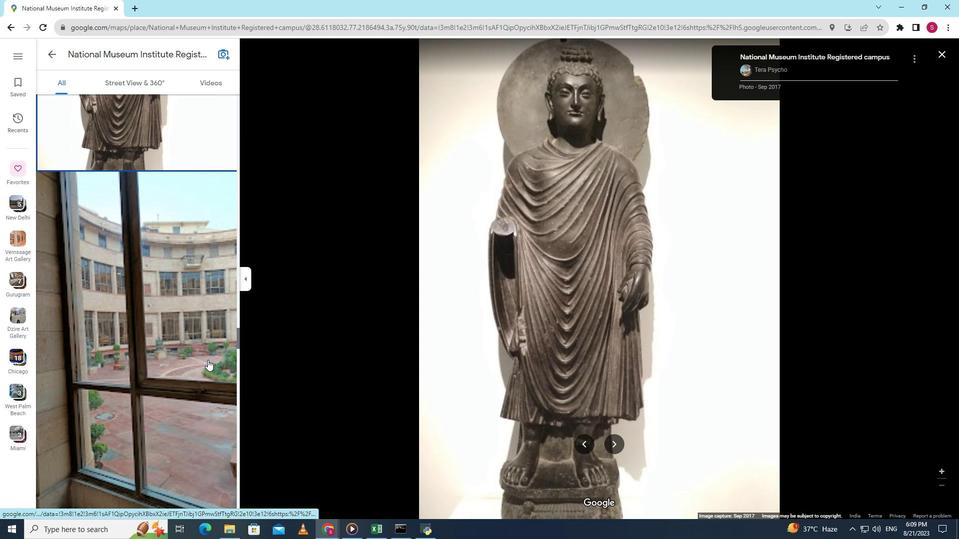 
Action: Mouse scrolled (207, 359) with delta (0, 0)
Screenshot: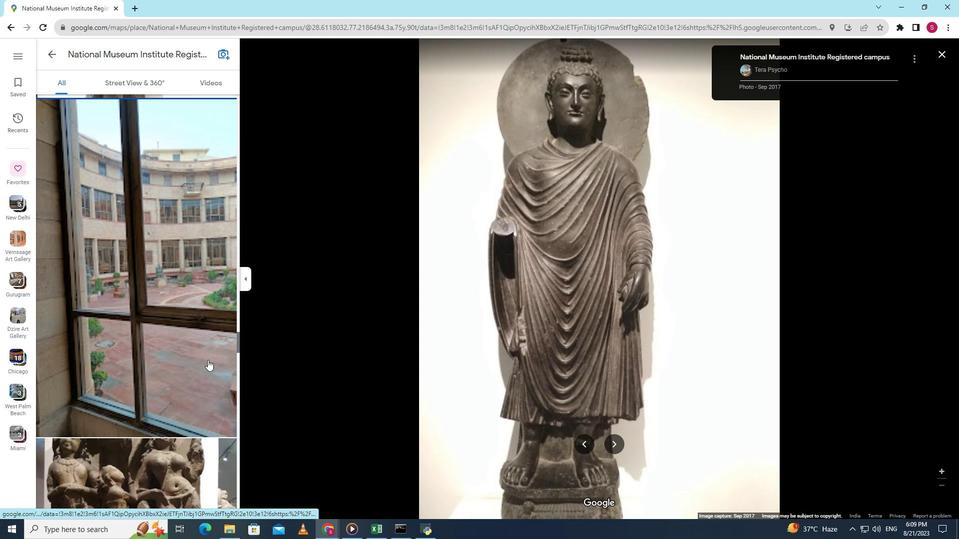 
Action: Mouse scrolled (207, 359) with delta (0, 0)
Screenshot: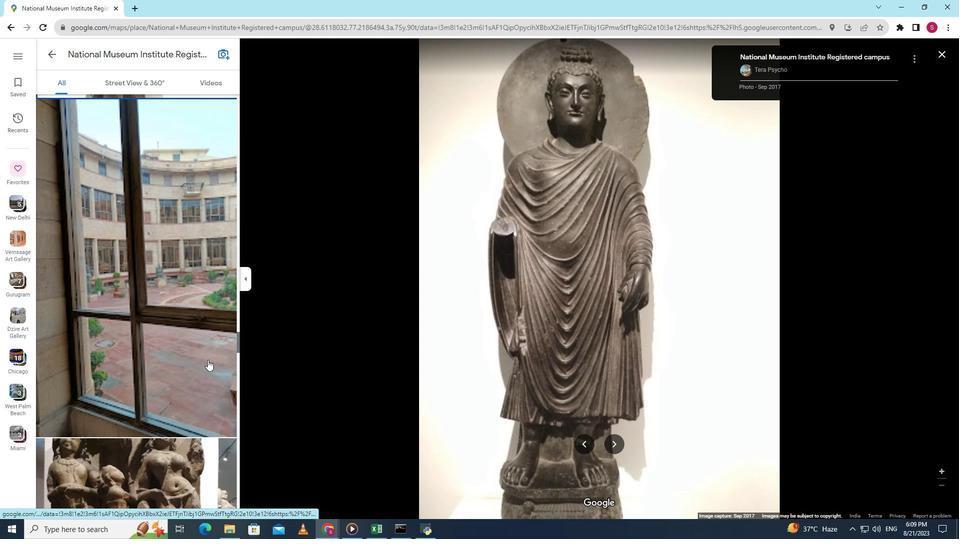 
Action: Mouse scrolled (207, 359) with delta (0, 0)
Screenshot: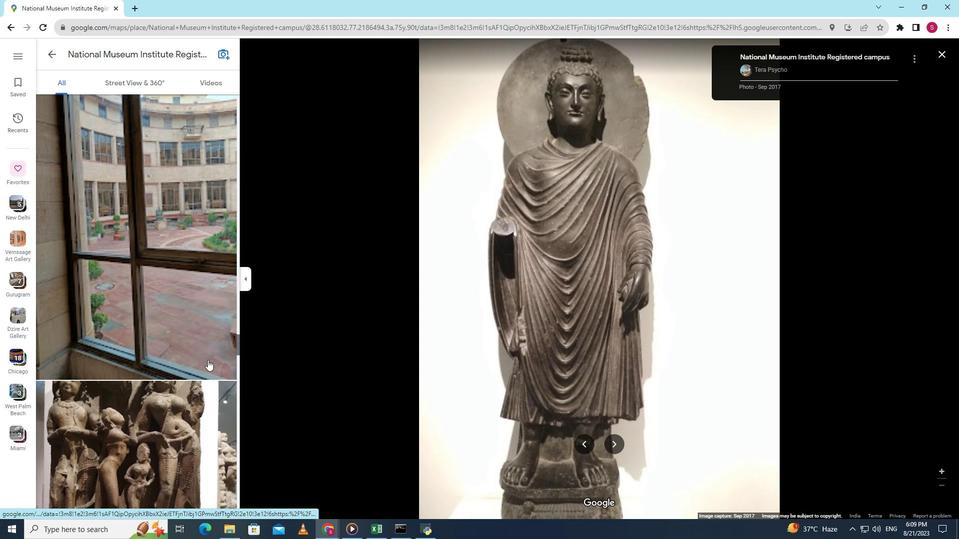 
Action: Mouse scrolled (207, 359) with delta (0, 0)
Screenshot: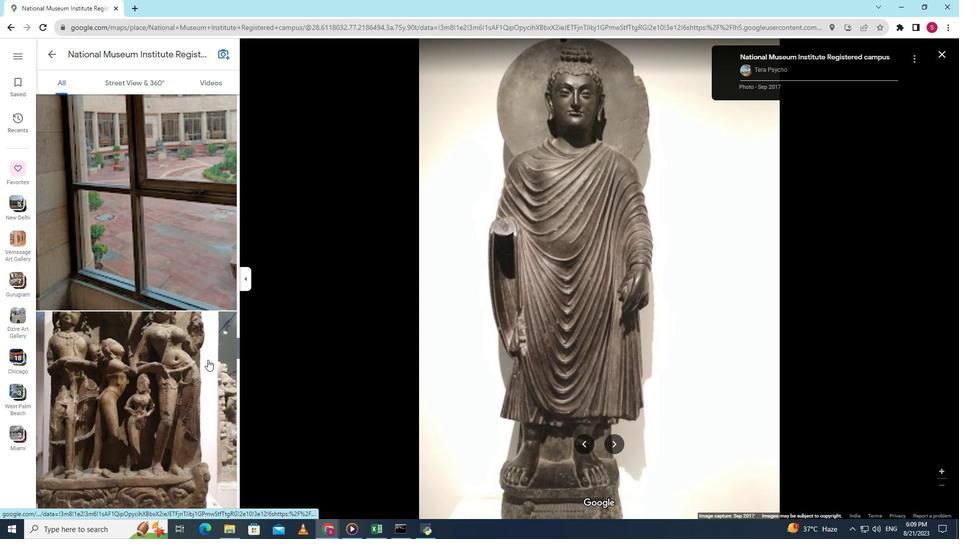 
Action: Mouse pressed left at (207, 360)
Screenshot: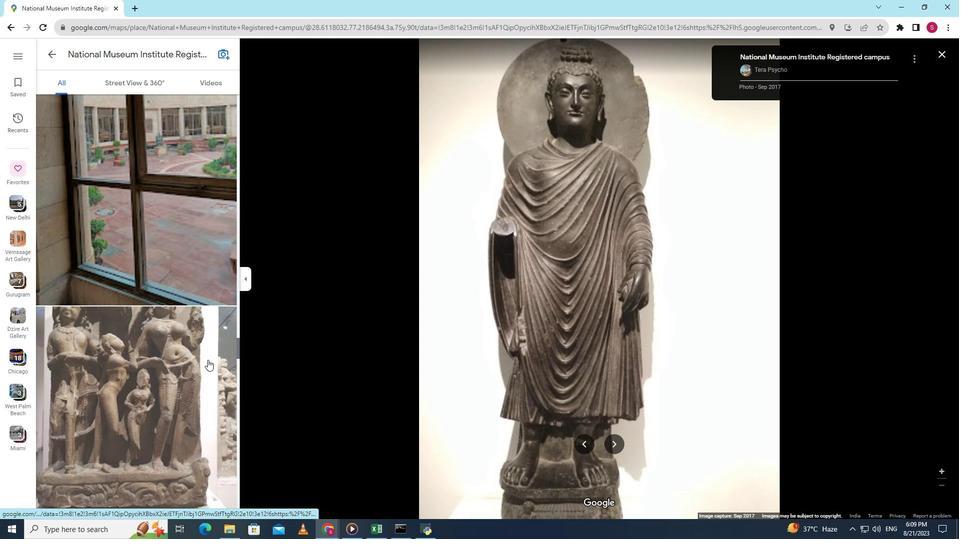 
Action: Mouse scrolled (207, 359) with delta (0, 0)
Screenshot: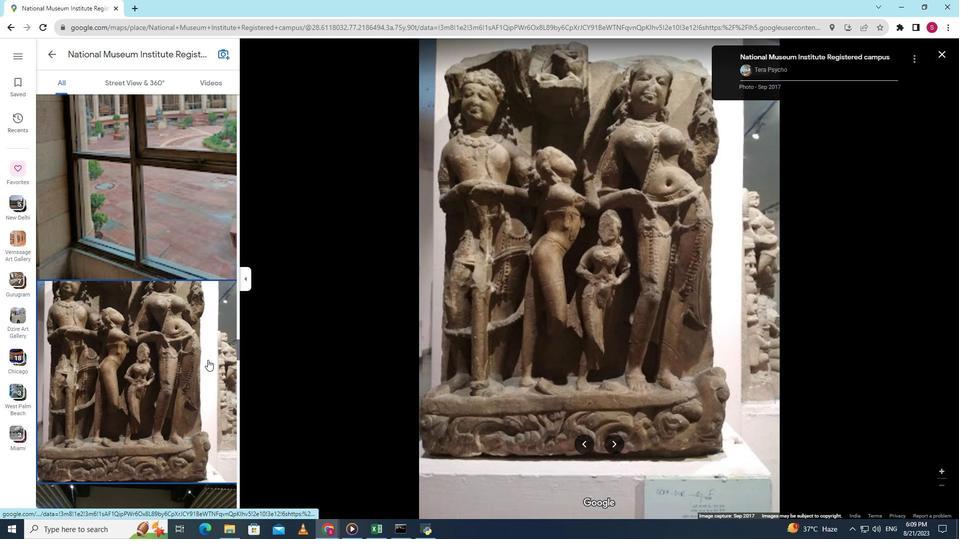 
Action: Mouse scrolled (207, 359) with delta (0, 0)
Screenshot: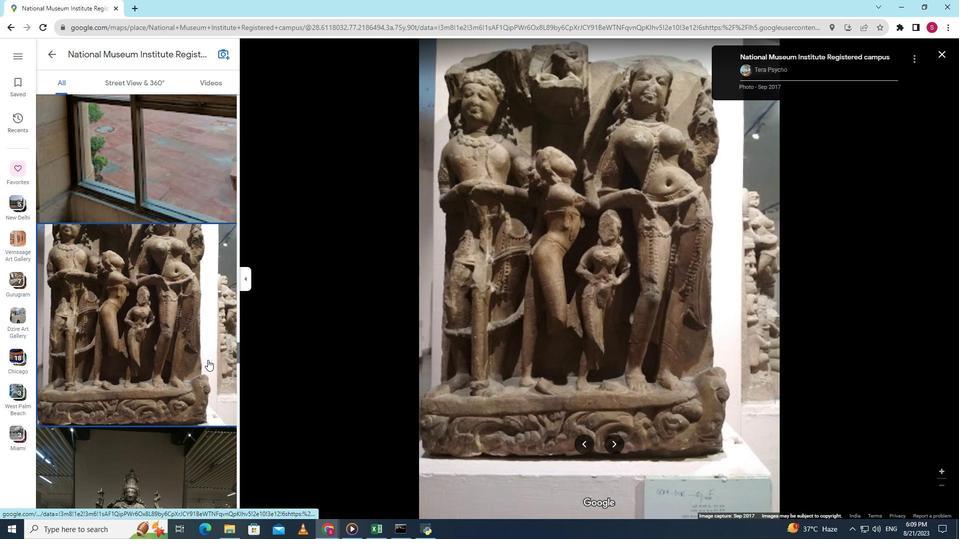 
Action: Mouse scrolled (207, 359) with delta (0, 0)
Screenshot: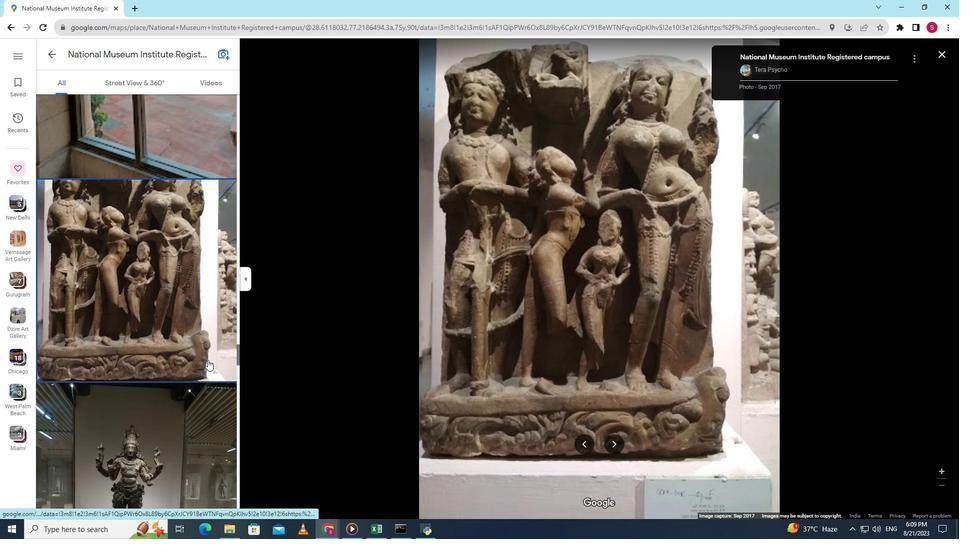 
Action: Mouse scrolled (207, 359) with delta (0, 0)
Screenshot: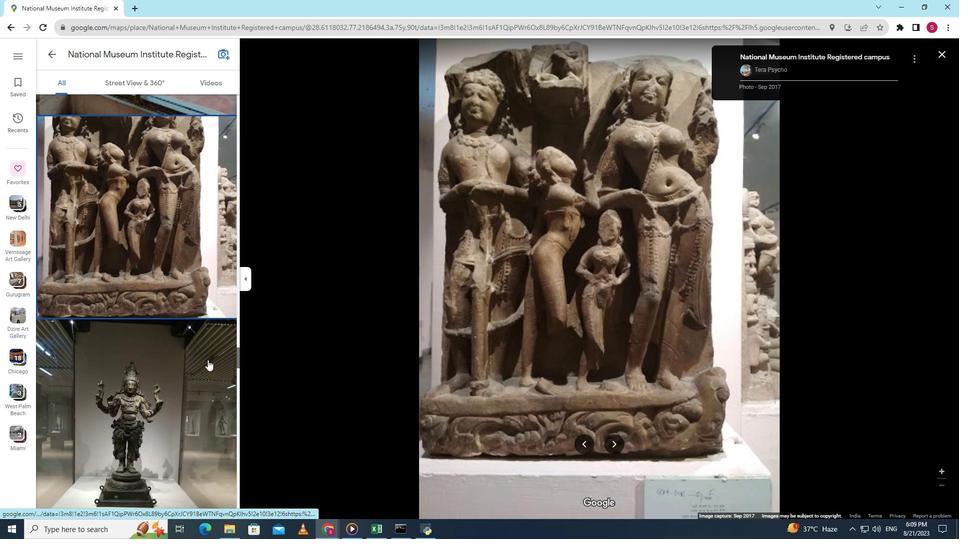 
Action: Mouse pressed left at (207, 360)
Screenshot: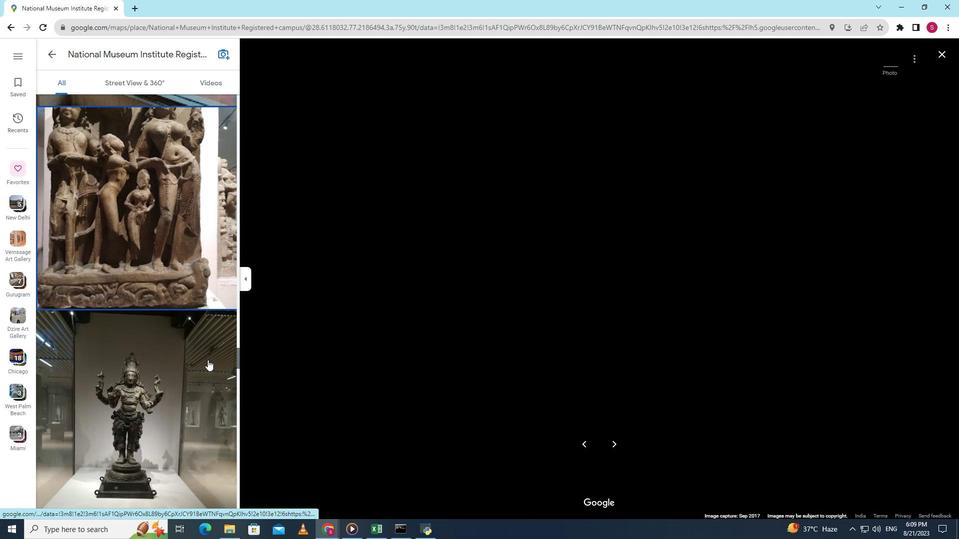 
Action: Mouse scrolled (207, 359) with delta (0, 0)
Screenshot: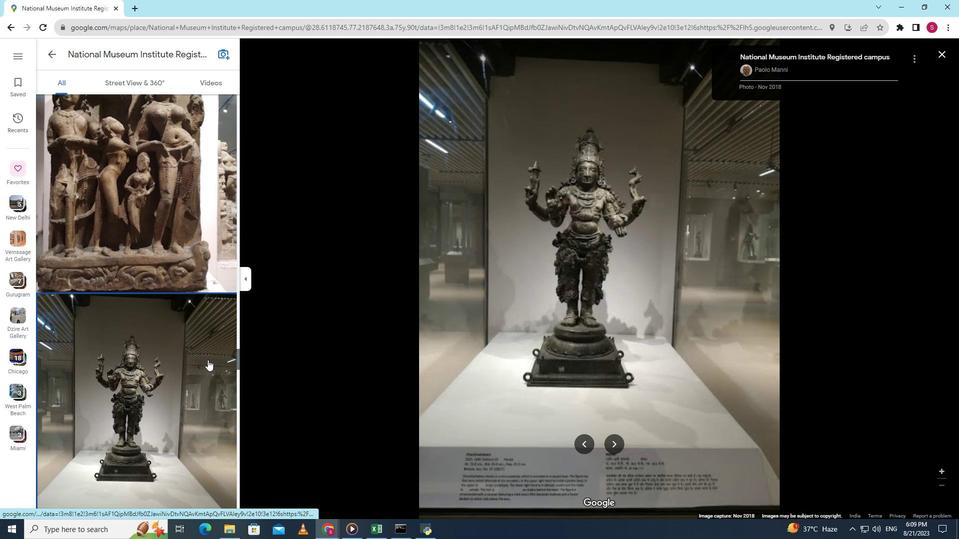 
Action: Mouse scrolled (207, 359) with delta (0, 0)
Screenshot: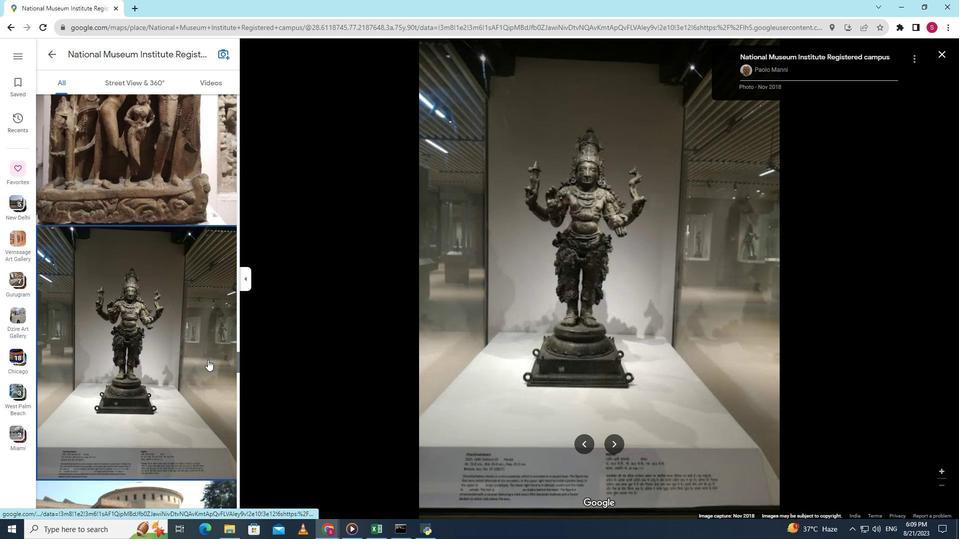 
Action: Mouse scrolled (207, 359) with delta (0, 0)
Screenshot: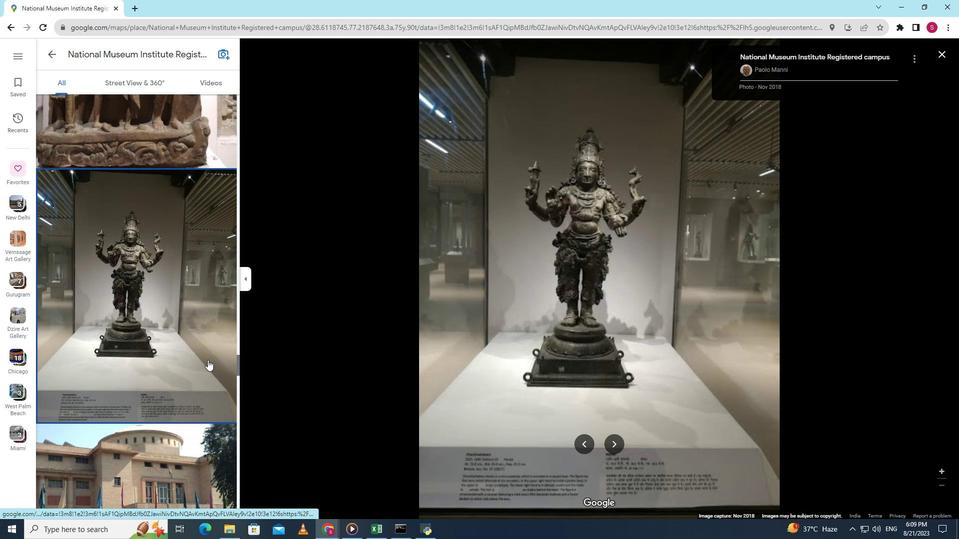 
Action: Mouse scrolled (207, 359) with delta (0, 0)
Screenshot: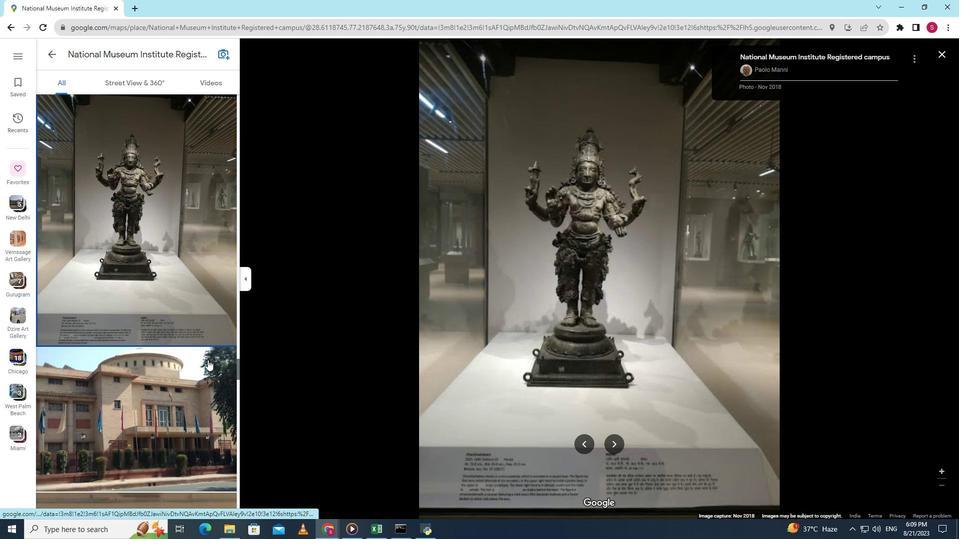 
Action: Mouse scrolled (207, 359) with delta (0, 0)
Screenshot: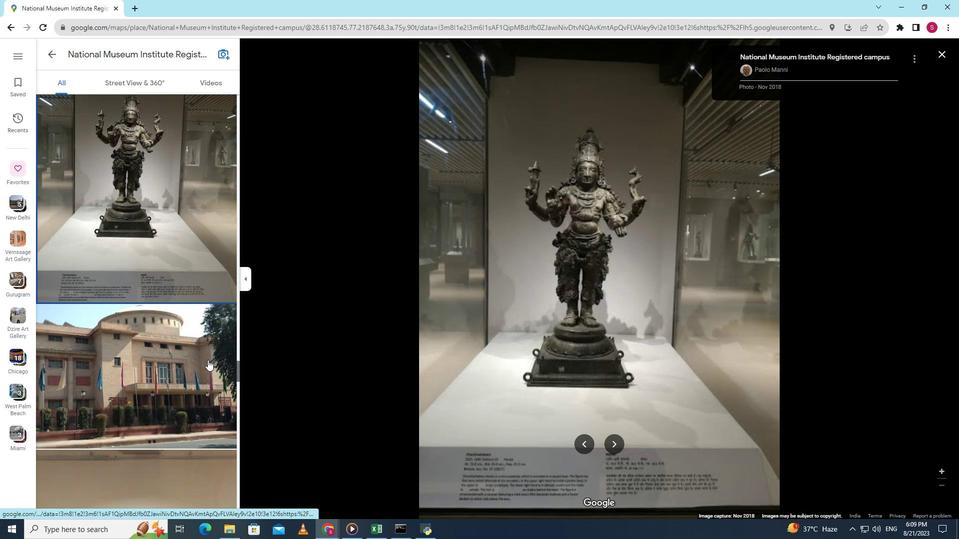 
Action: Mouse scrolled (207, 359) with delta (0, 0)
Screenshot: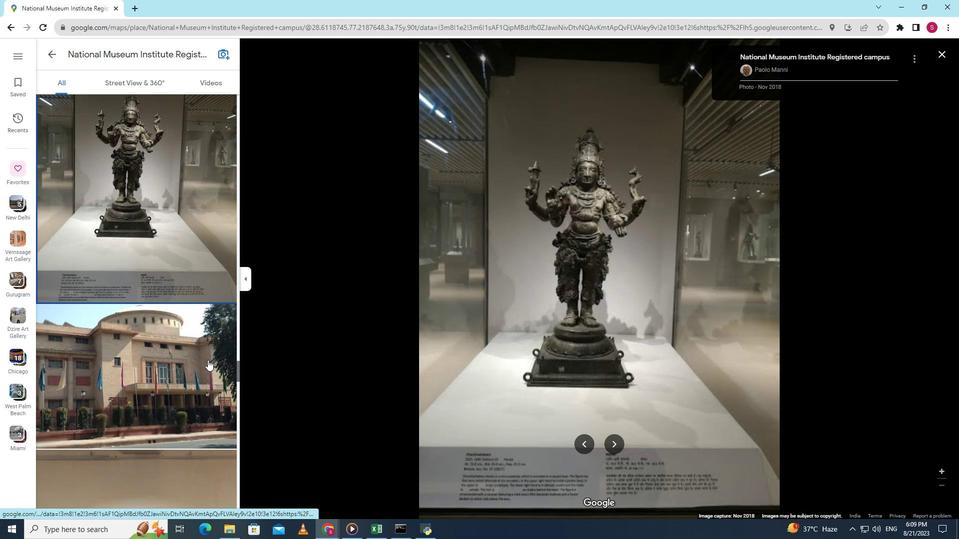 
Action: Mouse pressed left at (207, 360)
Screenshot: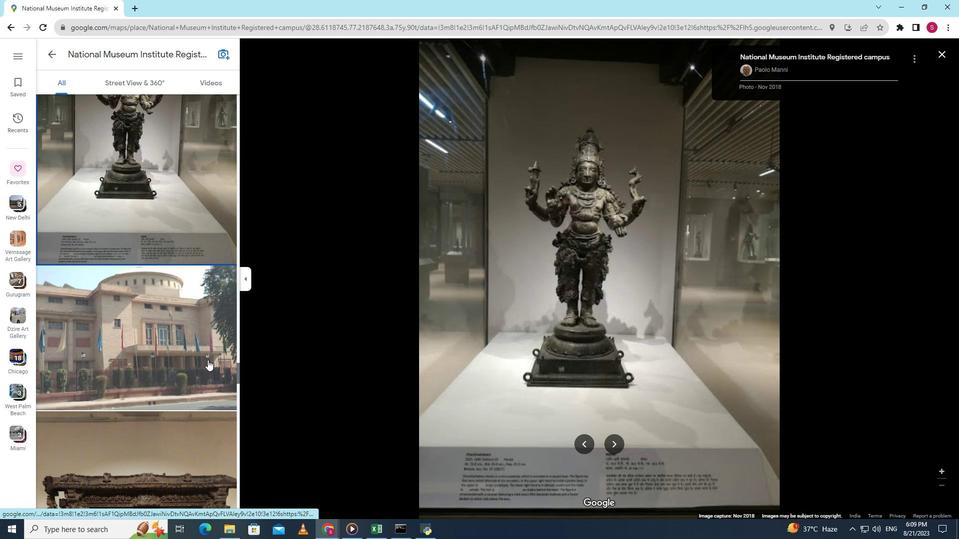 
Action: Mouse scrolled (207, 359) with delta (0, 0)
Screenshot: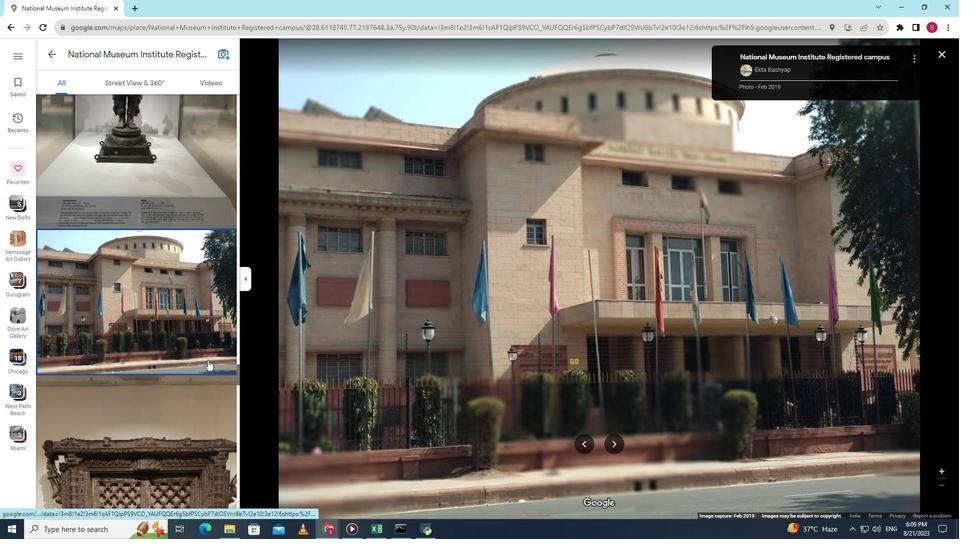 
Action: Mouse scrolled (207, 359) with delta (0, 0)
Screenshot: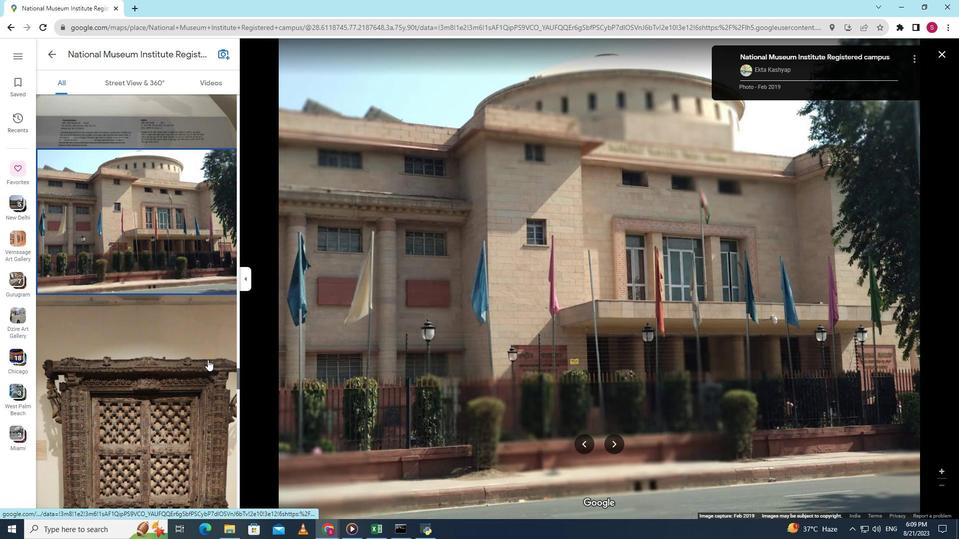 
Action: Mouse scrolled (207, 359) with delta (0, 0)
Screenshot: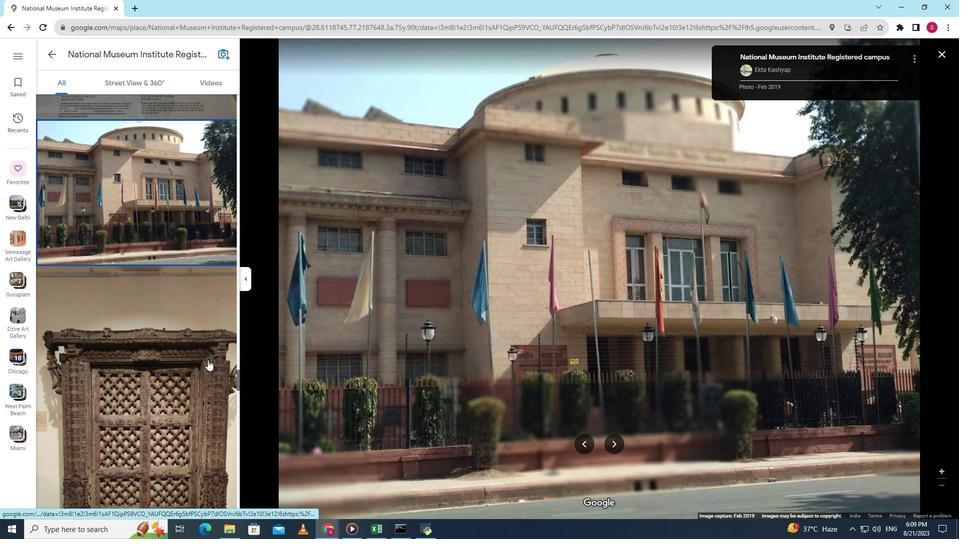 
Action: Mouse pressed left at (207, 360)
Screenshot: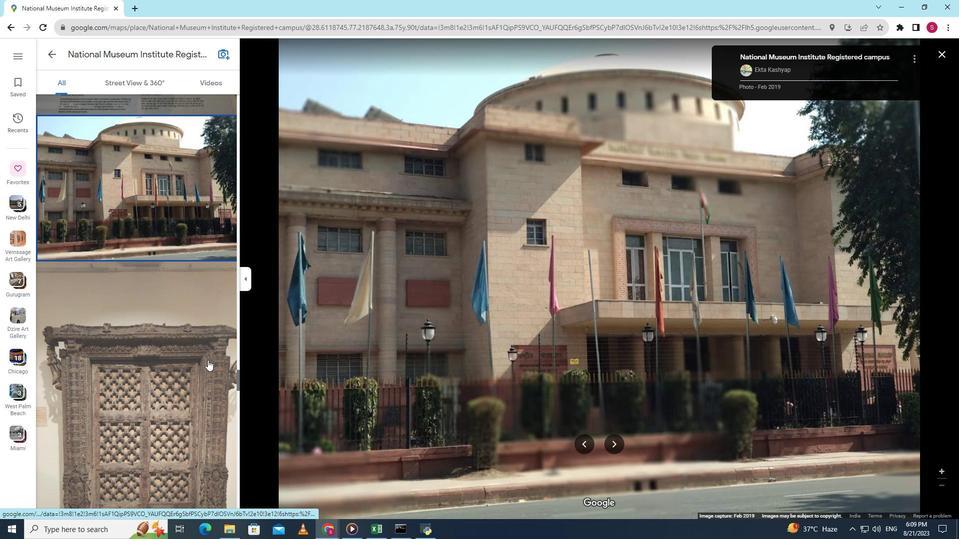 
Action: Mouse scrolled (207, 359) with delta (0, 0)
Screenshot: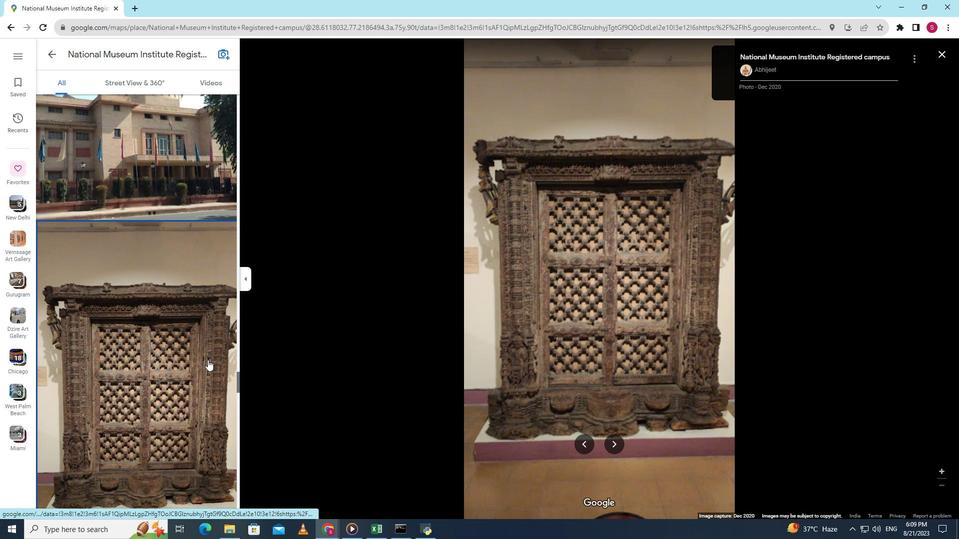 
Action: Mouse scrolled (207, 359) with delta (0, 0)
Screenshot: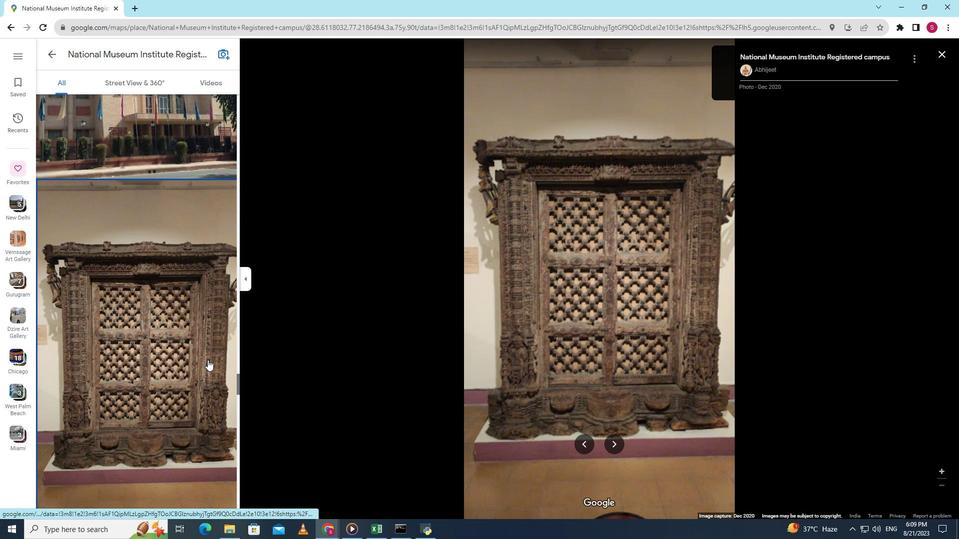 
Action: Mouse scrolled (207, 359) with delta (0, 0)
Screenshot: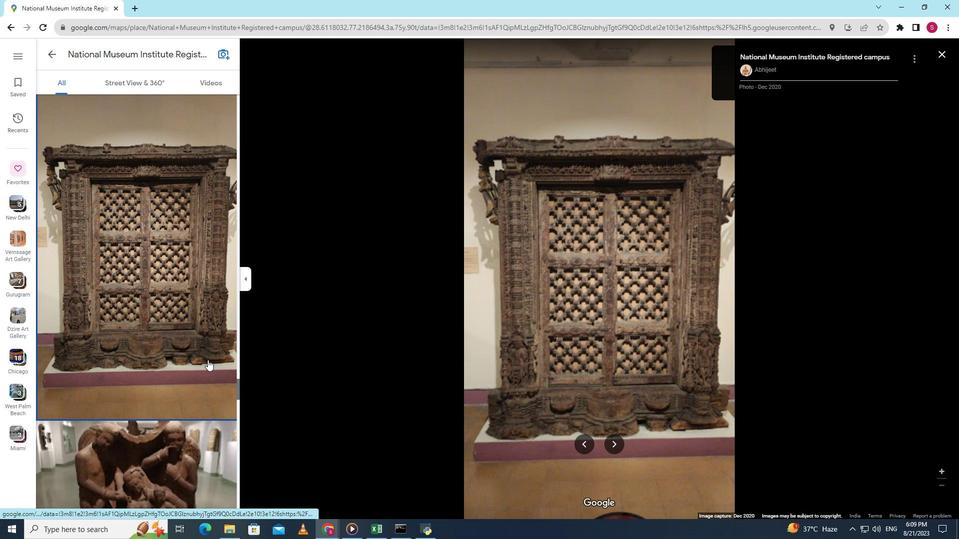 
Action: Mouse scrolled (207, 359) with delta (0, 0)
Screenshot: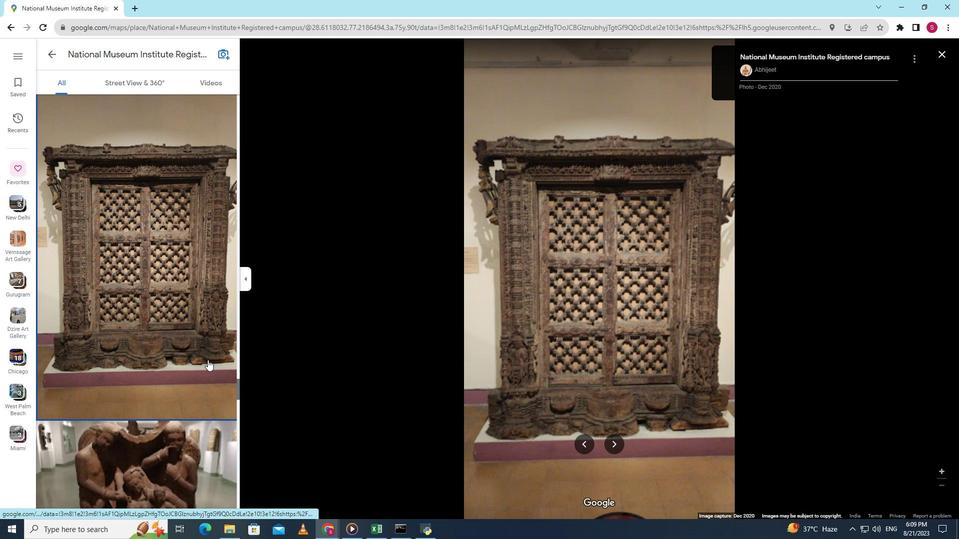 
Action: Mouse scrolled (207, 359) with delta (0, 0)
Screenshot: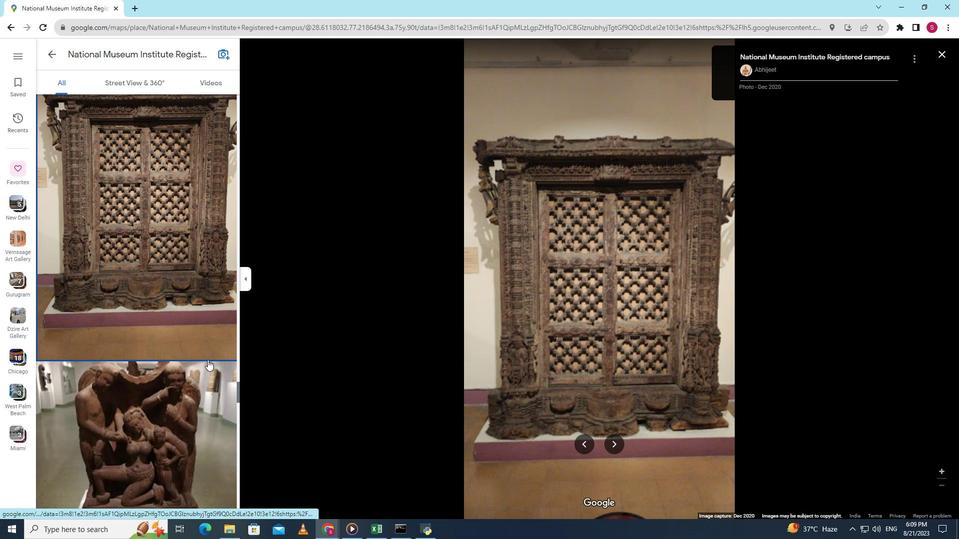 
Action: Mouse scrolled (207, 359) with delta (0, 0)
Screenshot: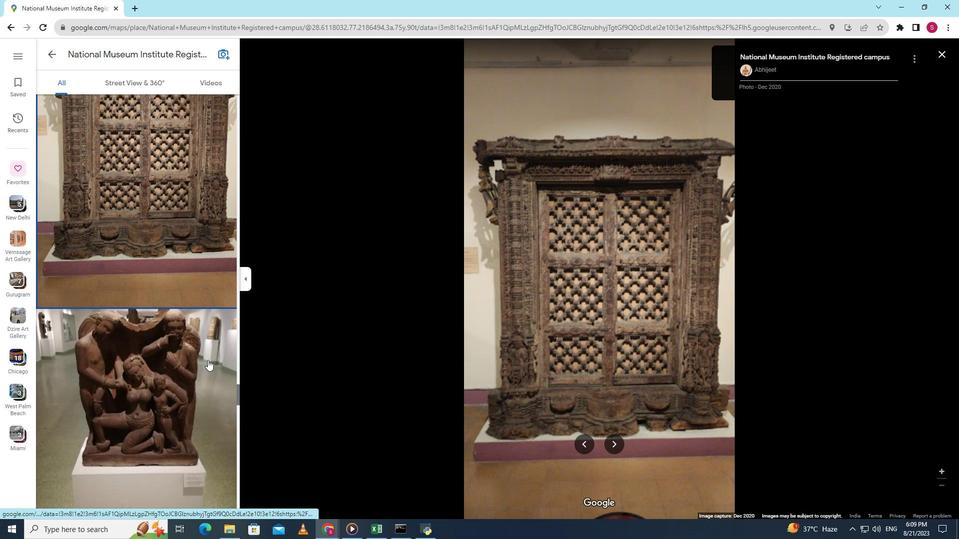 
Action: Mouse moved to (212, 356)
Screenshot: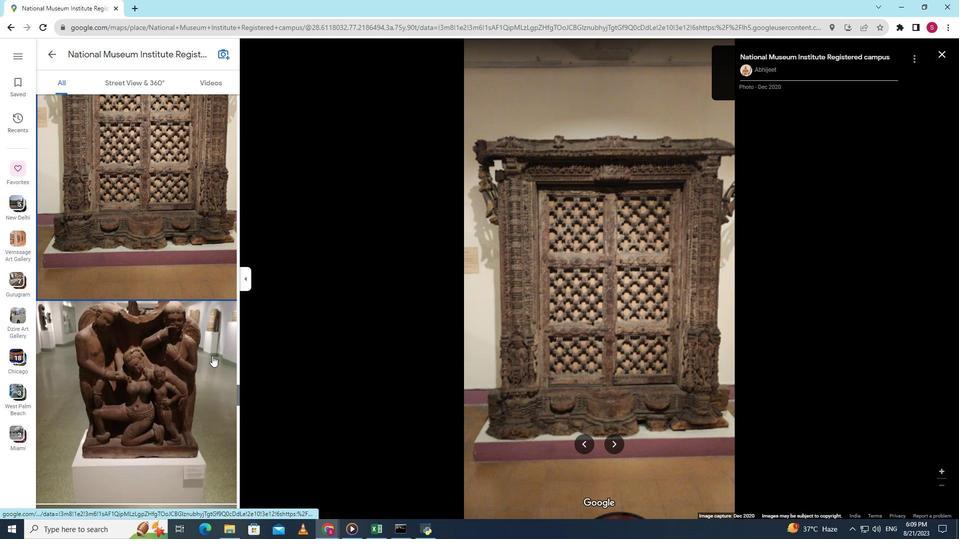 
Action: Mouse pressed left at (212, 356)
Screenshot: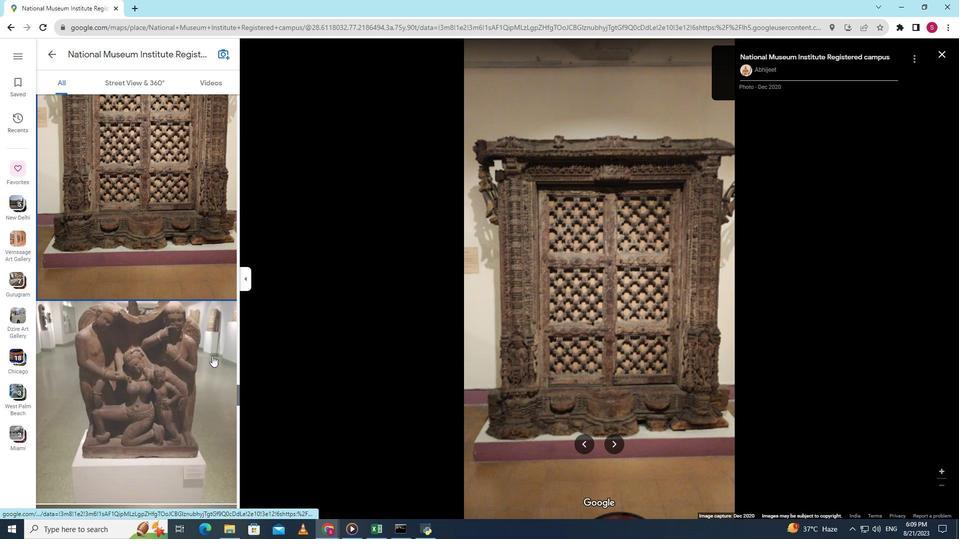 
Action: Mouse scrolled (212, 355) with delta (0, 0)
Screenshot: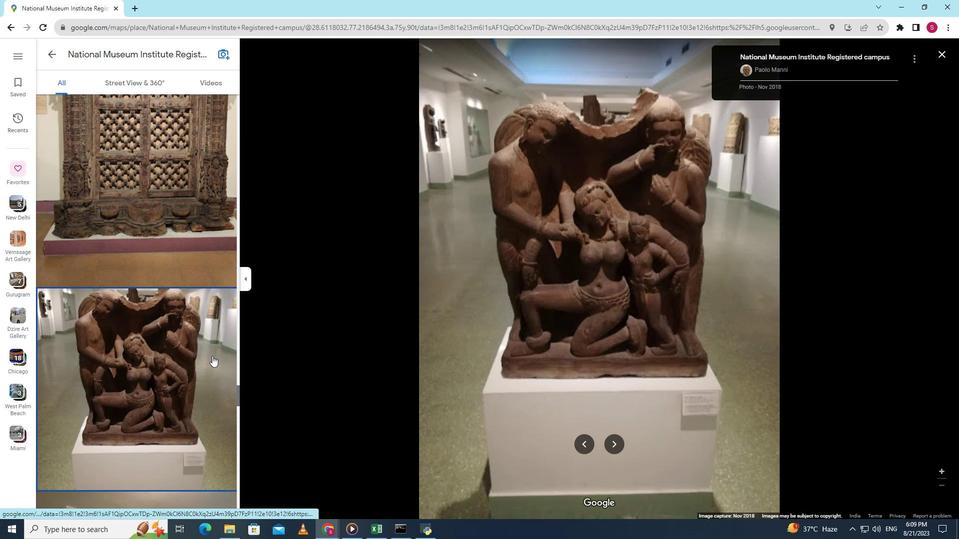 
Action: Mouse scrolled (212, 355) with delta (0, 0)
Screenshot: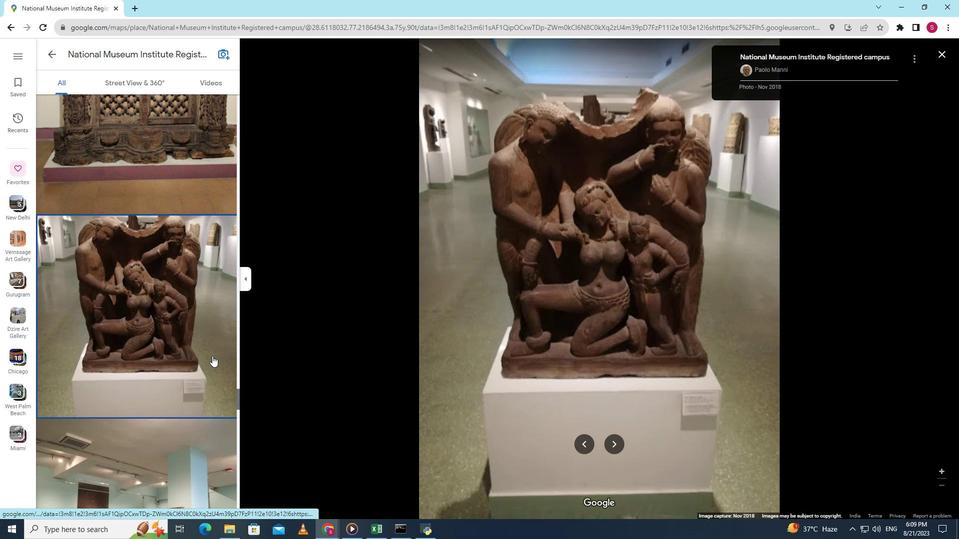 
Action: Mouse scrolled (212, 355) with delta (0, 0)
Screenshot: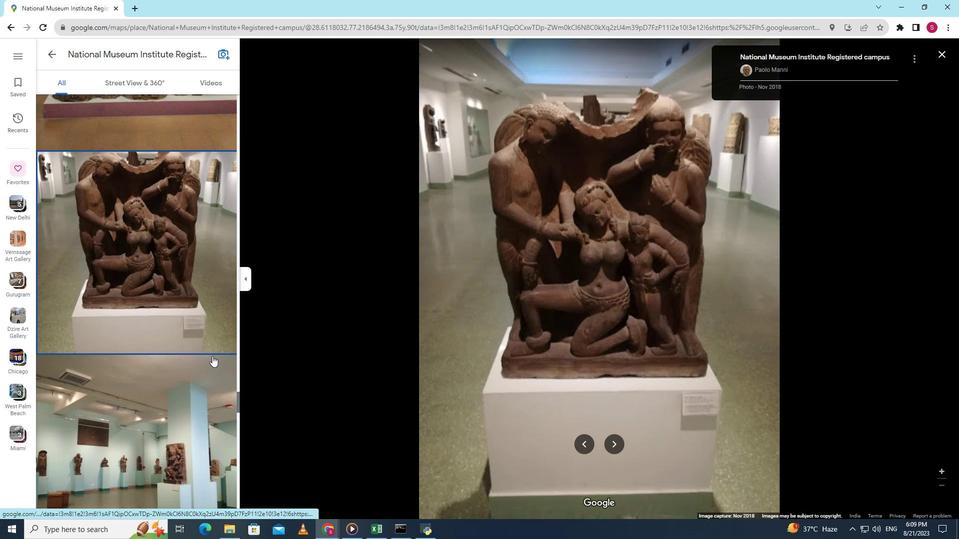 
Action: Mouse scrolled (212, 355) with delta (0, 0)
Screenshot: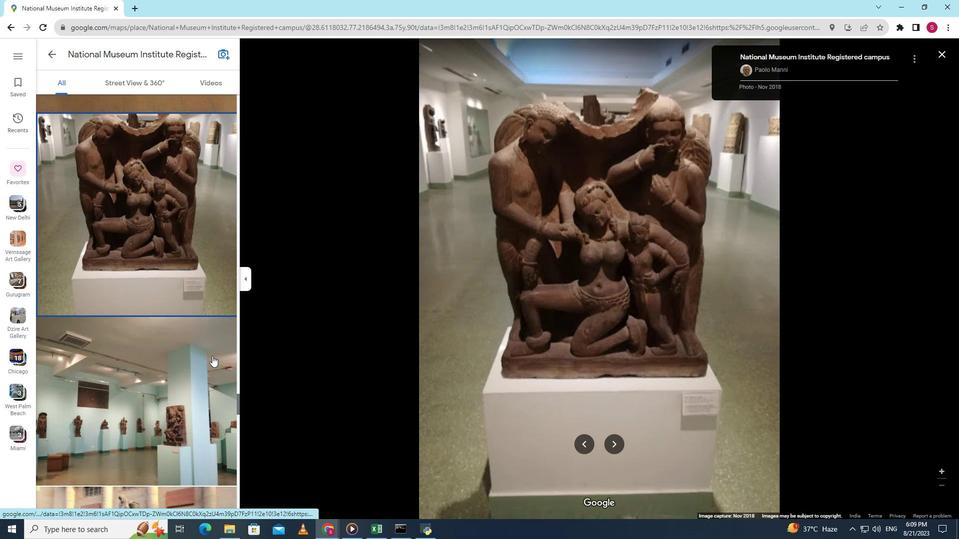 
Action: Mouse scrolled (212, 355) with delta (0, 0)
Screenshot: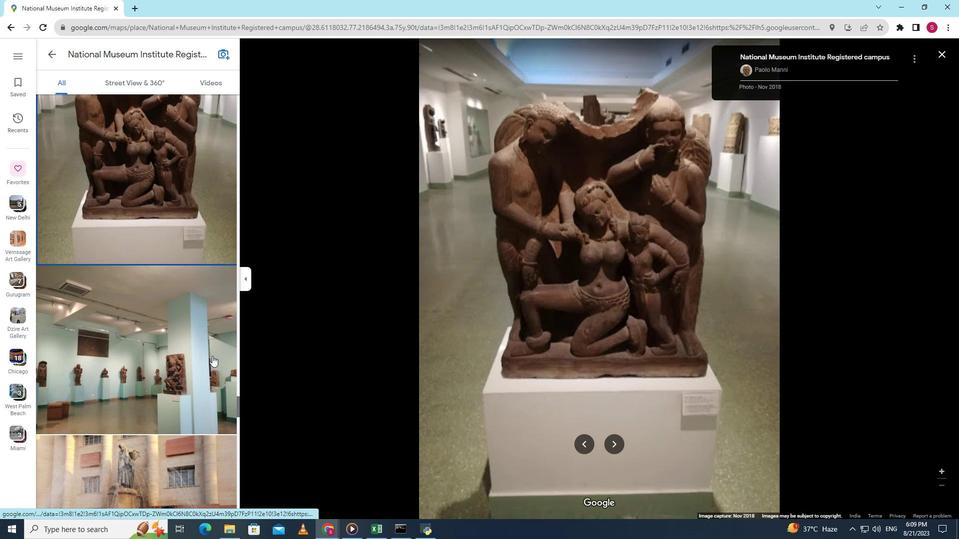 
Action: Mouse pressed left at (212, 356)
Screenshot: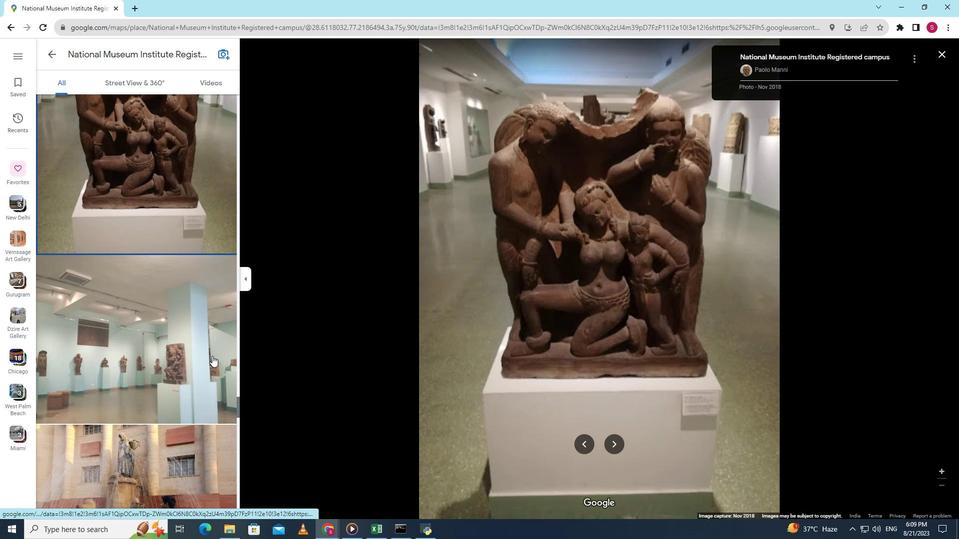 
Action: Mouse scrolled (212, 355) with delta (0, 0)
Screenshot: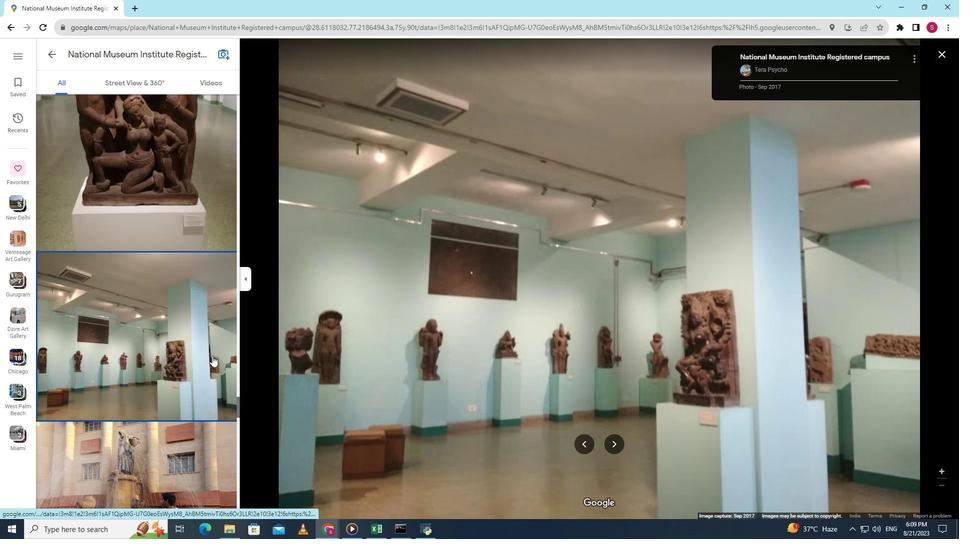 
Action: Mouse scrolled (212, 355) with delta (0, 0)
Screenshot: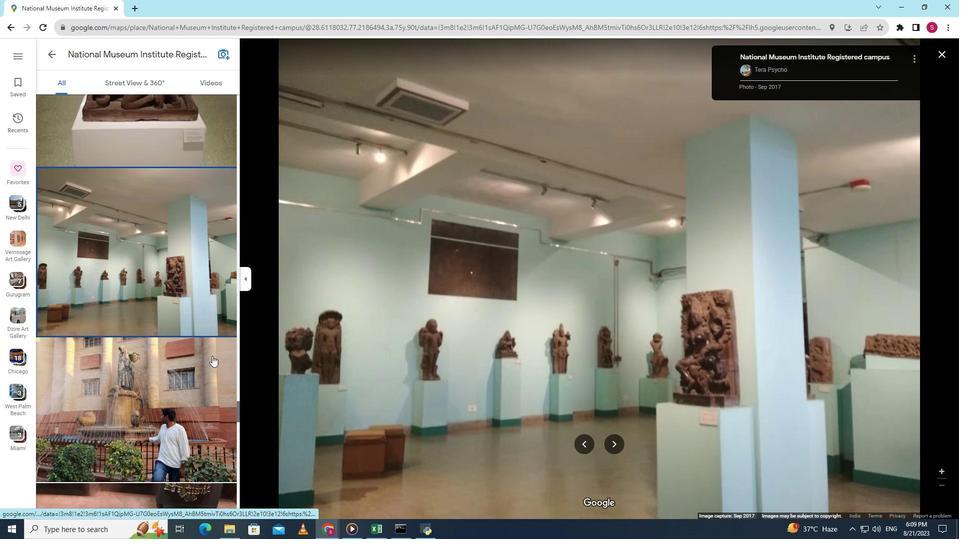 
Action: Mouse scrolled (212, 355) with delta (0, 0)
Screenshot: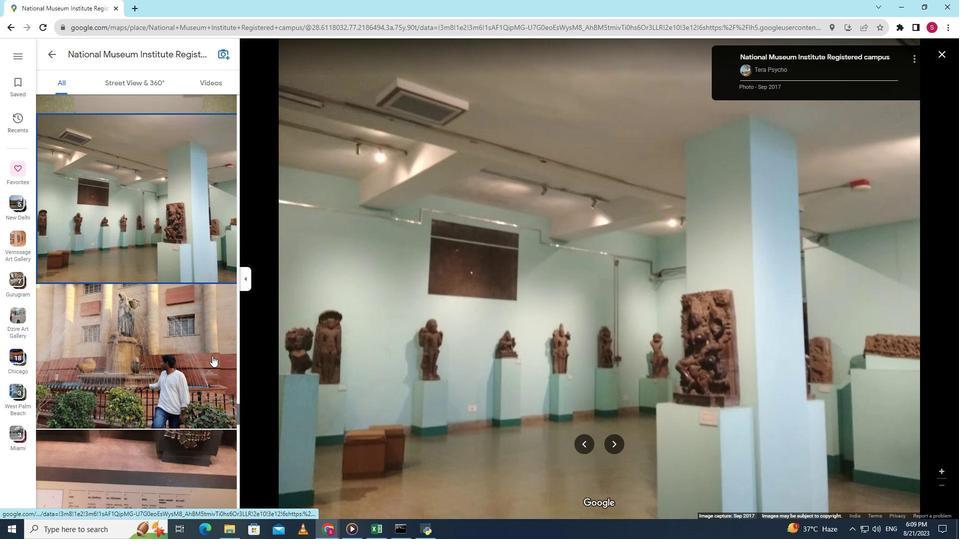 
Action: Mouse scrolled (212, 355) with delta (0, 0)
Screenshot: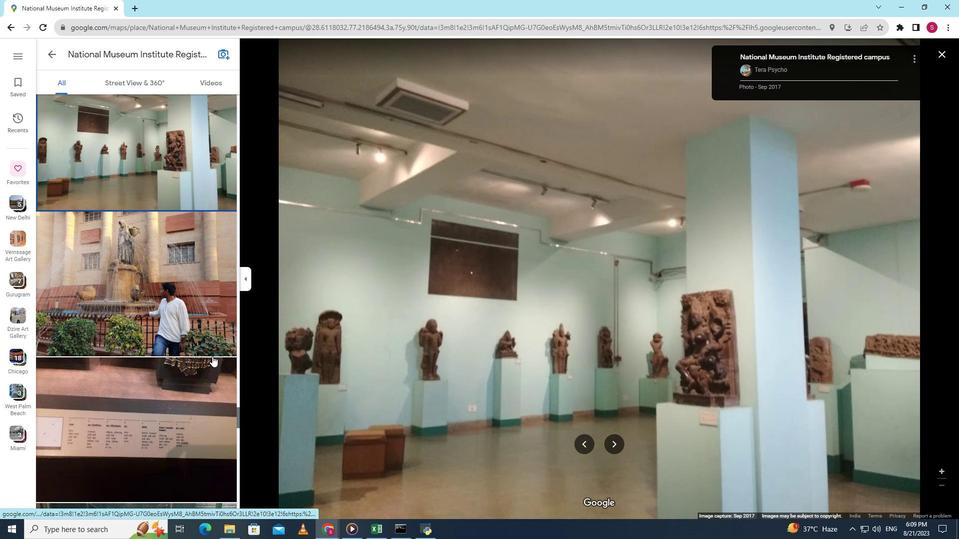 
Action: Mouse scrolled (212, 355) with delta (0, 0)
Screenshot: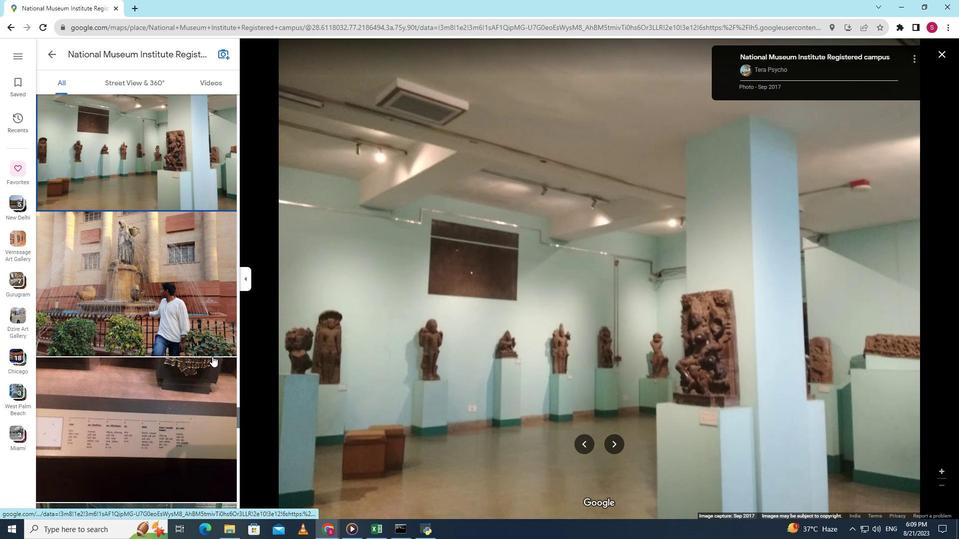 
Action: Mouse scrolled (212, 355) with delta (0, 0)
Screenshot: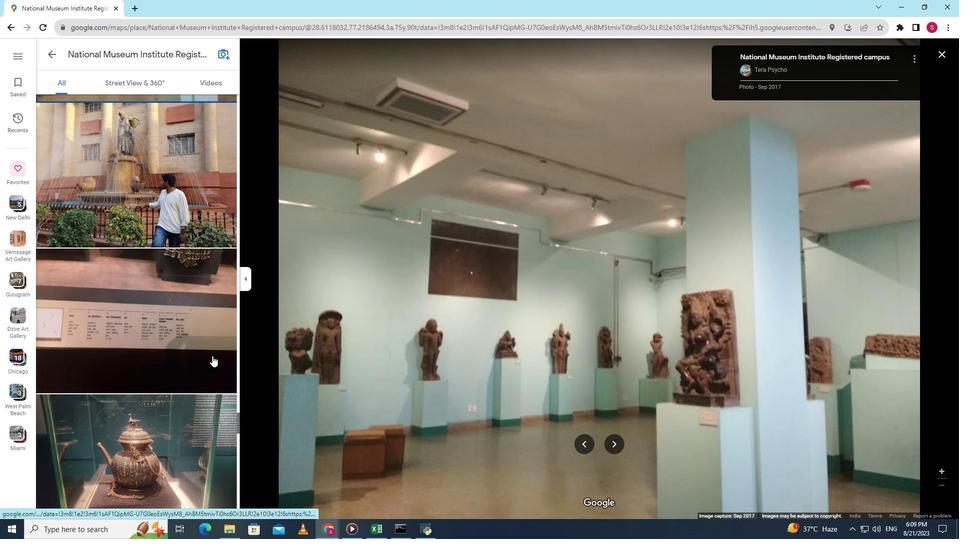 
Action: Mouse scrolled (212, 355) with delta (0, 0)
Screenshot: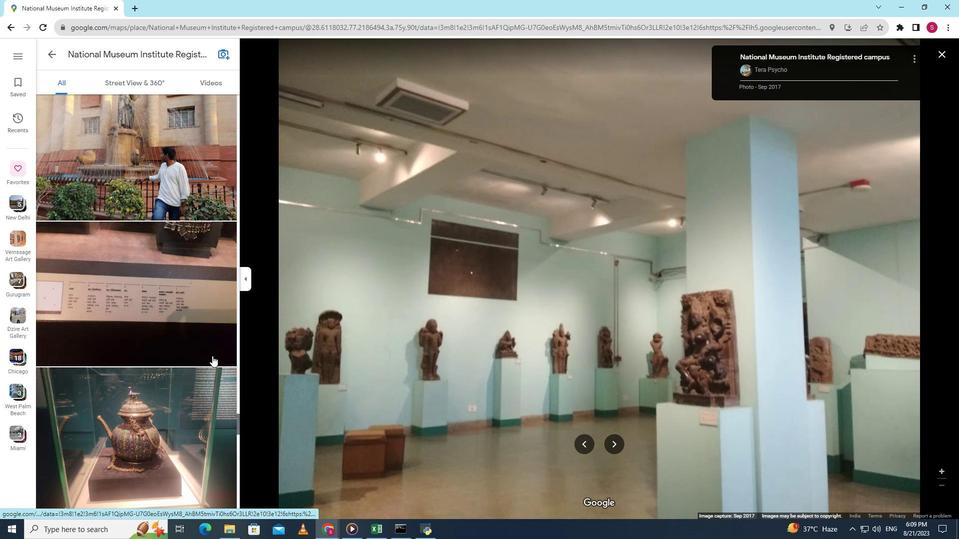 
Action: Mouse scrolled (212, 355) with delta (0, 0)
Screenshot: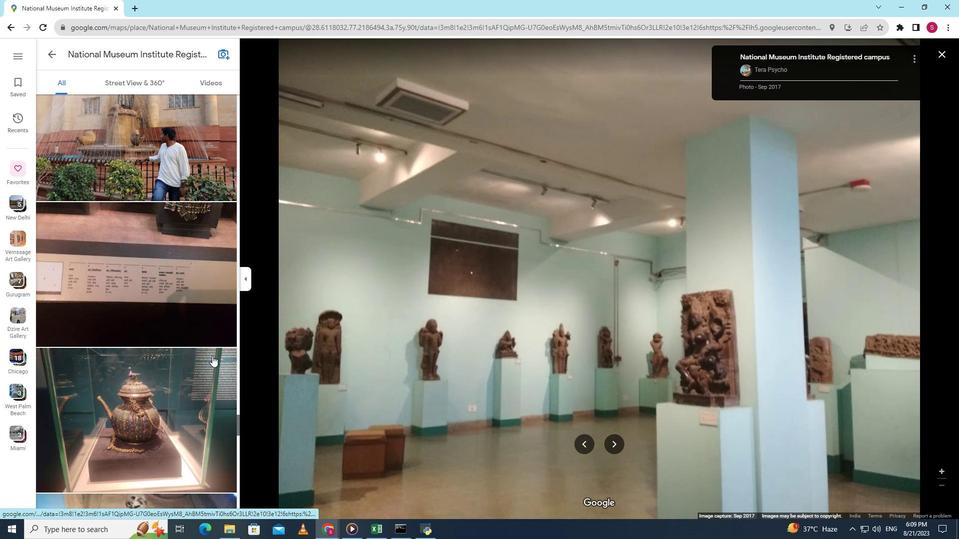 
Action: Mouse pressed left at (212, 356)
Screenshot: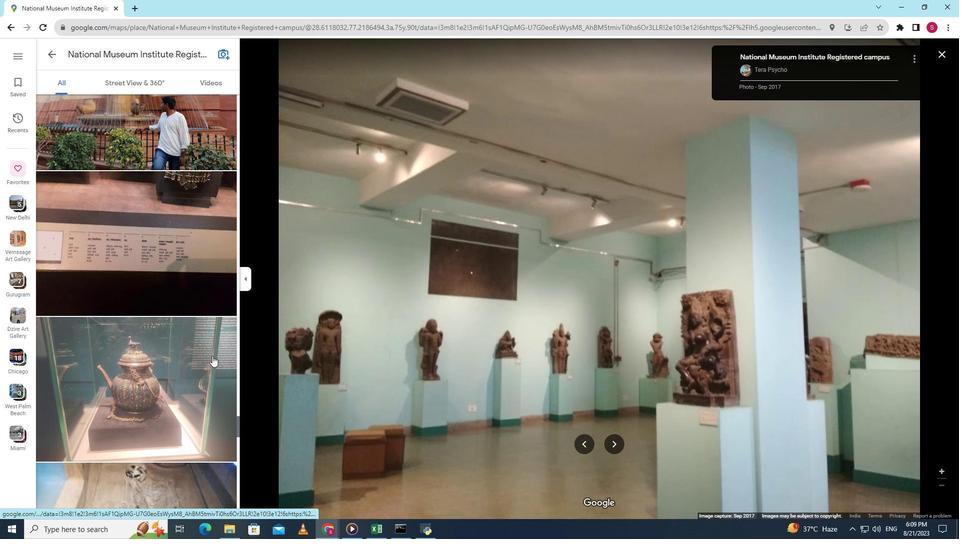 
Action: Mouse scrolled (212, 355) with delta (0, 0)
Screenshot: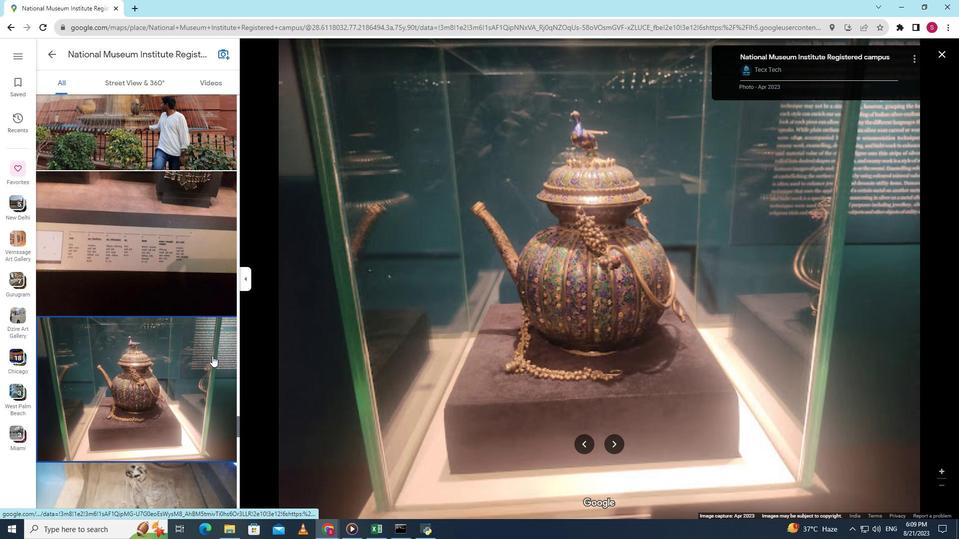 
Action: Mouse scrolled (212, 355) with delta (0, 0)
Screenshot: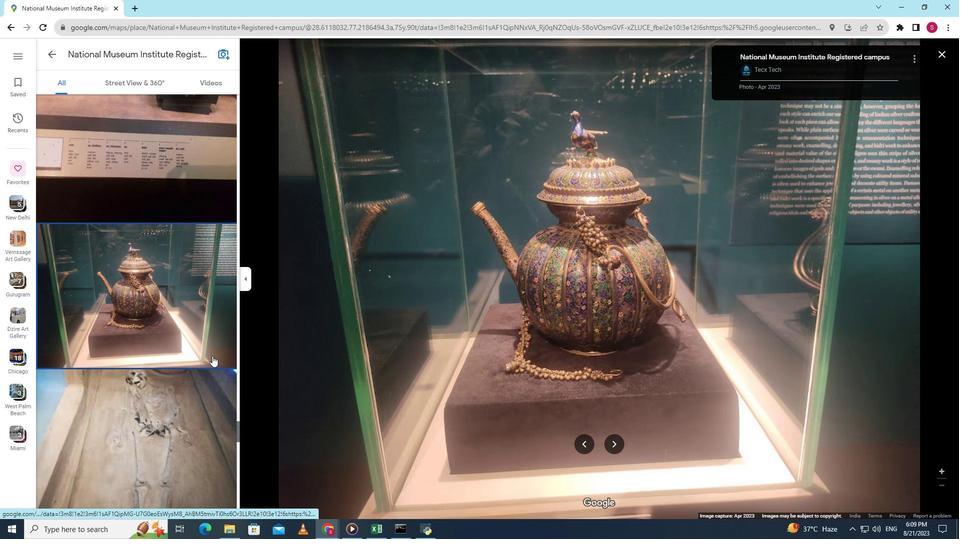 
Action: Mouse scrolled (212, 355) with delta (0, 0)
Screenshot: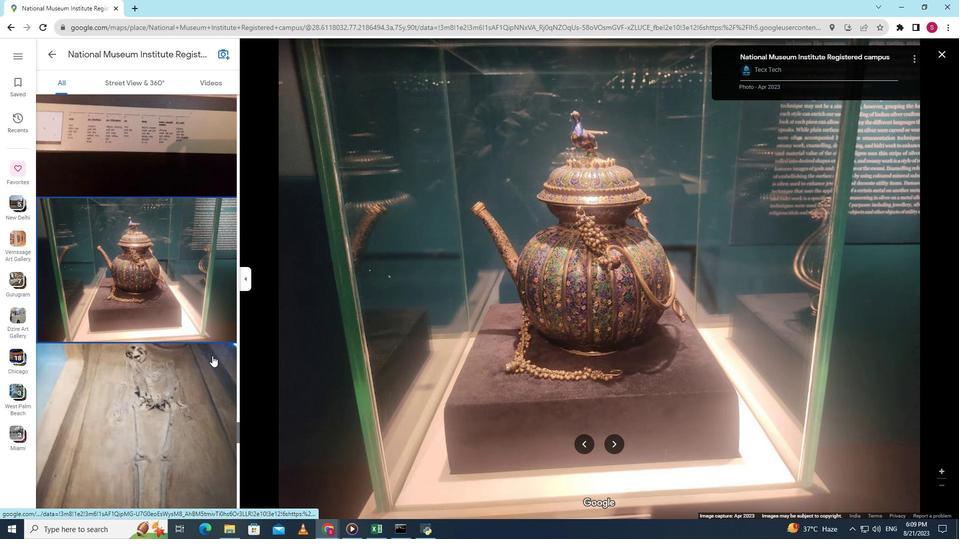 
Action: Mouse scrolled (212, 355) with delta (0, 0)
Screenshot: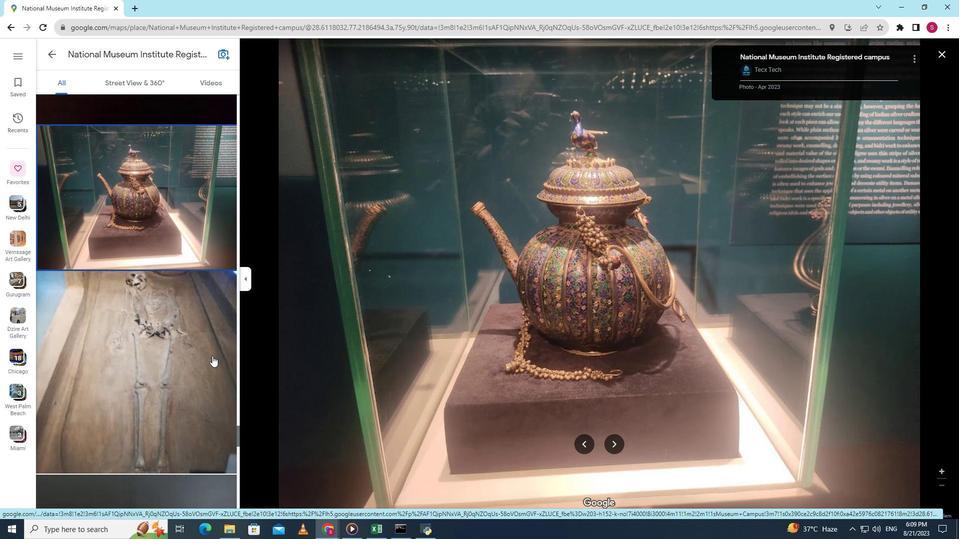 
Action: Mouse pressed left at (212, 356)
Screenshot: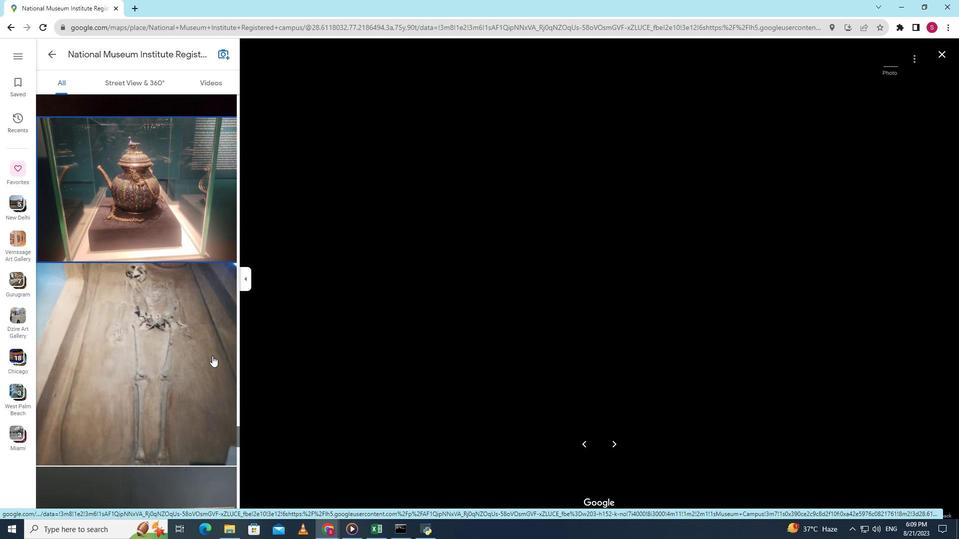 
Action: Mouse scrolled (212, 355) with delta (0, 0)
Screenshot: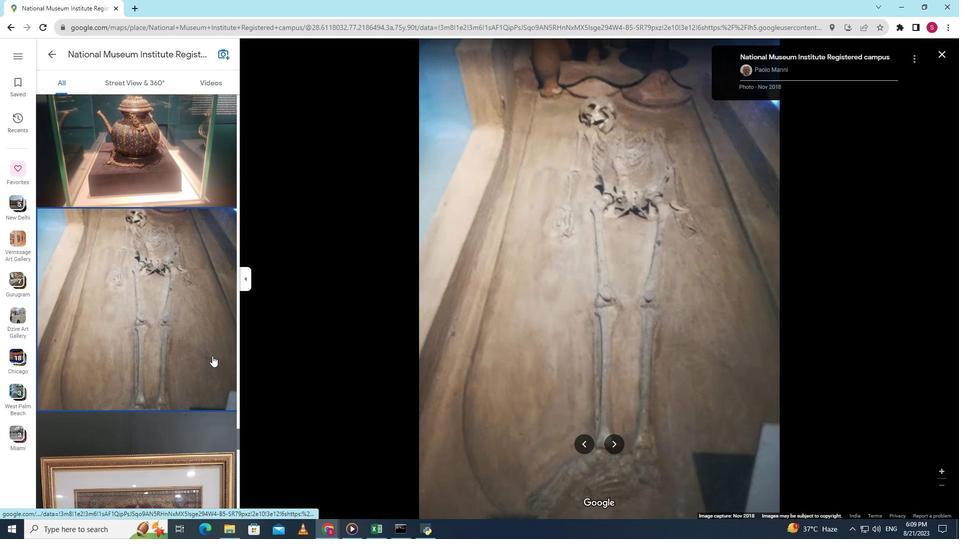 
Action: Mouse scrolled (212, 355) with delta (0, 0)
Screenshot: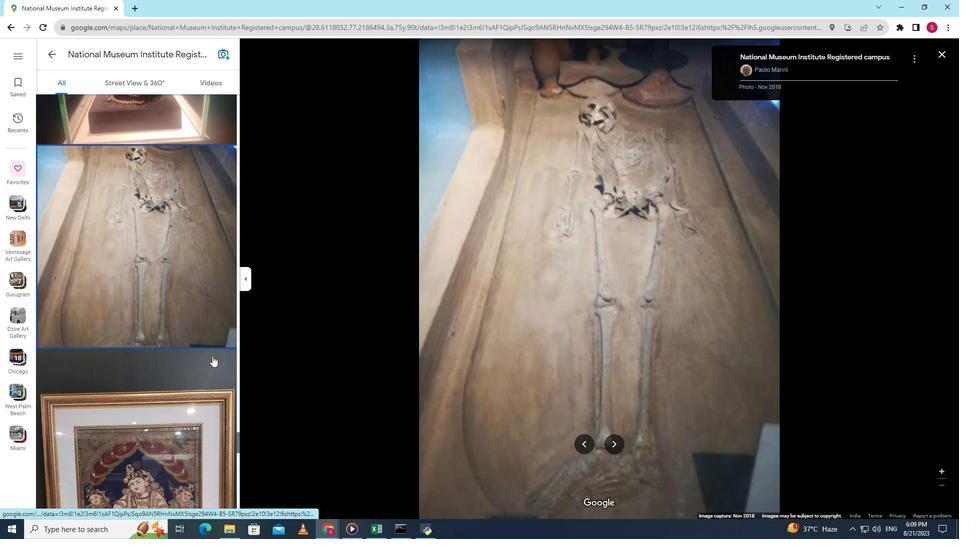 
Action: Mouse scrolled (212, 355) with delta (0, 0)
Screenshot: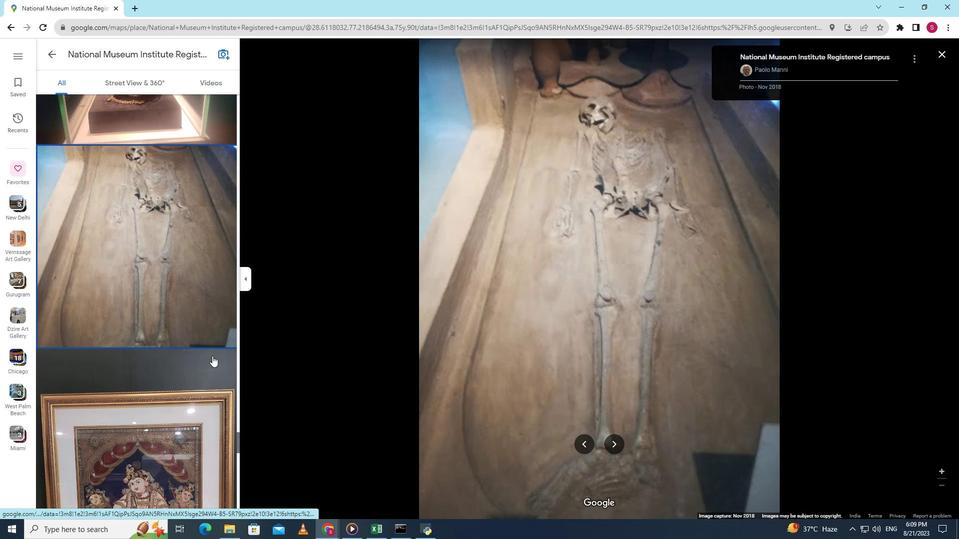 
Action: Mouse scrolled (212, 355) with delta (0, 0)
Screenshot: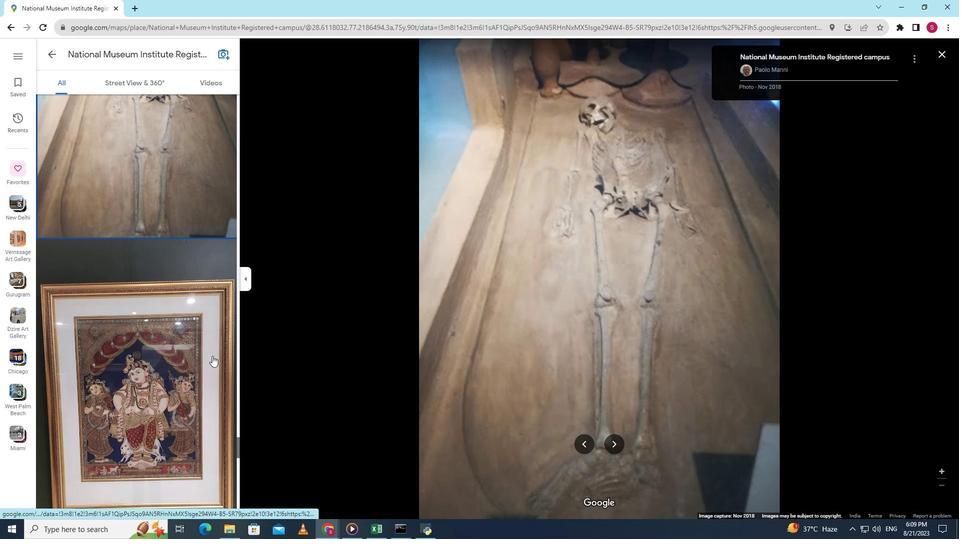 
Action: Mouse scrolled (212, 355) with delta (0, 0)
Screenshot: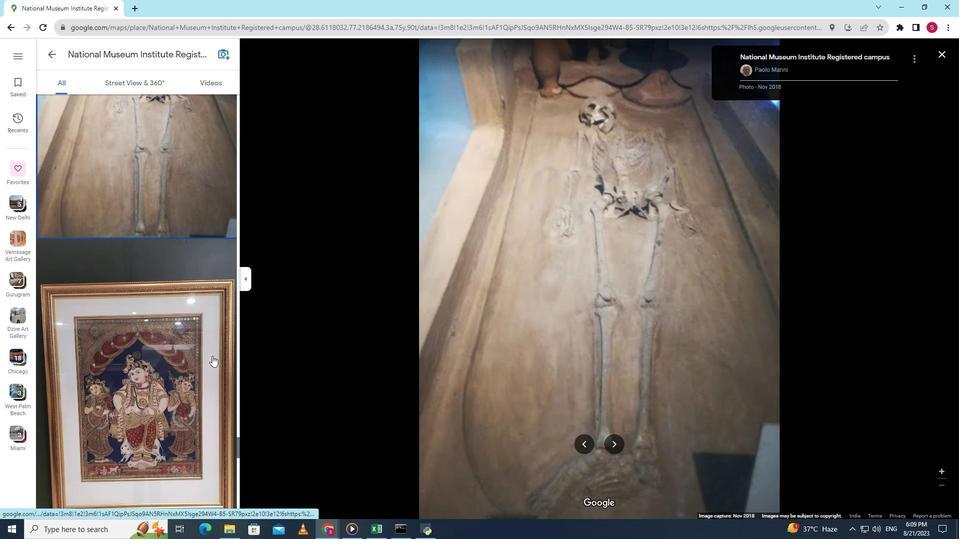 
Action: Mouse pressed left at (212, 356)
Screenshot: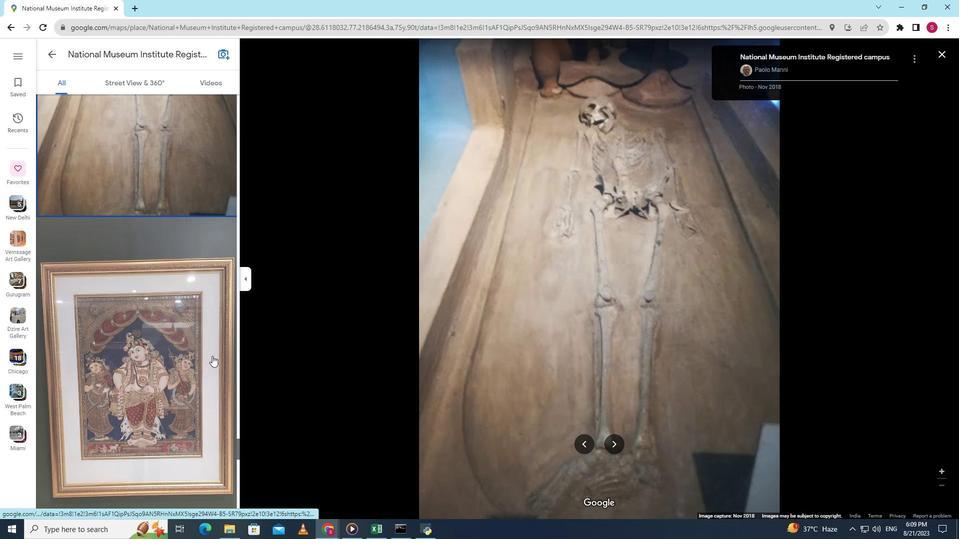 
Action: Mouse scrolled (212, 355) with delta (0, 0)
Screenshot: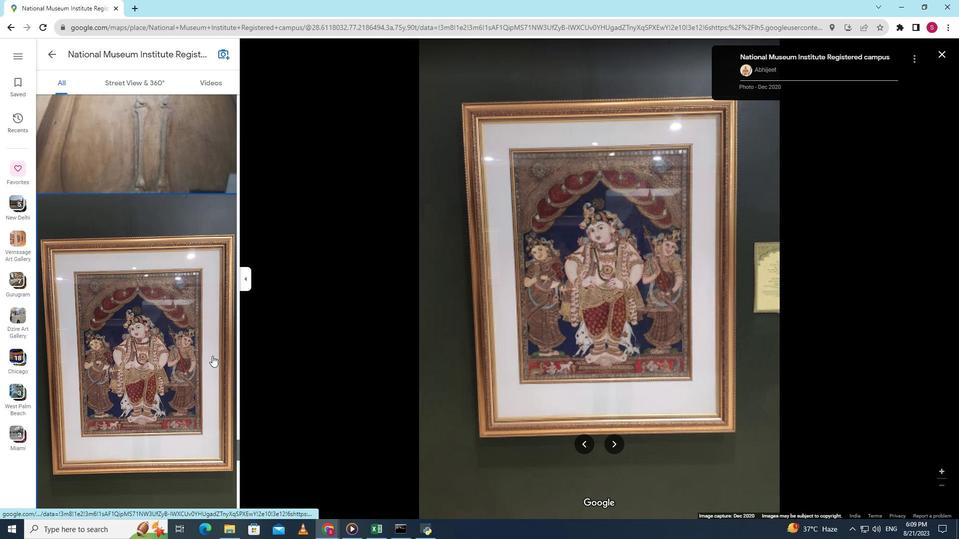 
Action: Mouse scrolled (212, 355) with delta (0, 0)
Screenshot: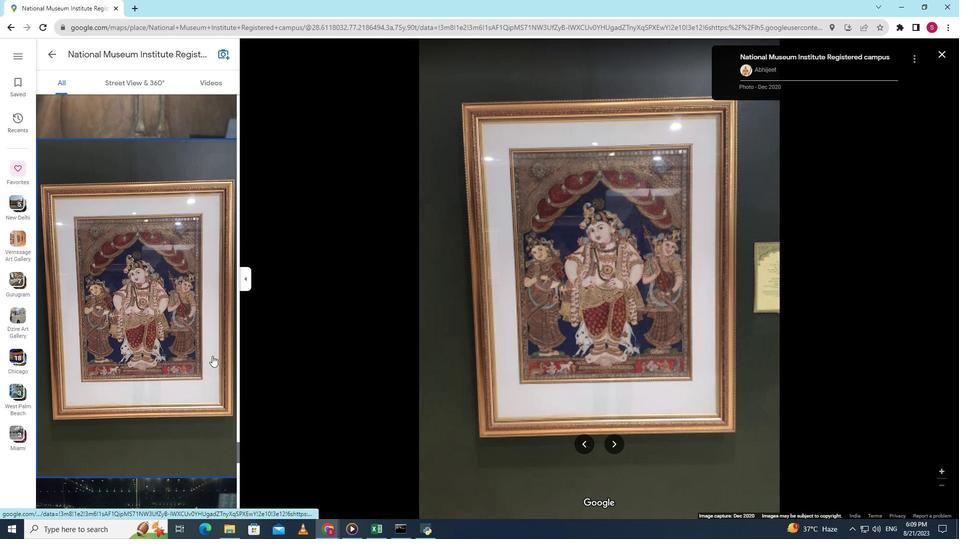 
Action: Mouse scrolled (212, 355) with delta (0, 0)
Screenshot: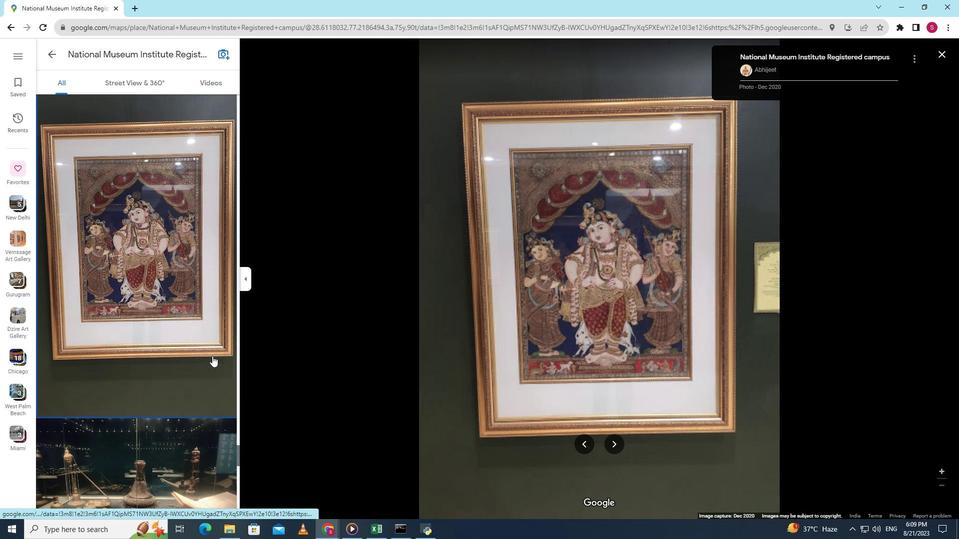 
Action: Mouse scrolled (212, 355) with delta (0, 0)
Screenshot: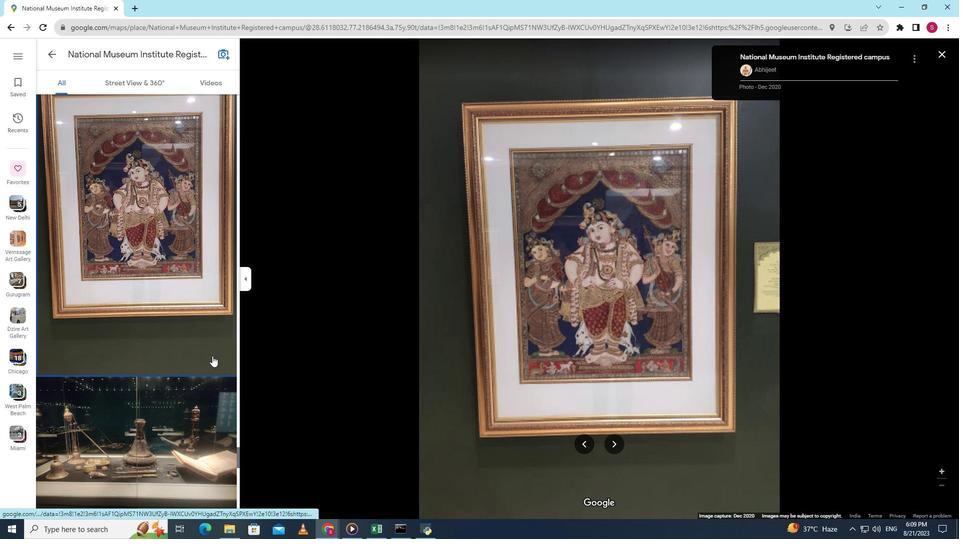 
Action: Mouse scrolled (212, 355) with delta (0, 0)
Screenshot: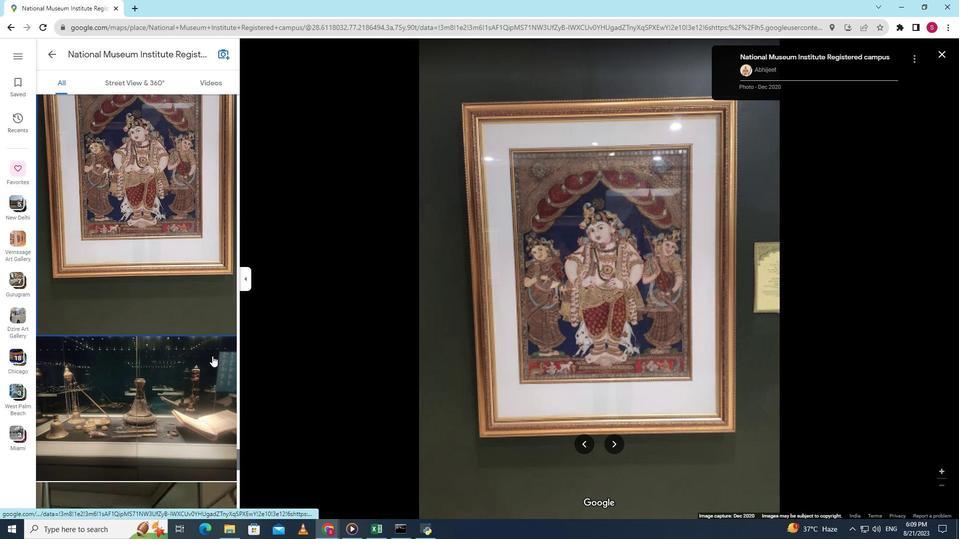 
Action: Mouse scrolled (212, 355) with delta (0, 0)
Screenshot: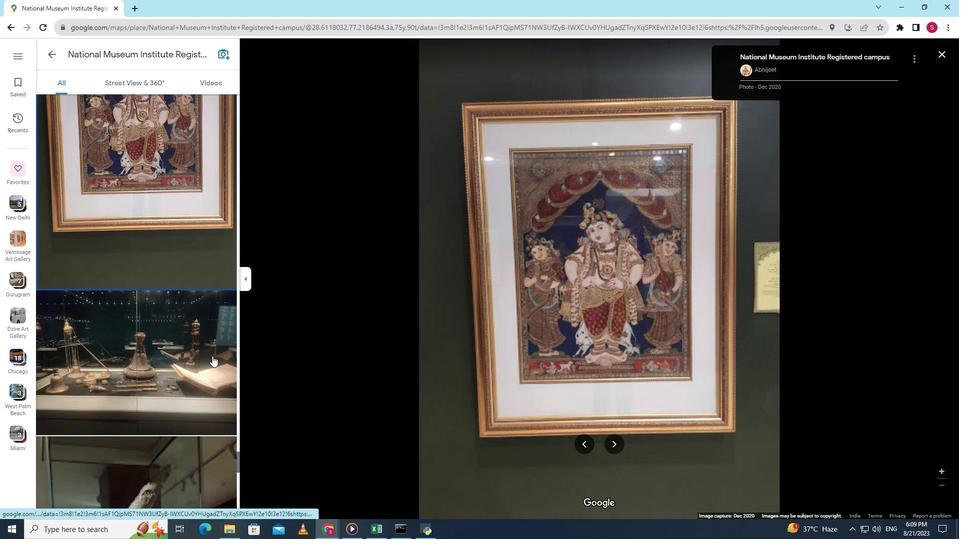 
Action: Mouse pressed left at (212, 356)
Screenshot: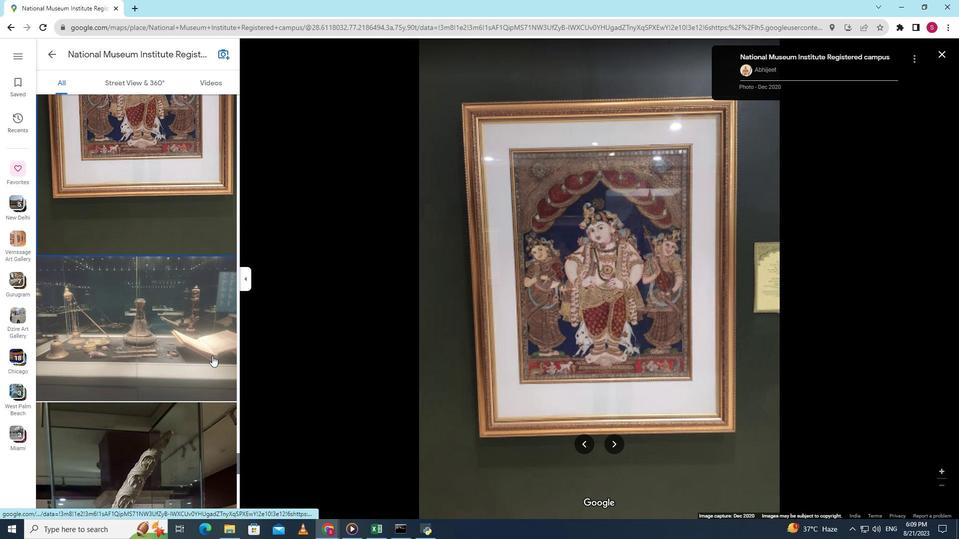 
Action: Mouse scrolled (212, 355) with delta (0, 0)
Screenshot: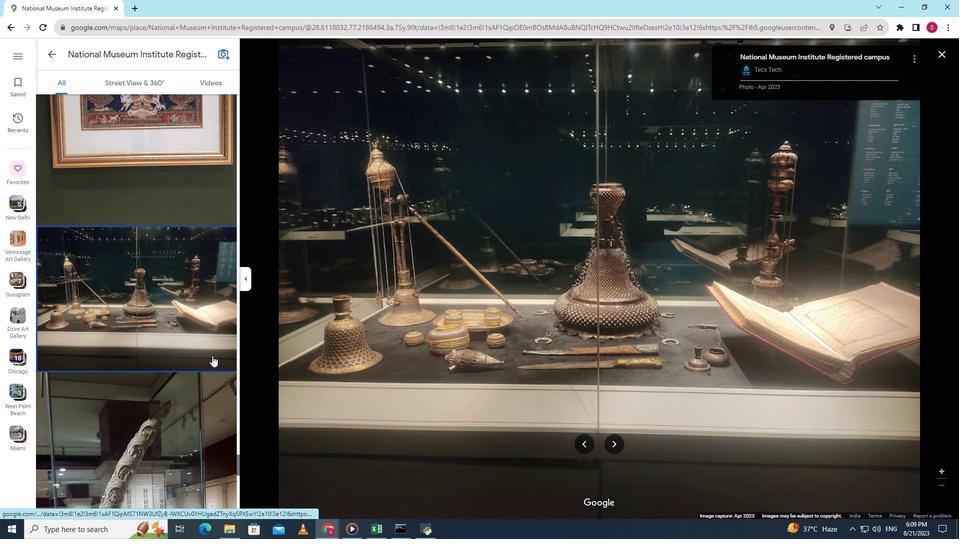 
Action: Mouse scrolled (212, 355) with delta (0, 0)
Screenshot: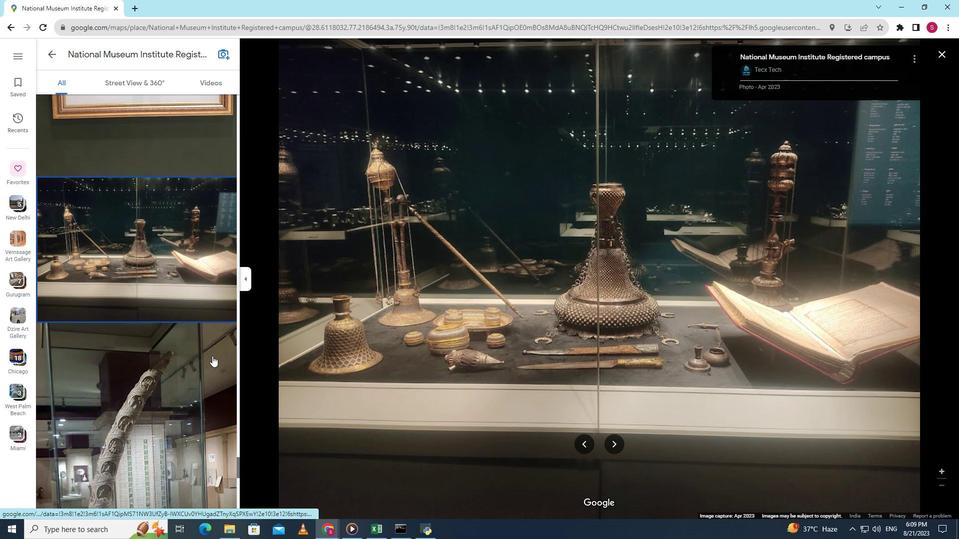 
Action: Mouse scrolled (212, 355) with delta (0, 0)
Screenshot: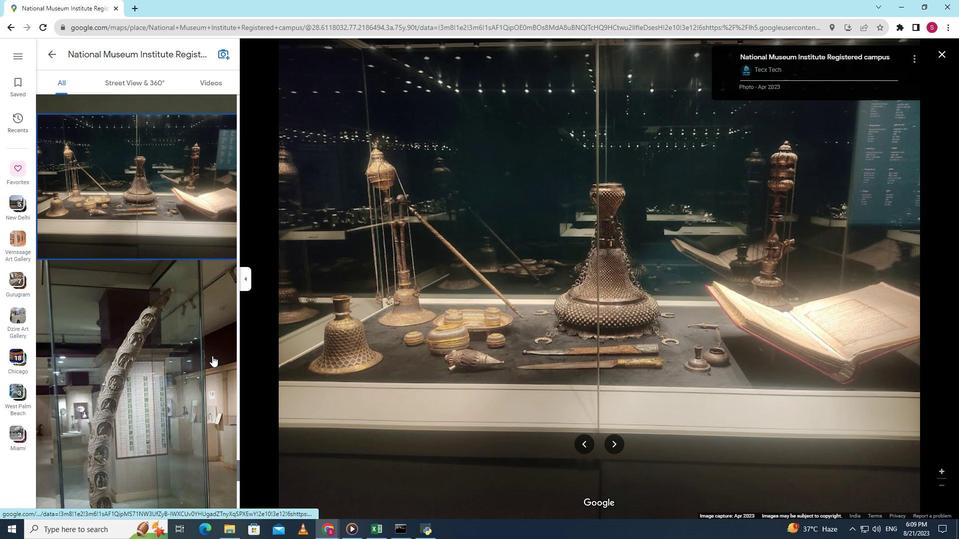 
Action: Mouse scrolled (212, 355) with delta (0, 0)
Screenshot: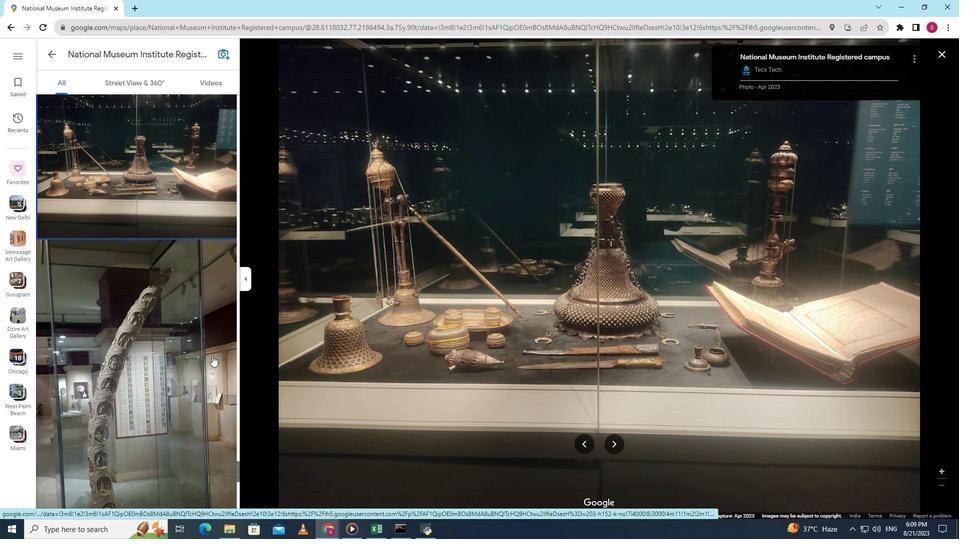 
Action: Mouse scrolled (212, 355) with delta (0, 0)
Screenshot: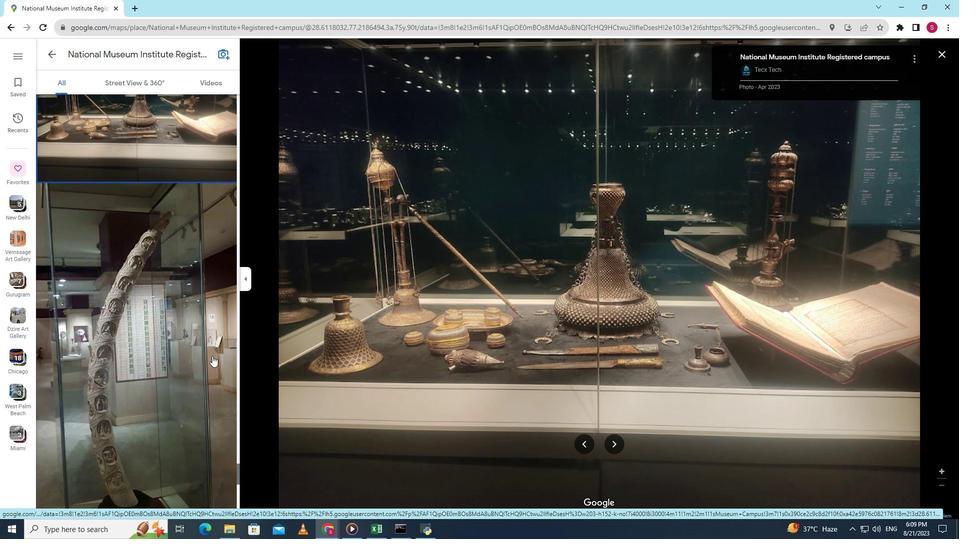 
Action: Mouse moved to (208, 357)
Screenshot: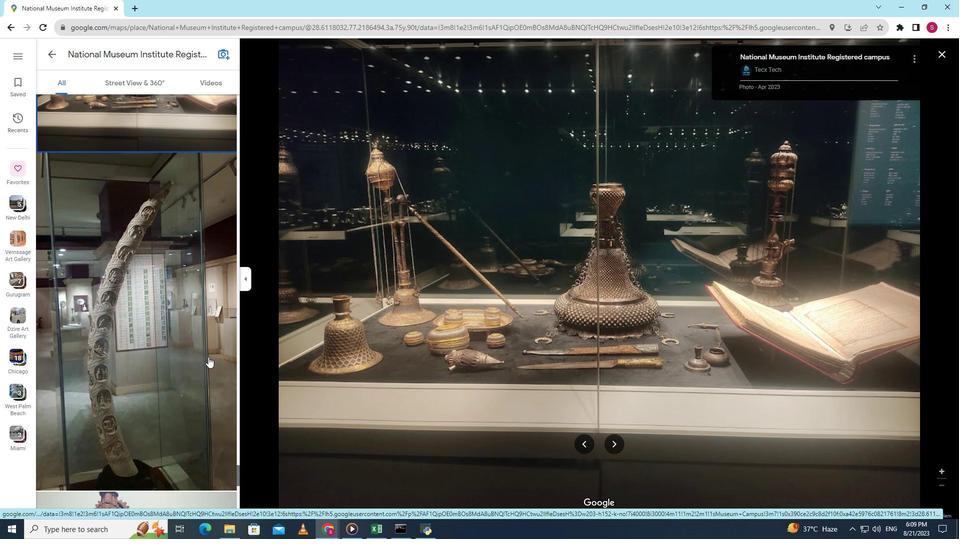 
Action: Mouse pressed left at (208, 357)
Screenshot: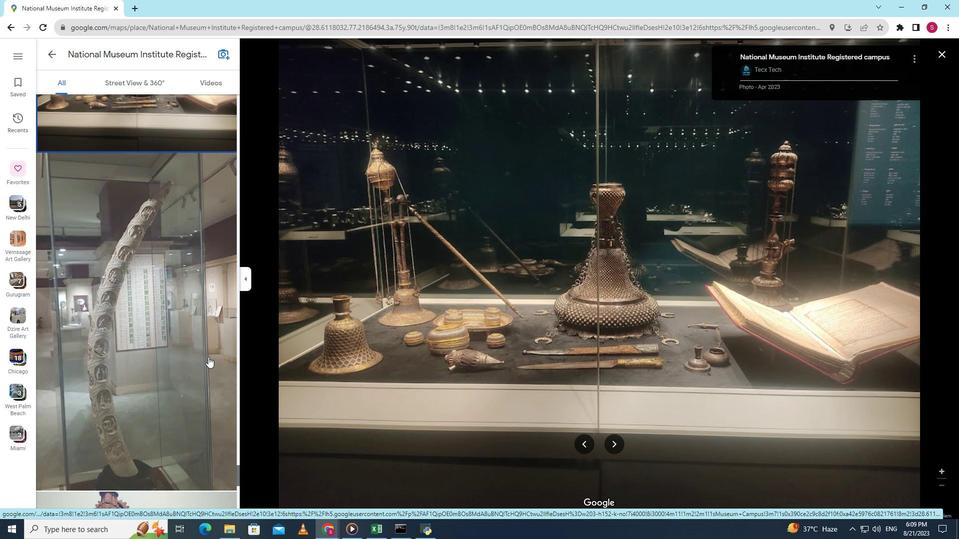 
Action: Mouse scrolled (208, 356) with delta (0, 0)
Screenshot: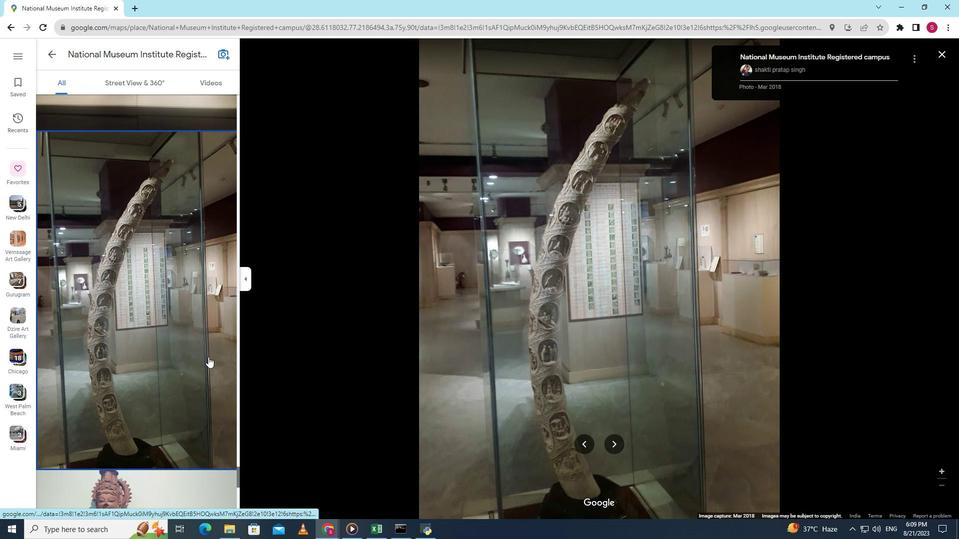 
Action: Mouse scrolled (208, 356) with delta (0, 0)
Screenshot: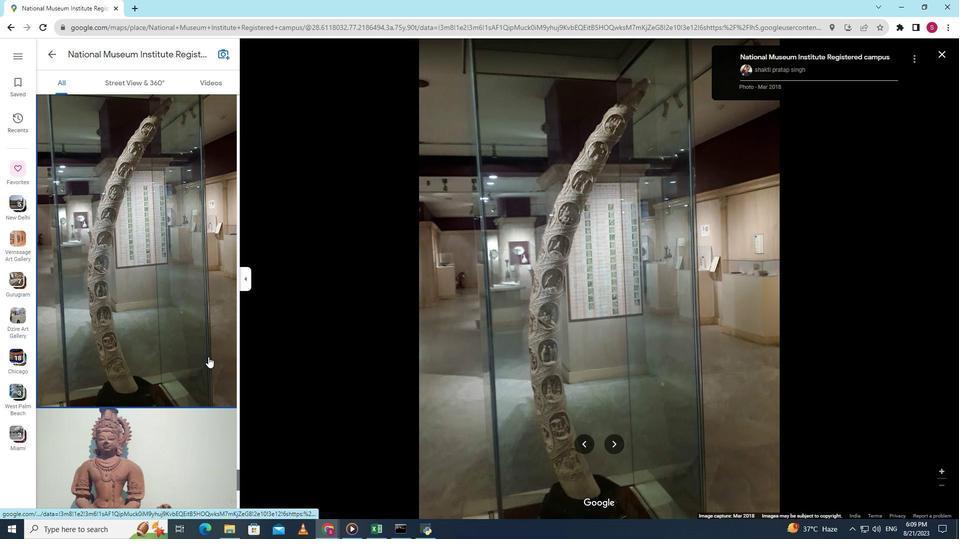 
Action: Mouse scrolled (208, 356) with delta (0, 0)
Screenshot: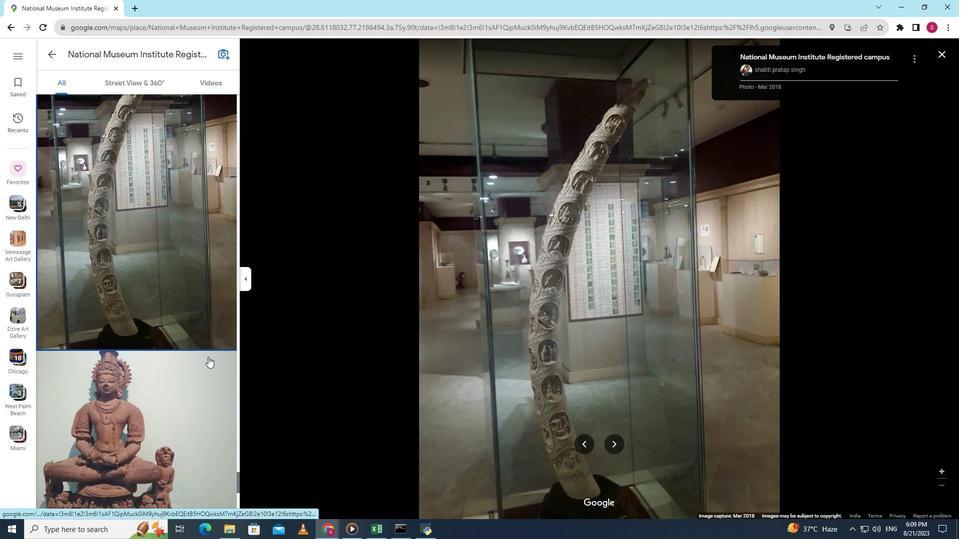 
Action: Mouse scrolled (208, 356) with delta (0, 0)
Screenshot: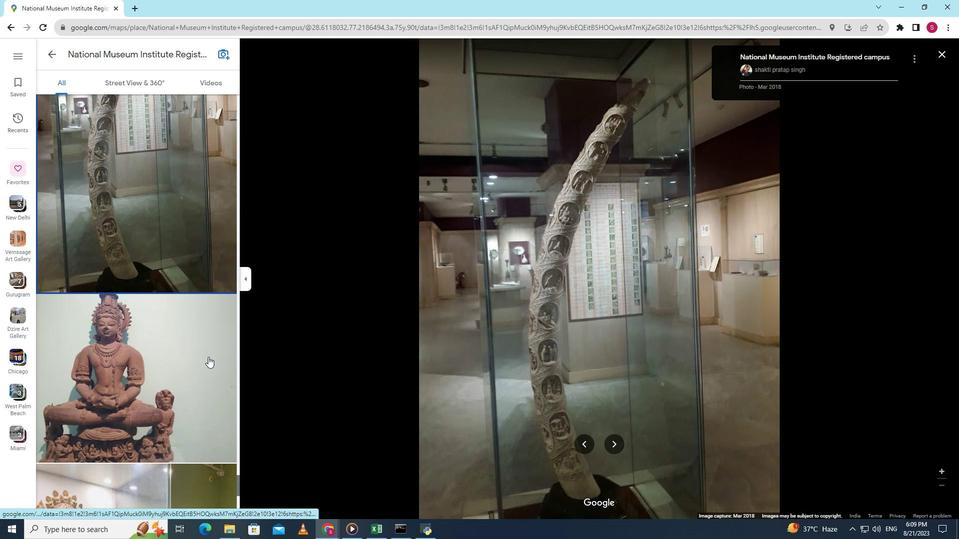 
Action: Mouse pressed left at (208, 357)
Screenshot: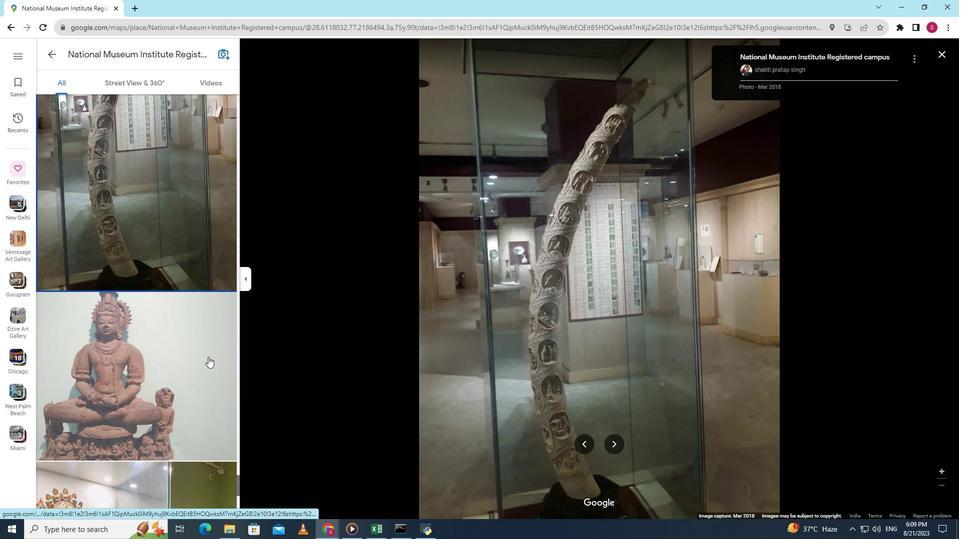 
Action: Mouse scrolled (208, 356) with delta (0, 0)
Screenshot: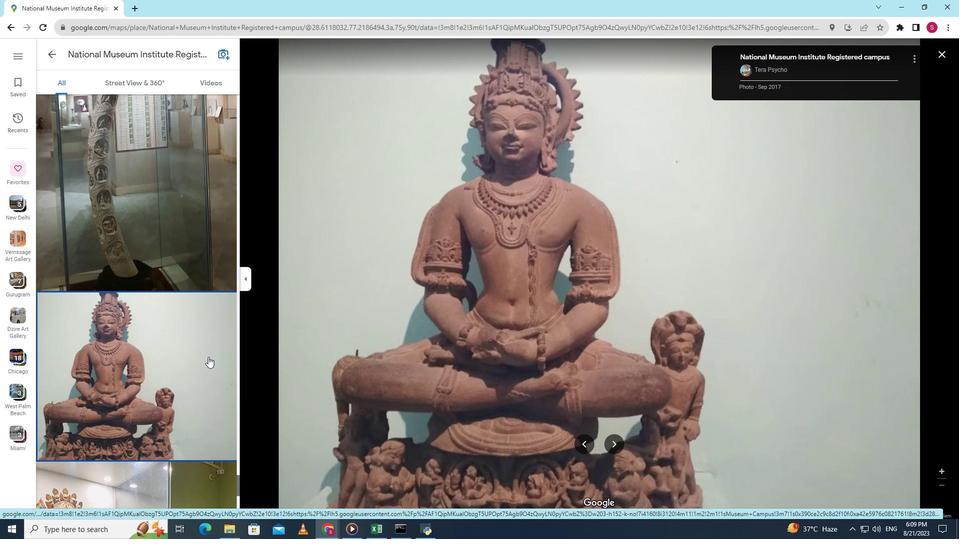 
Action: Mouse scrolled (208, 356) with delta (0, 0)
Screenshot: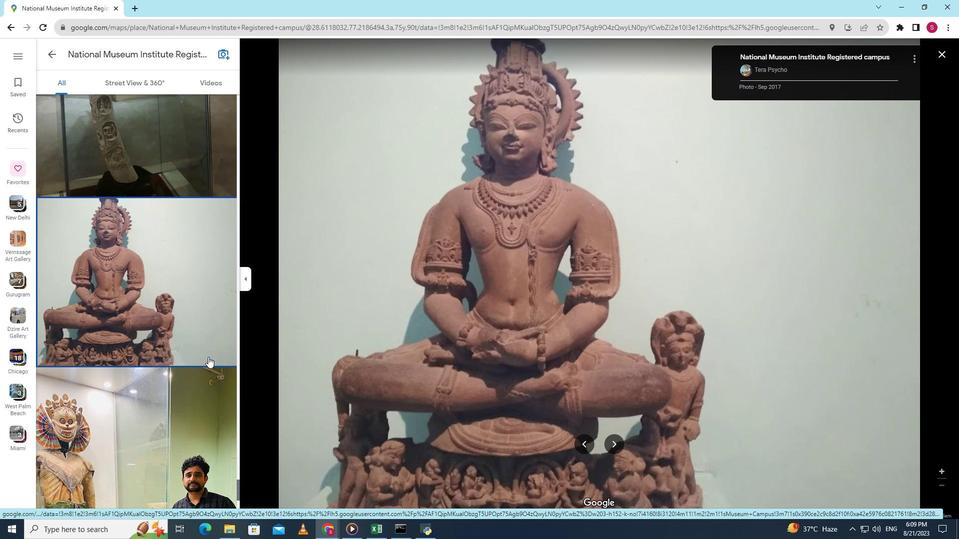 
Action: Mouse scrolled (208, 356) with delta (0, 0)
Screenshot: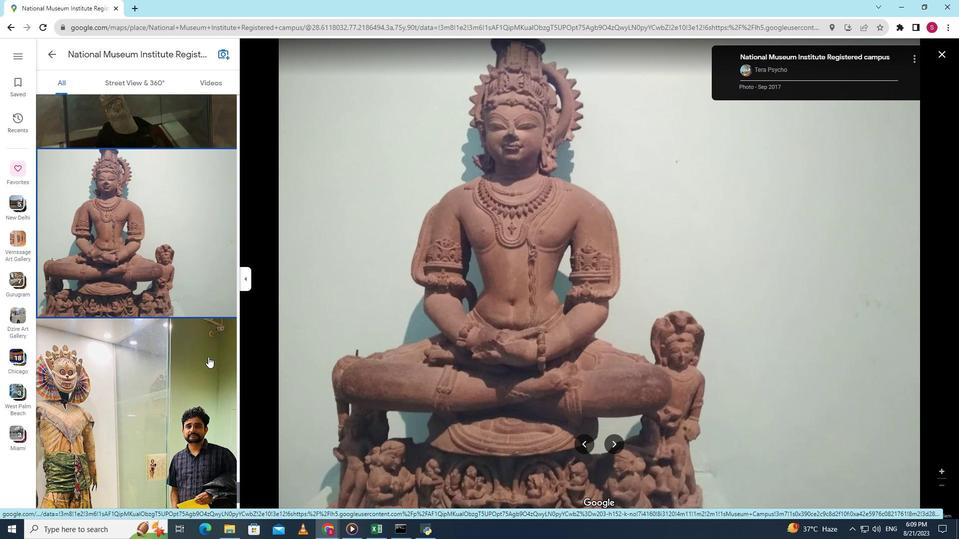 
Action: Mouse scrolled (208, 356) with delta (0, 0)
Screenshot: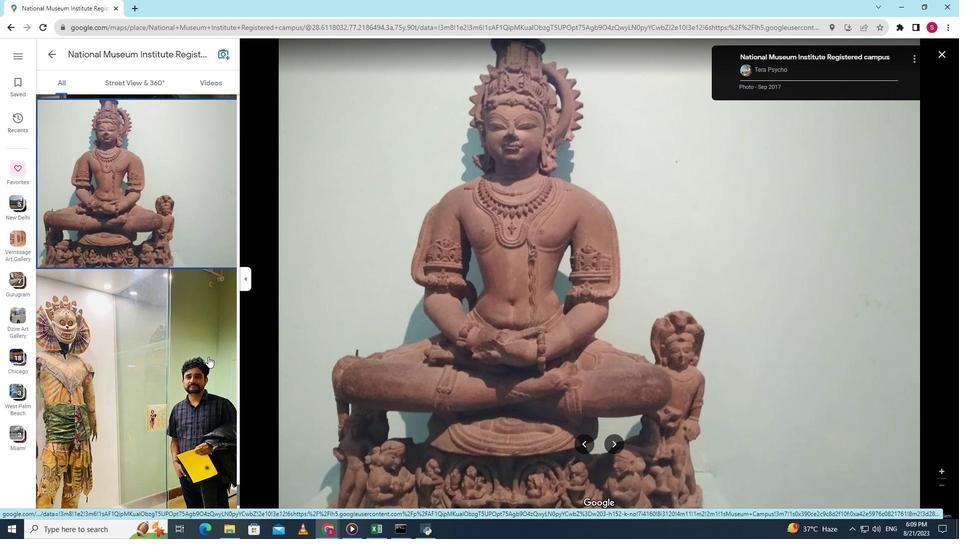 
Action: Mouse moved to (216, 339)
Screenshot: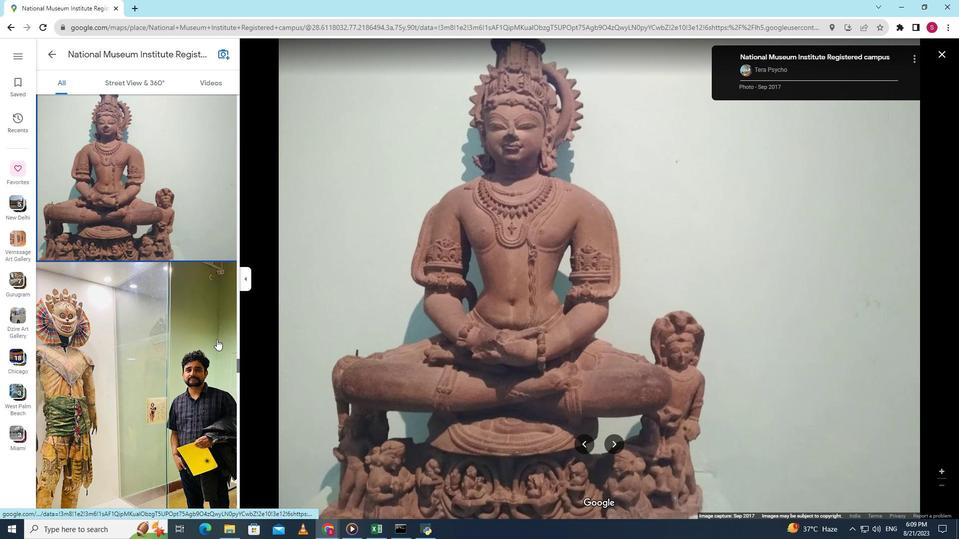 
Action: Mouse pressed left at (216, 339)
Screenshot: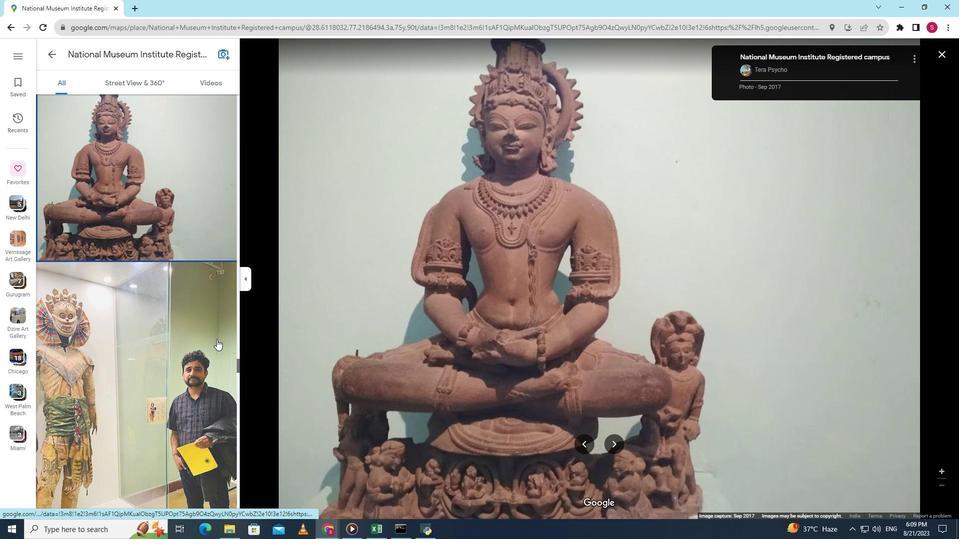 
Action: Mouse scrolled (216, 339) with delta (0, 0)
Screenshot: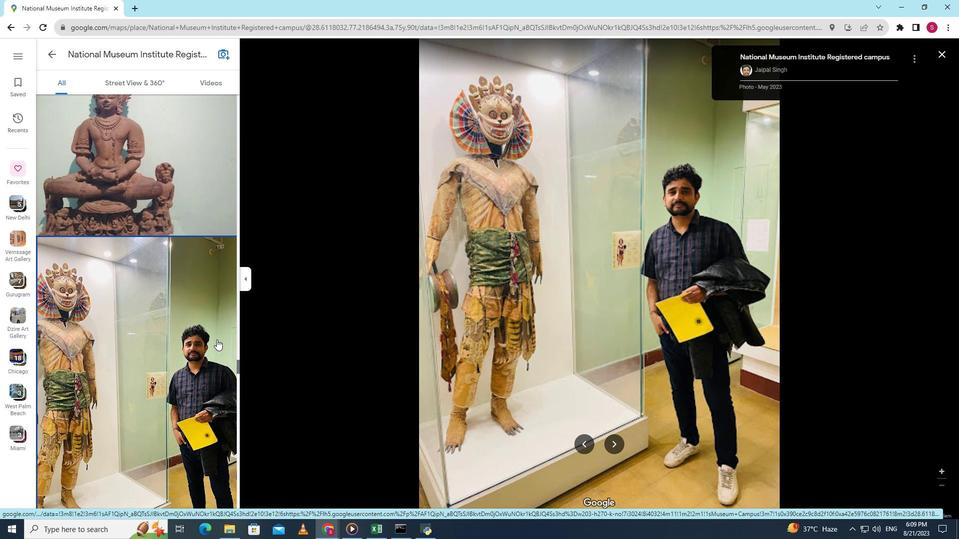 
Action: Mouse scrolled (216, 339) with delta (0, 0)
Screenshot: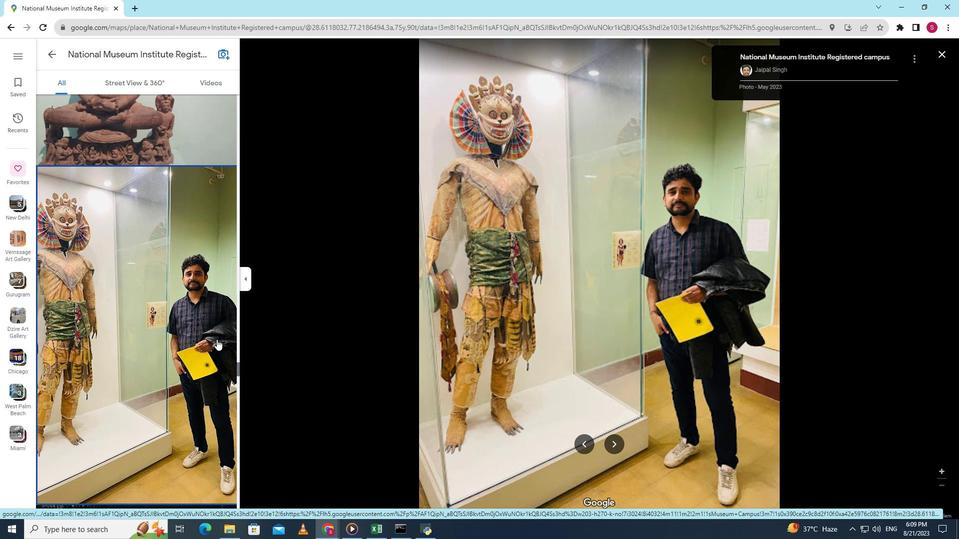 
Action: Mouse scrolled (216, 339) with delta (0, 0)
Screenshot: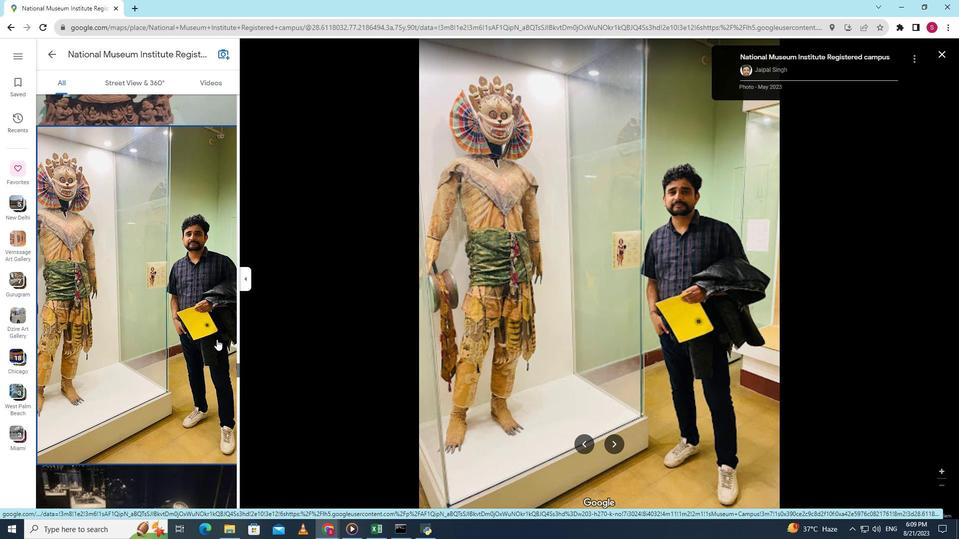 
Action: Mouse scrolled (216, 339) with delta (0, 0)
Screenshot: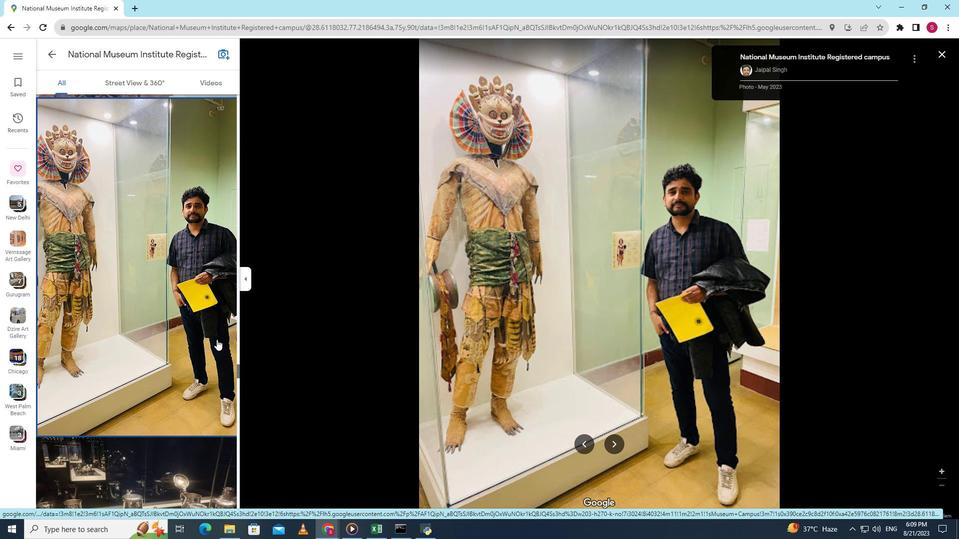 
Action: Mouse scrolled (216, 339) with delta (0, 0)
Screenshot: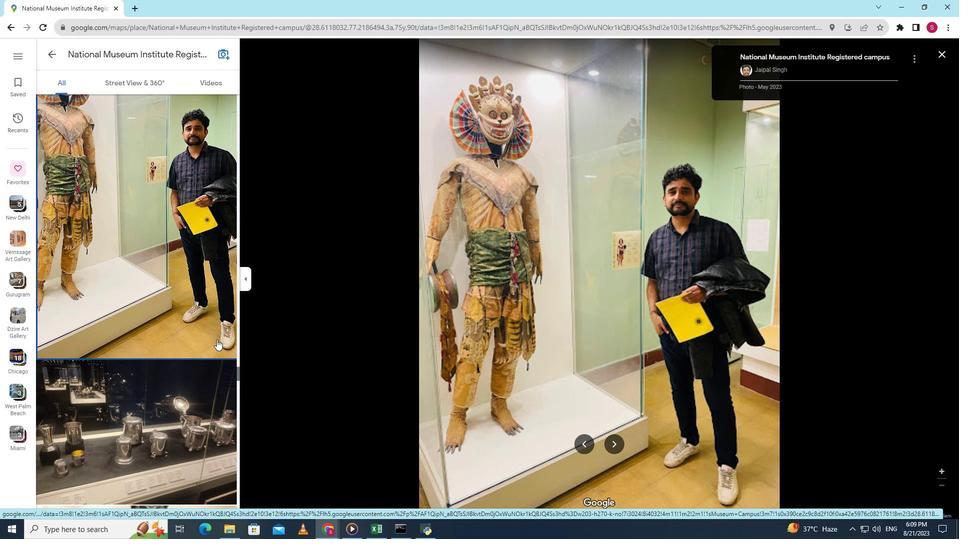 
Action: Mouse scrolled (216, 339) with delta (0, 0)
Screenshot: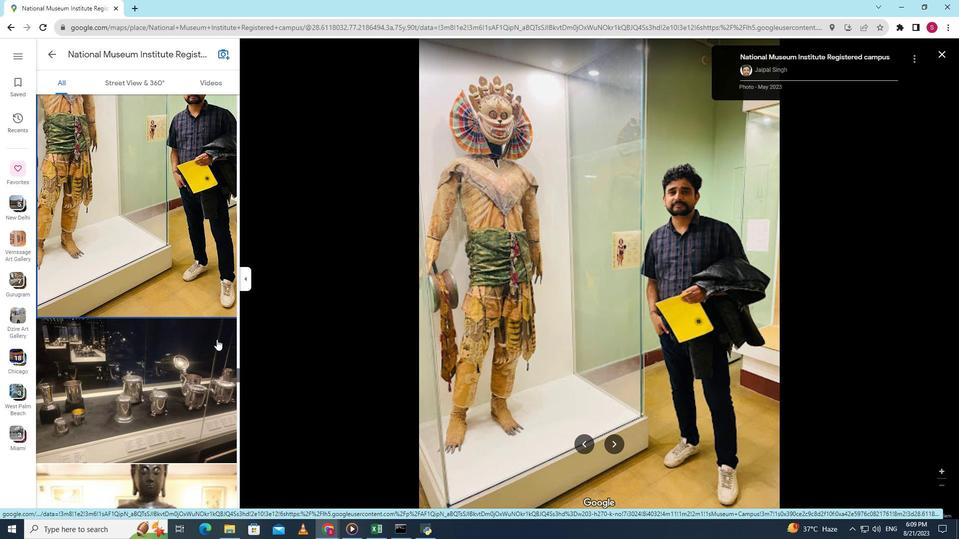 
Action: Mouse scrolled (216, 340) with delta (0, 0)
Screenshot: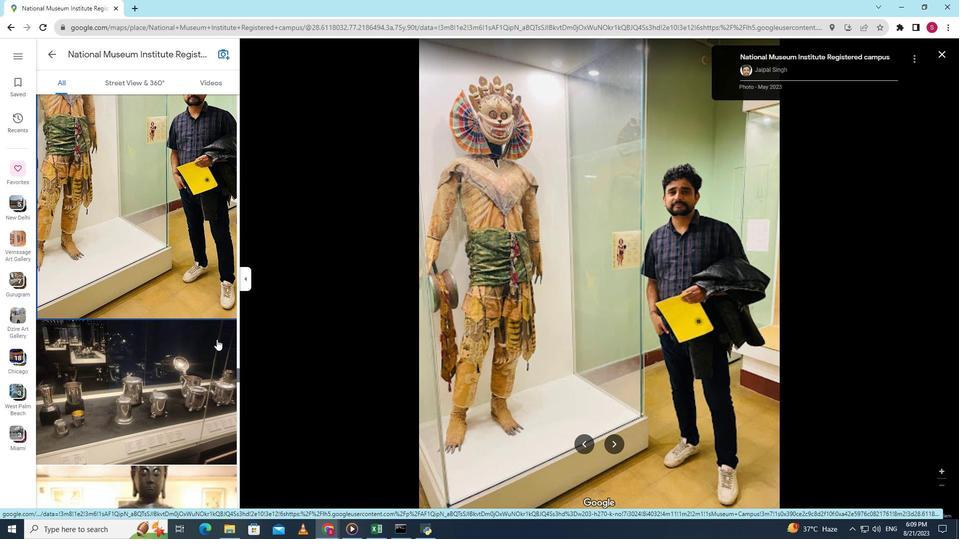 
Action: Mouse scrolled (216, 339) with delta (0, 0)
Screenshot: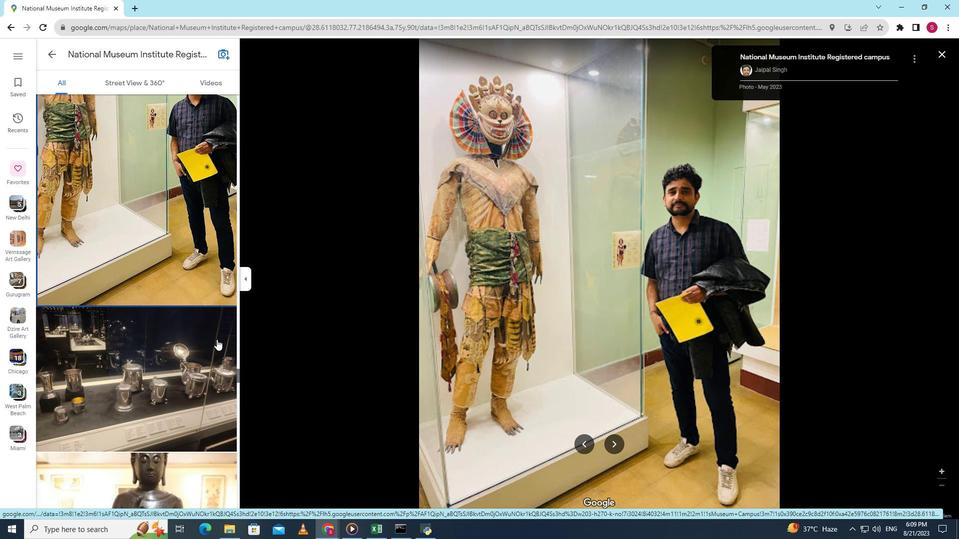 
Action: Mouse scrolled (216, 339) with delta (0, 0)
Screenshot: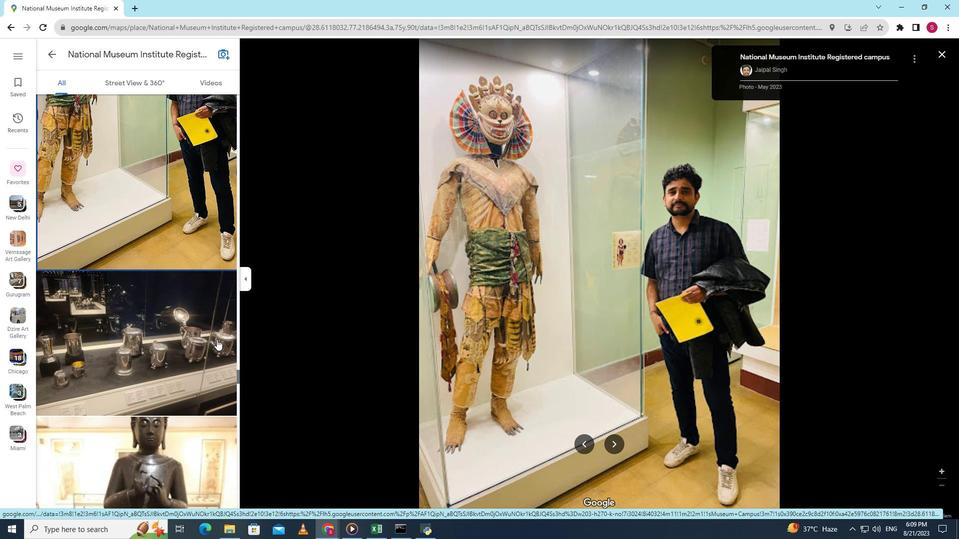 
Action: Mouse moved to (204, 342)
Screenshot: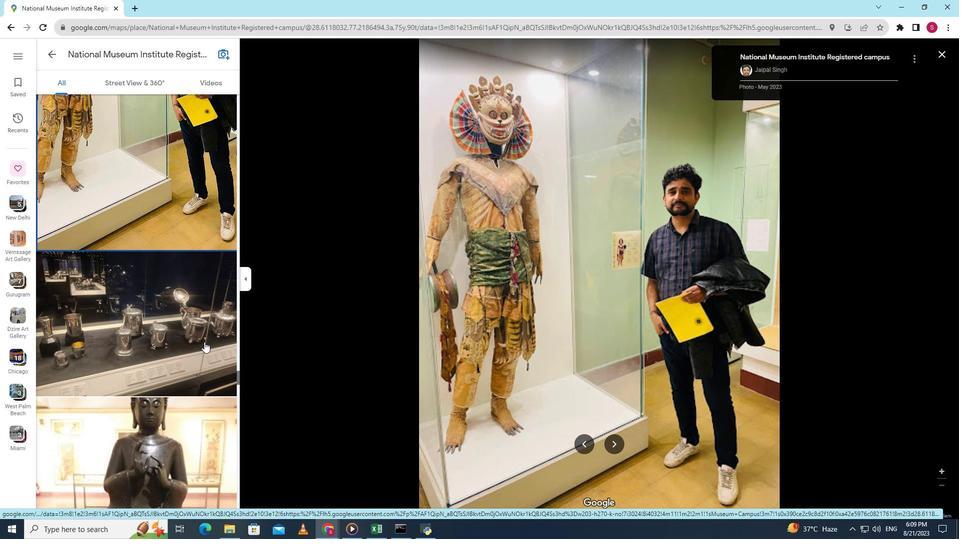 
Action: Mouse pressed left at (204, 342)
Screenshot: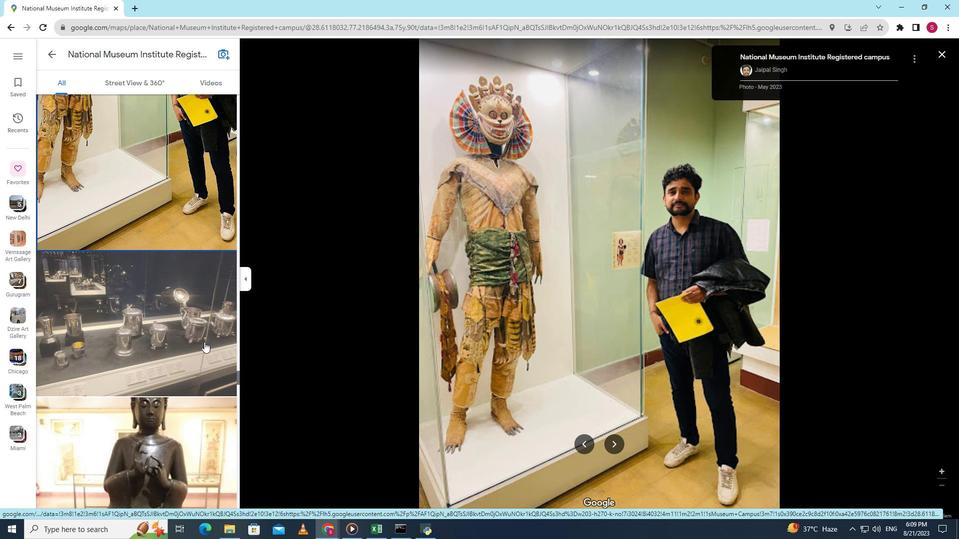 
Action: Mouse moved to (213, 416)
Screenshot: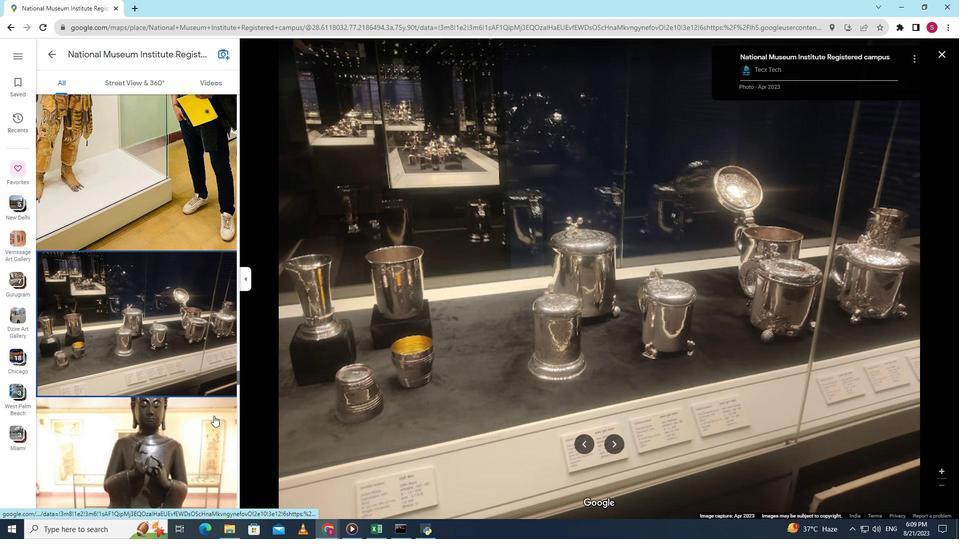 
Action: Mouse pressed left at (213, 416)
Screenshot: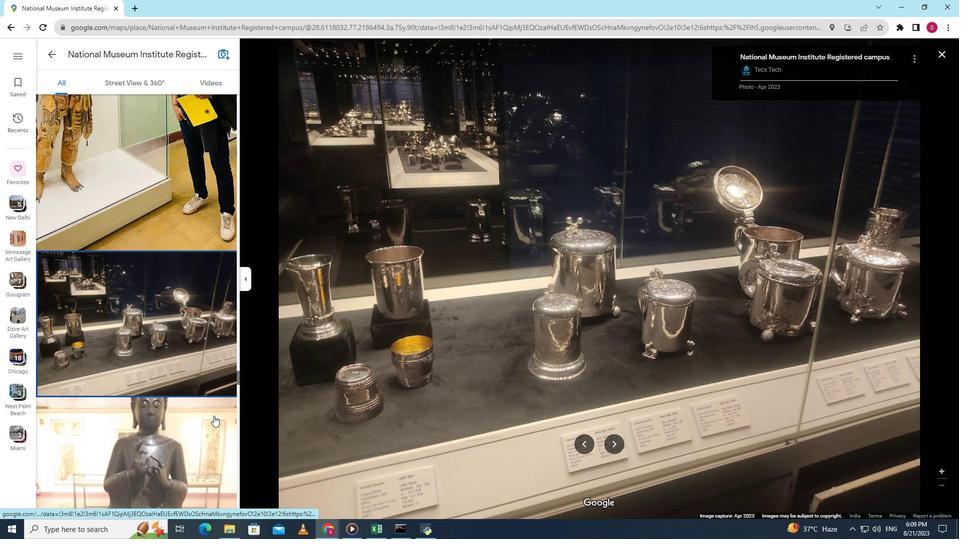 
Action: Mouse scrolled (213, 415) with delta (0, 0)
Screenshot: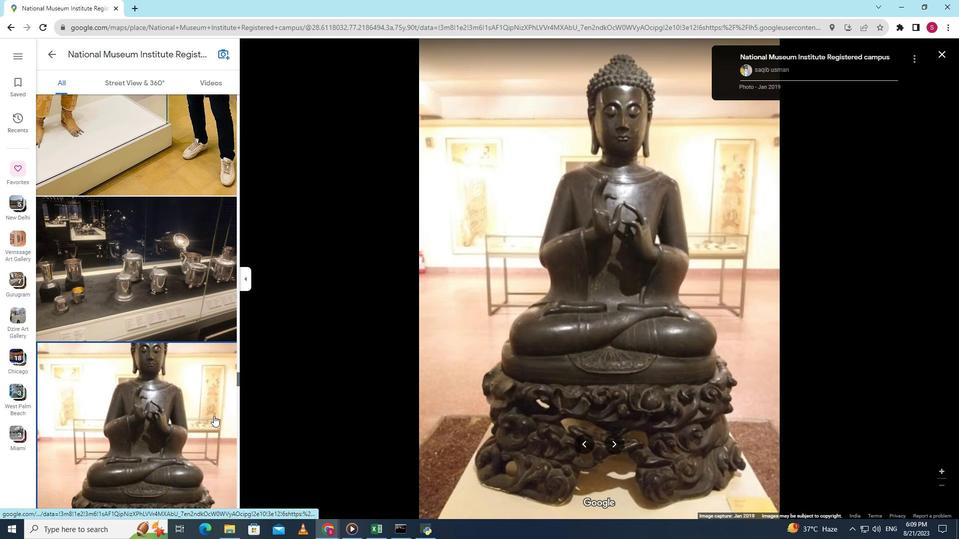 
Action: Mouse scrolled (213, 415) with delta (0, 0)
Screenshot: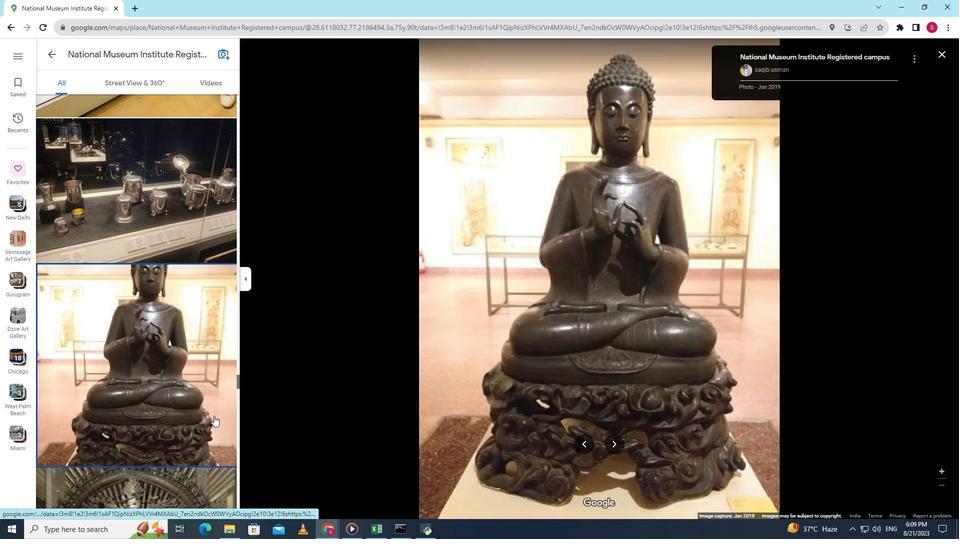 
Action: Mouse scrolled (213, 415) with delta (0, 0)
Screenshot: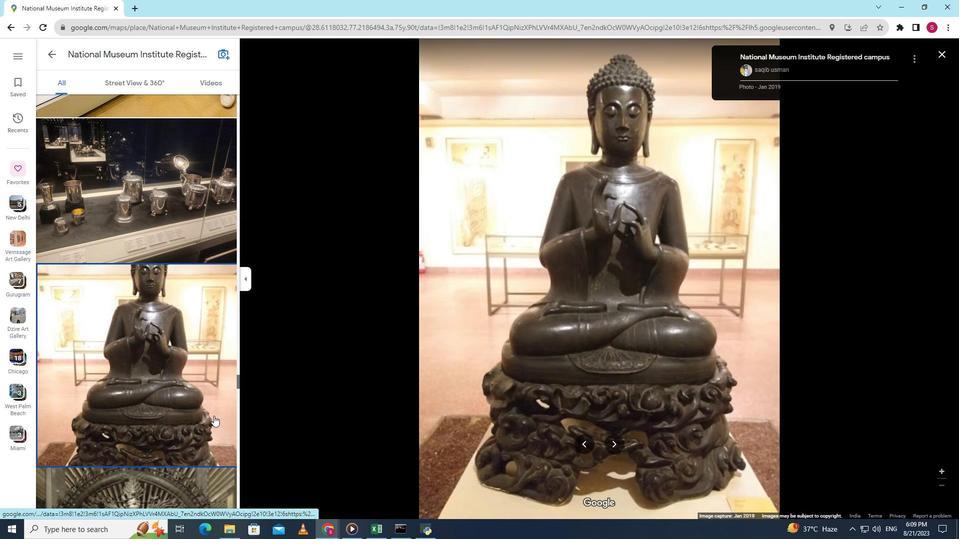 
Action: Mouse scrolled (213, 415) with delta (0, 0)
Screenshot: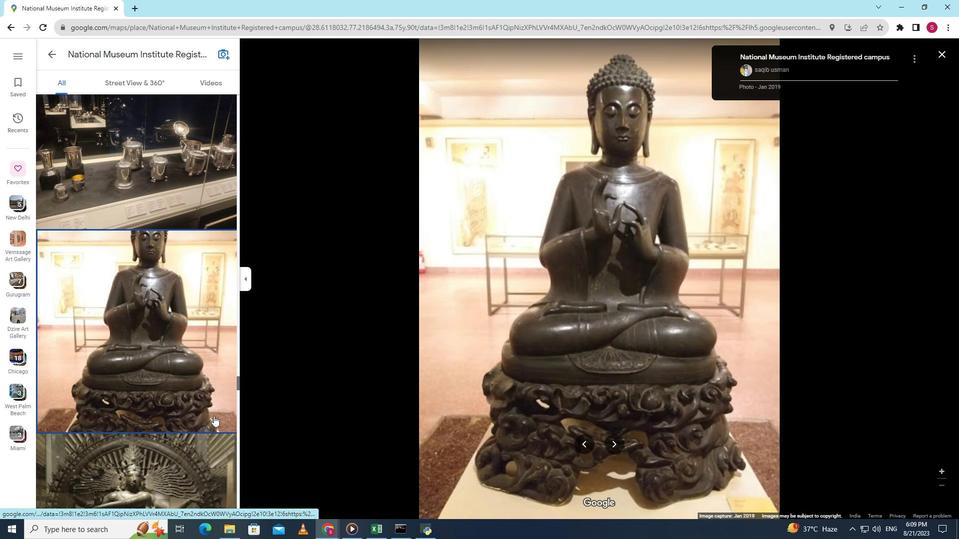 
Action: Mouse scrolled (213, 415) with delta (0, 0)
Screenshot: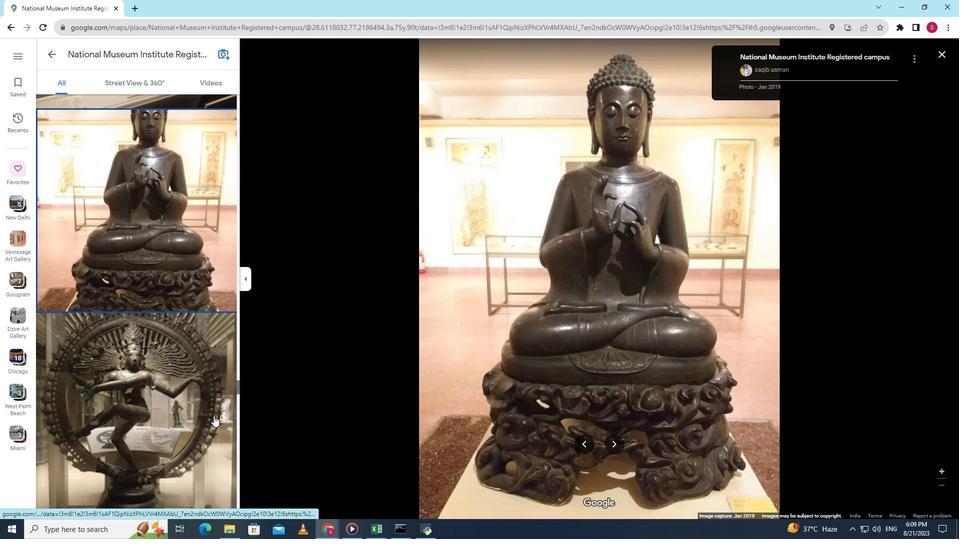 
Action: Mouse scrolled (213, 415) with delta (0, 0)
Screenshot: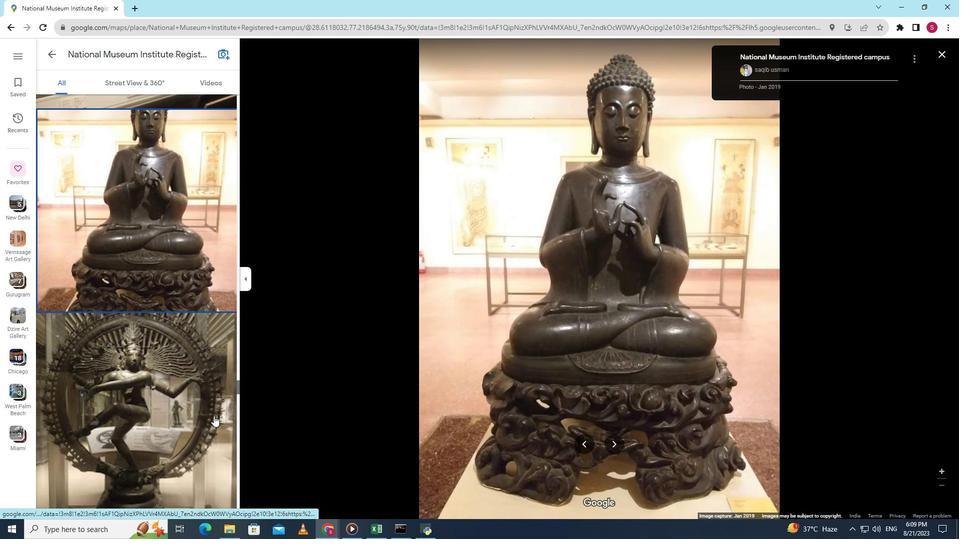 
Action: Mouse scrolled (213, 415) with delta (0, 0)
Screenshot: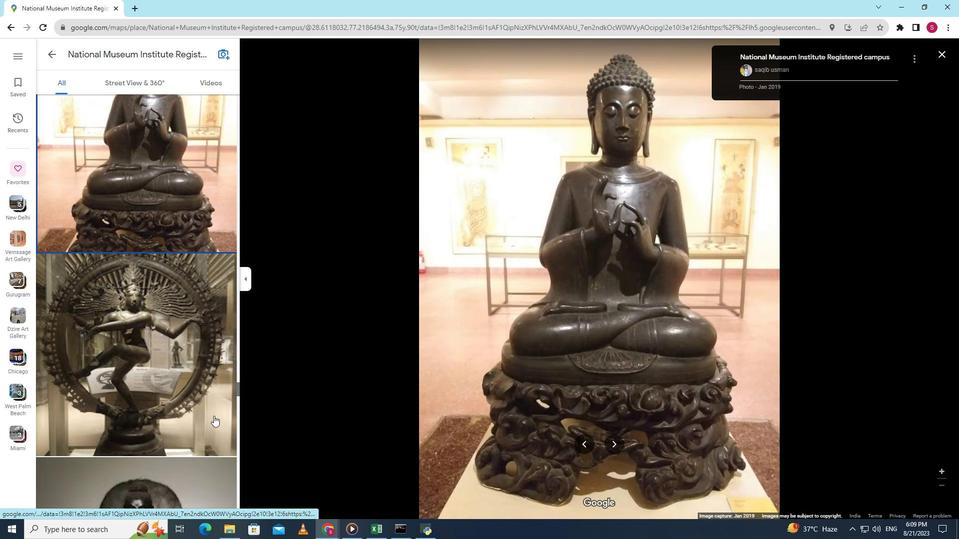 
Action: Mouse moved to (212, 393)
Screenshot: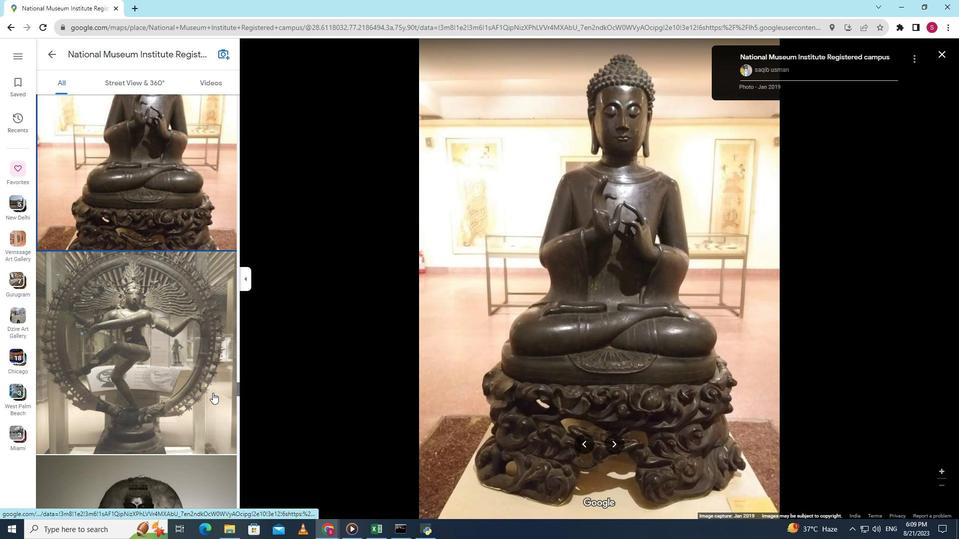 
Action: Mouse pressed left at (212, 393)
Screenshot: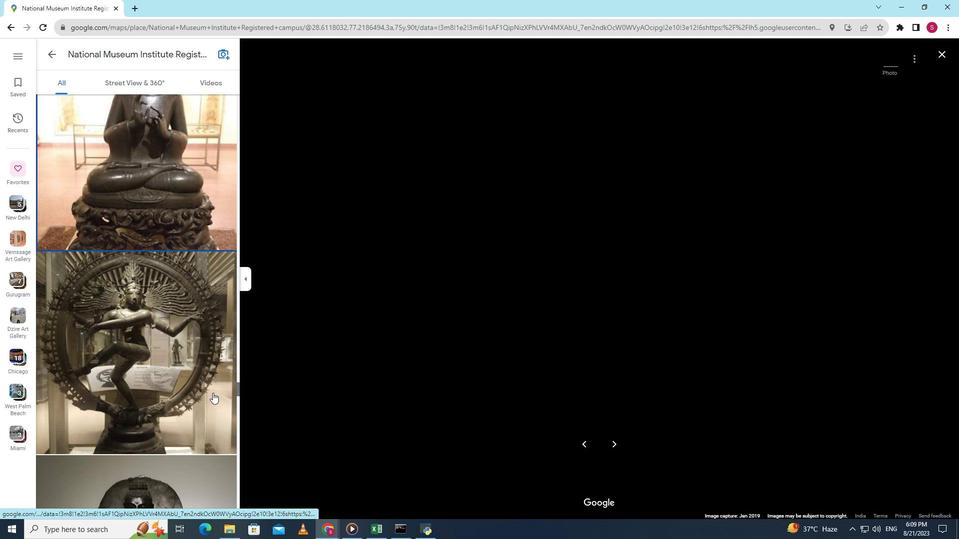 
Action: Mouse scrolled (212, 392) with delta (0, 0)
Screenshot: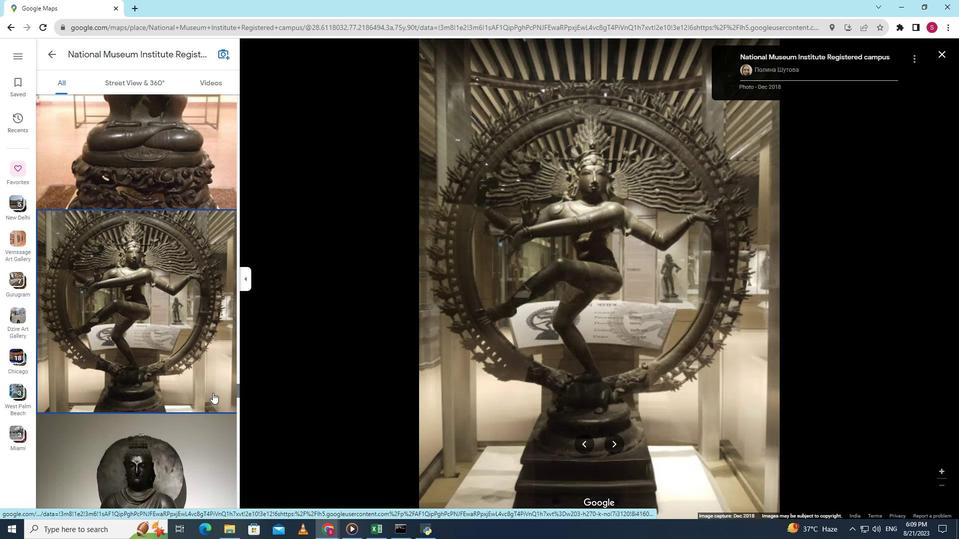 
Action: Mouse scrolled (212, 392) with delta (0, 0)
Screenshot: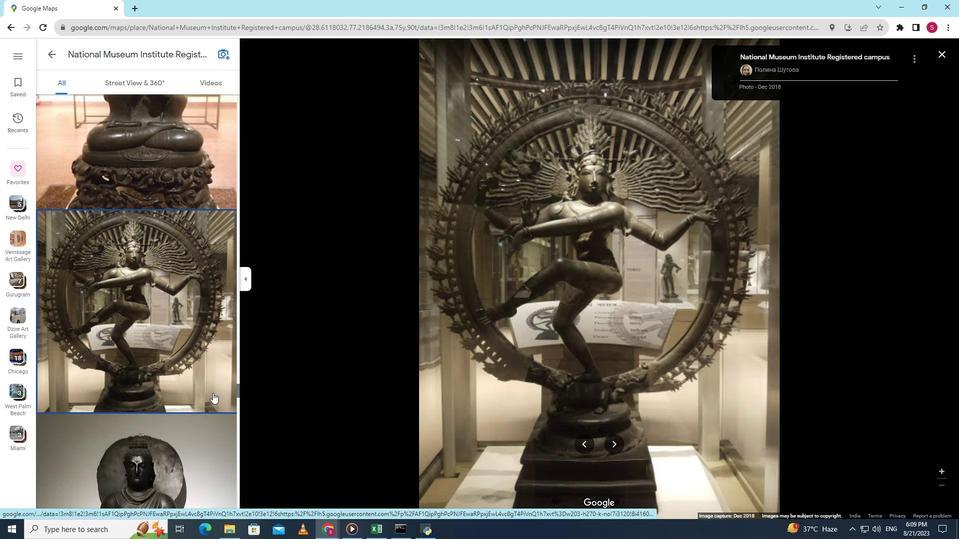 
Action: Mouse scrolled (212, 392) with delta (0, 0)
Screenshot: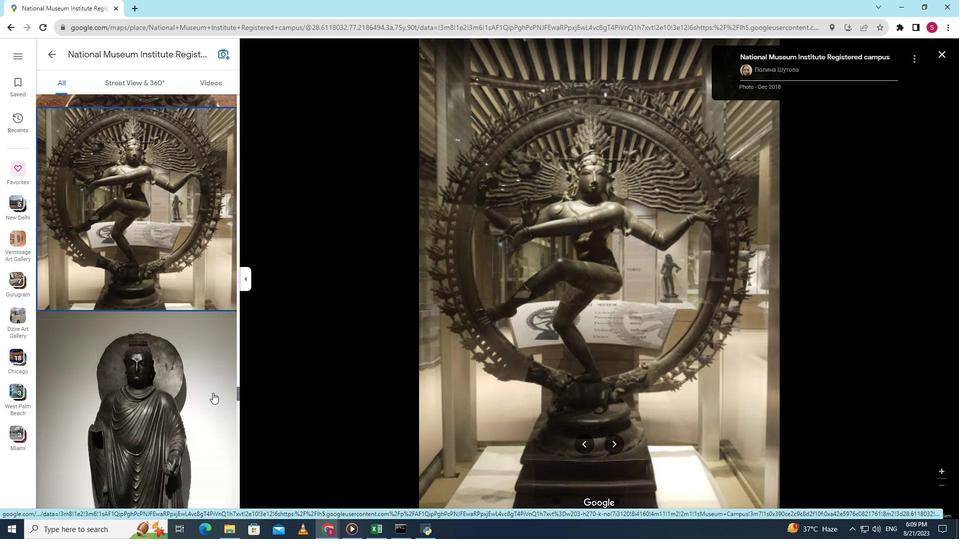 
Action: Mouse pressed left at (212, 393)
Screenshot: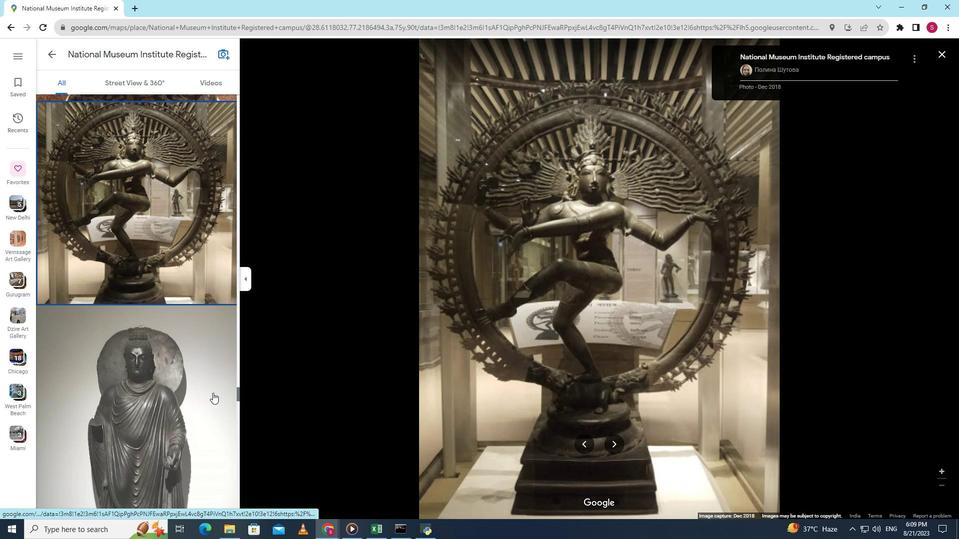 
Action: Mouse scrolled (212, 392) with delta (0, 0)
Screenshot: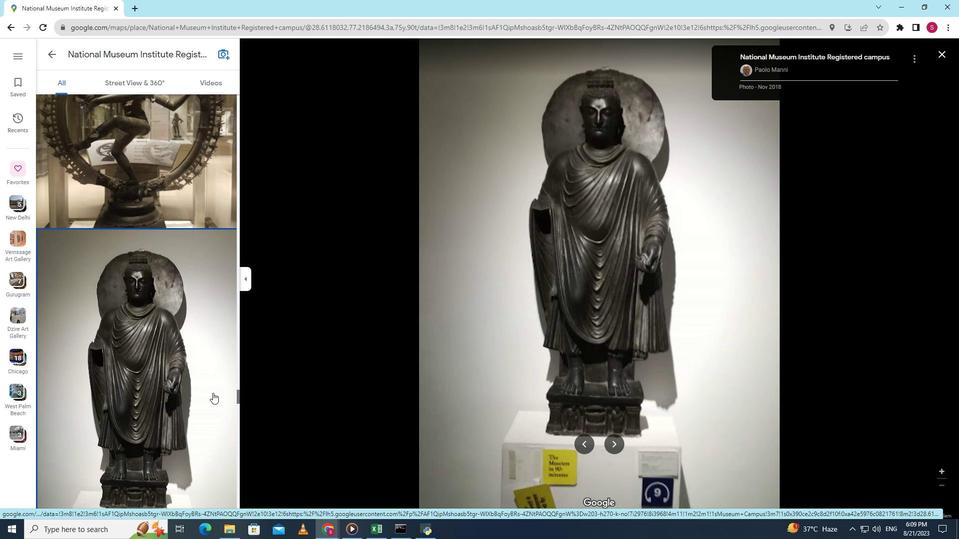 
Action: Mouse scrolled (212, 392) with delta (0, 0)
Screenshot: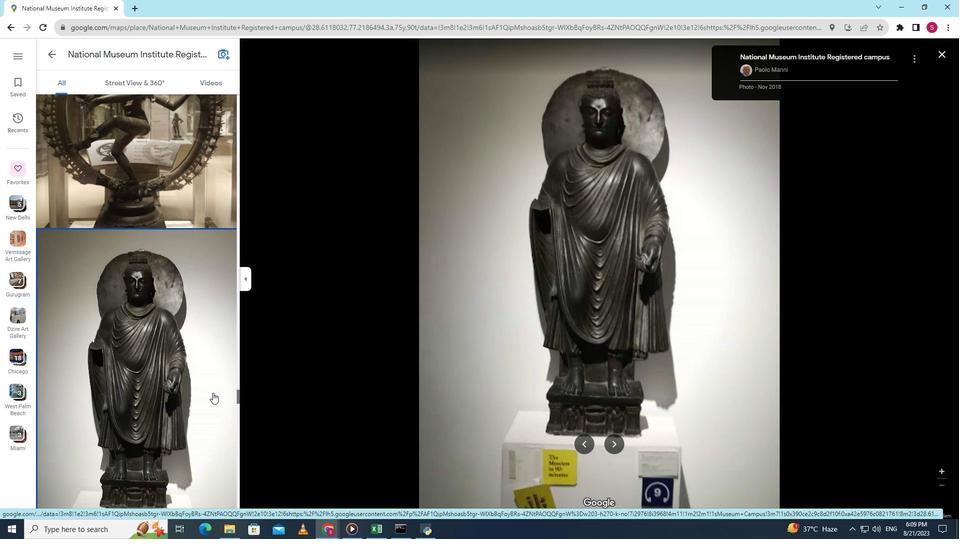 
Action: Mouse scrolled (212, 392) with delta (0, 0)
Screenshot: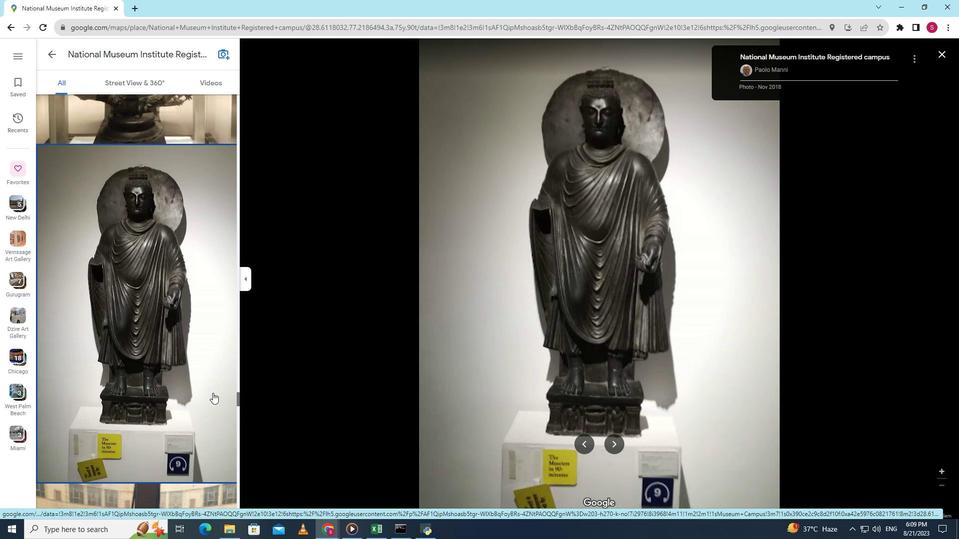 
Action: Mouse scrolled (212, 392) with delta (0, 0)
Screenshot: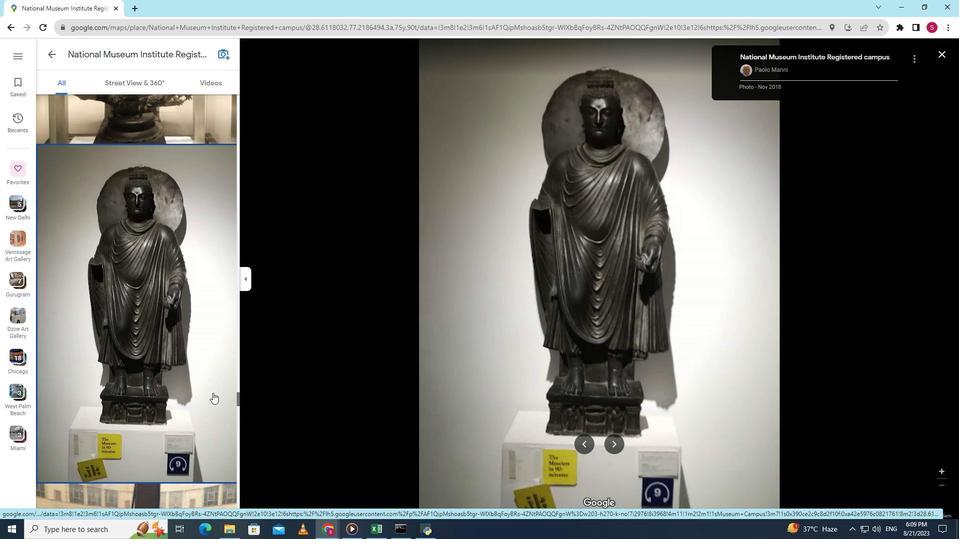 
Action: Mouse scrolled (212, 392) with delta (0, 0)
Screenshot: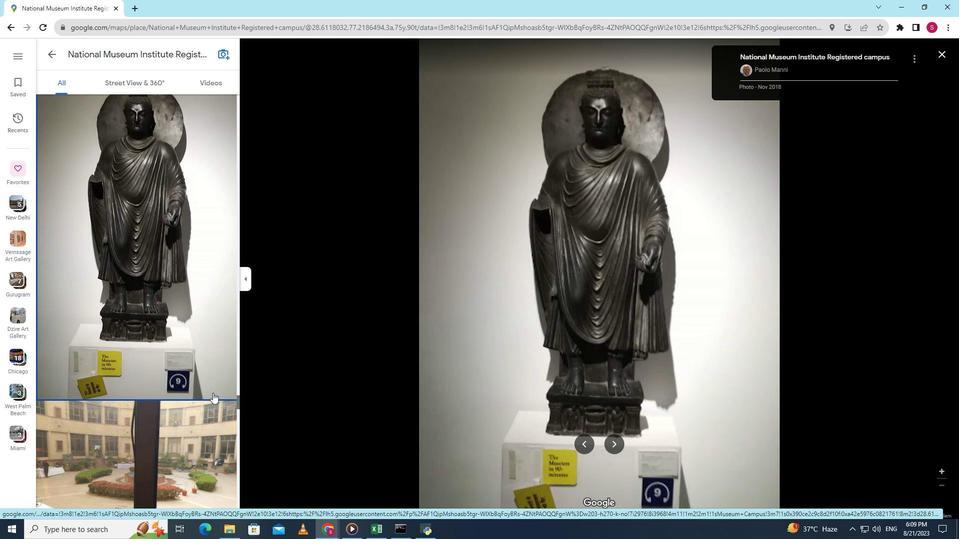 
Action: Mouse scrolled (212, 392) with delta (0, 0)
Screenshot: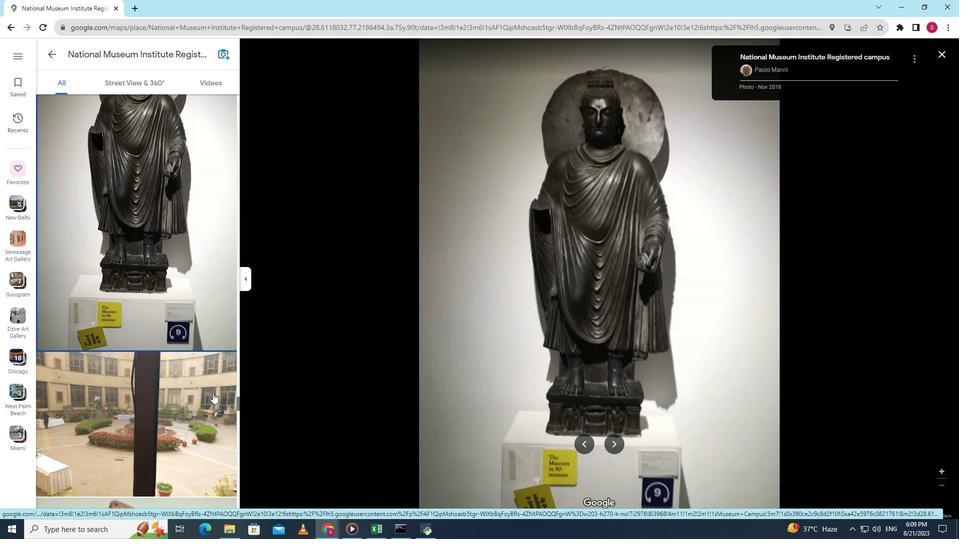 
Action: Mouse scrolled (212, 392) with delta (0, 0)
Screenshot: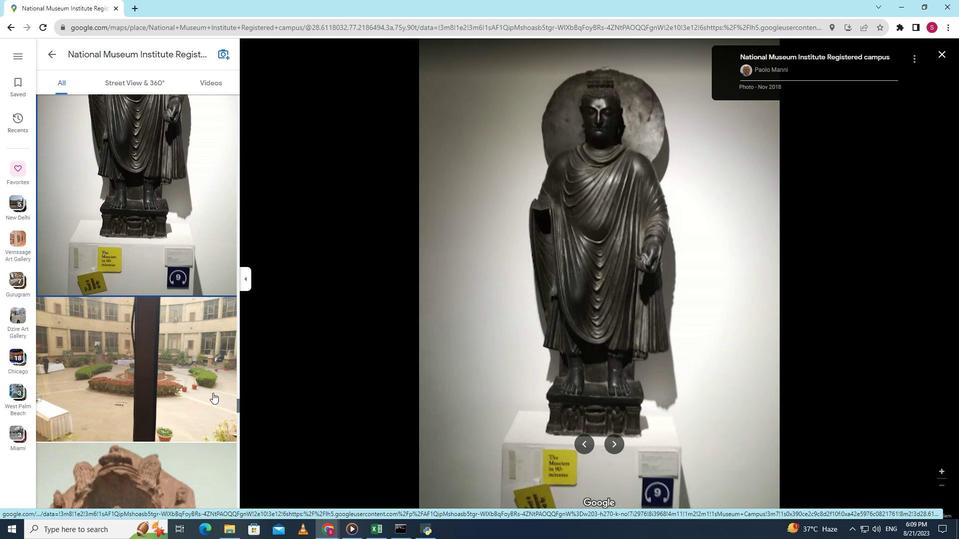 
Action: Mouse pressed left at (212, 393)
Screenshot: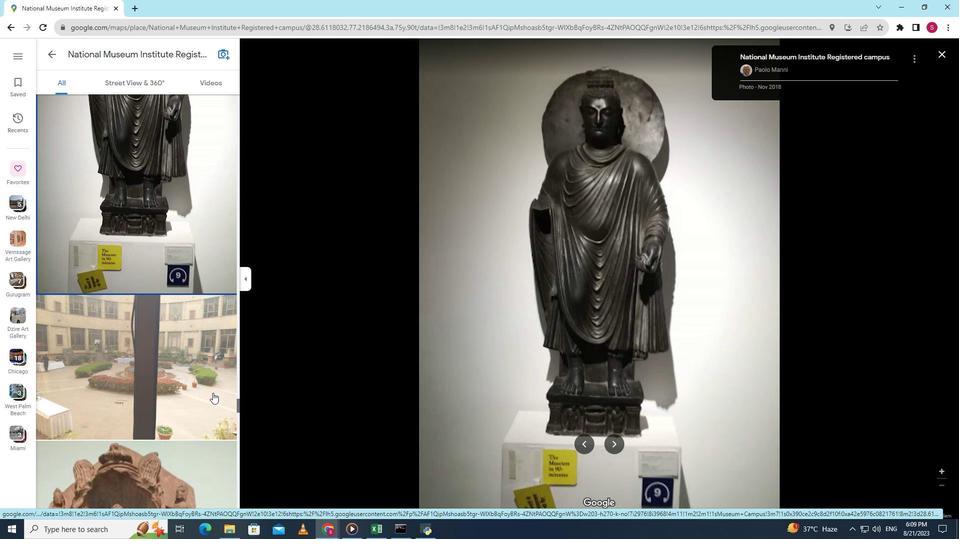 
Action: Mouse scrolled (212, 392) with delta (0, 0)
Screenshot: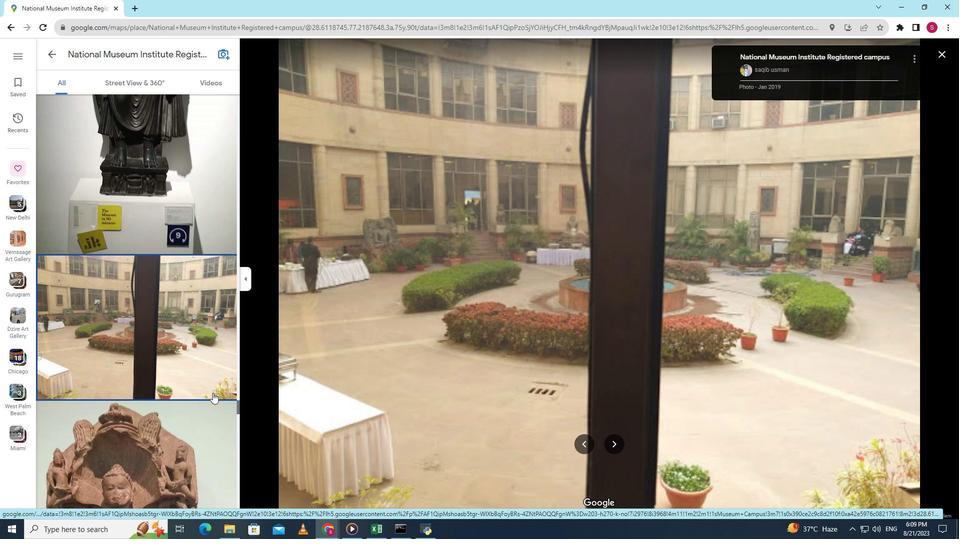 
Action: Mouse scrolled (212, 392) with delta (0, 0)
Screenshot: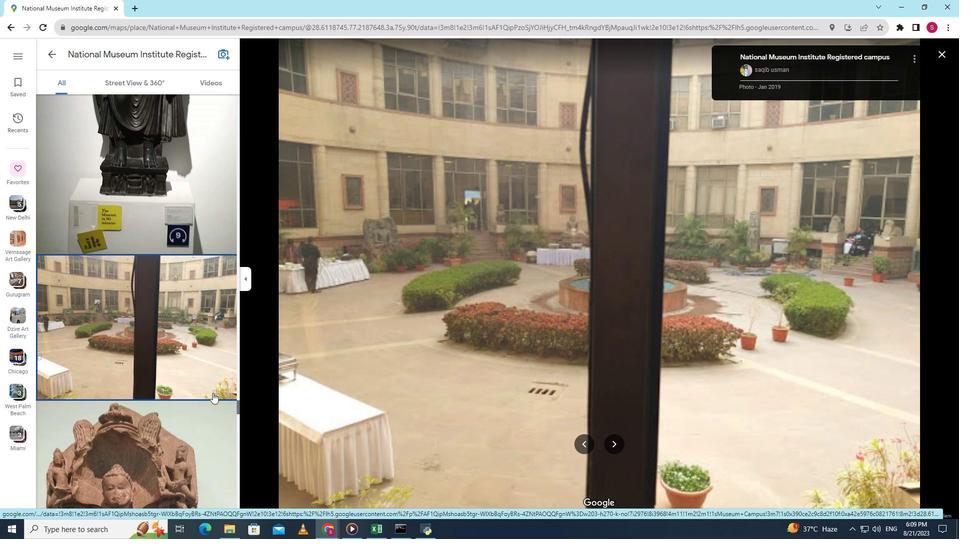 
Action: Mouse scrolled (212, 392) with delta (0, 0)
Screenshot: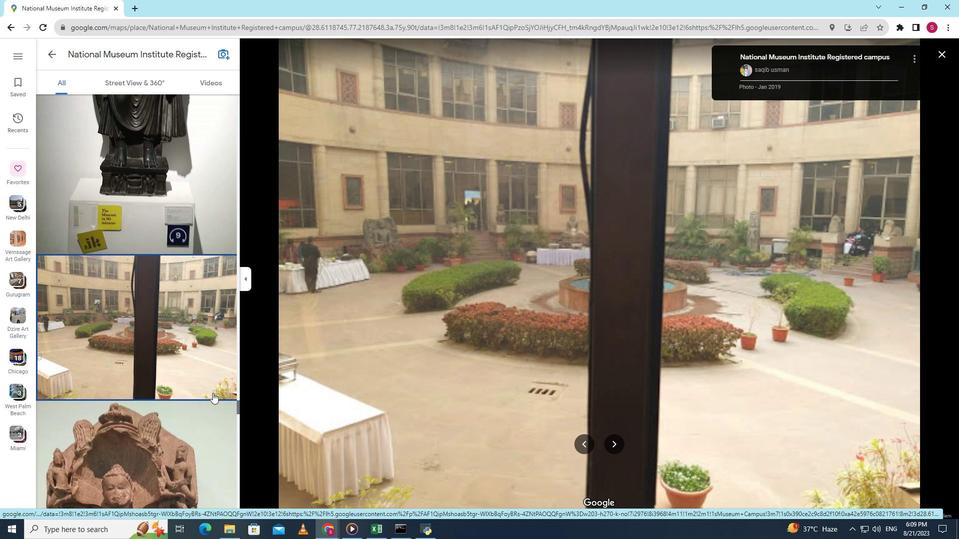 
Action: Mouse pressed left at (212, 393)
Screenshot: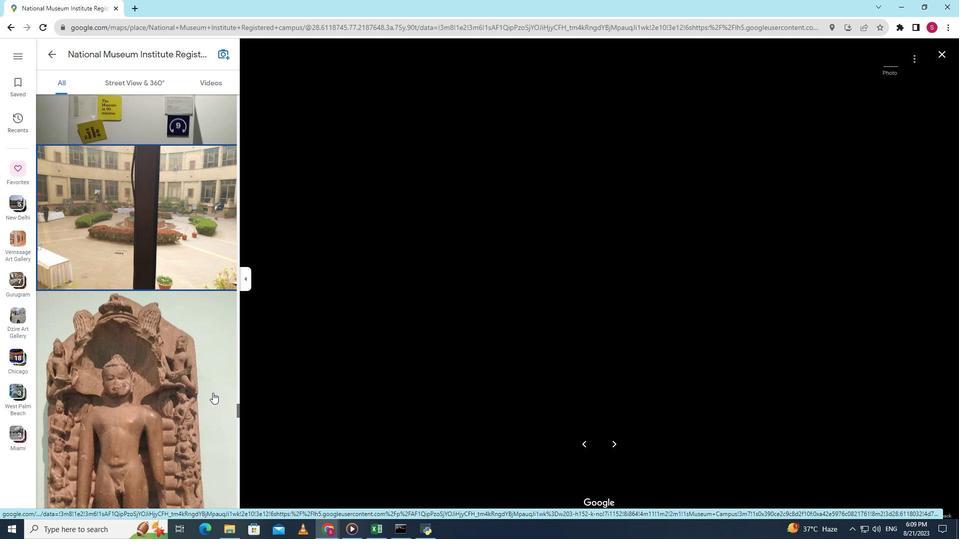 
Action: Mouse scrolled (212, 392) with delta (0, 0)
Screenshot: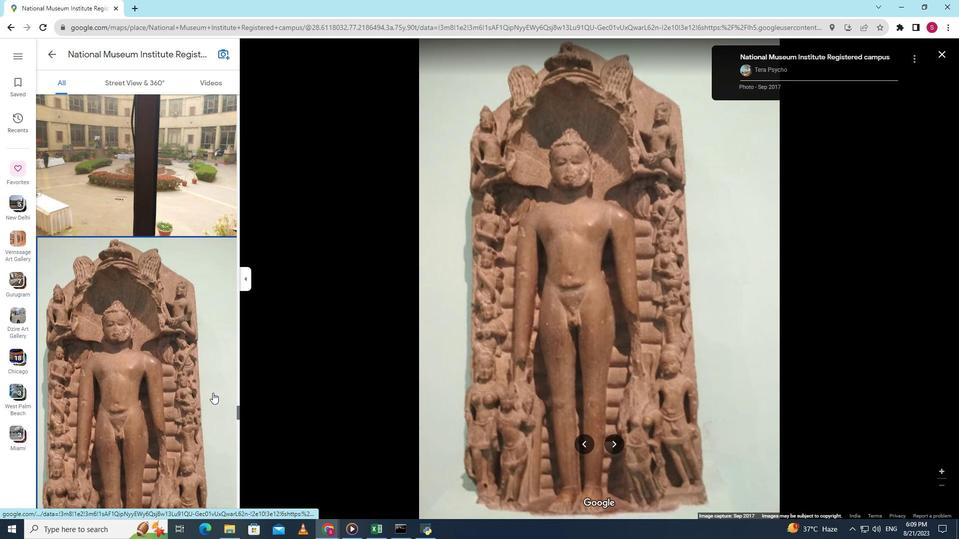 
Action: Mouse scrolled (212, 392) with delta (0, 0)
Screenshot: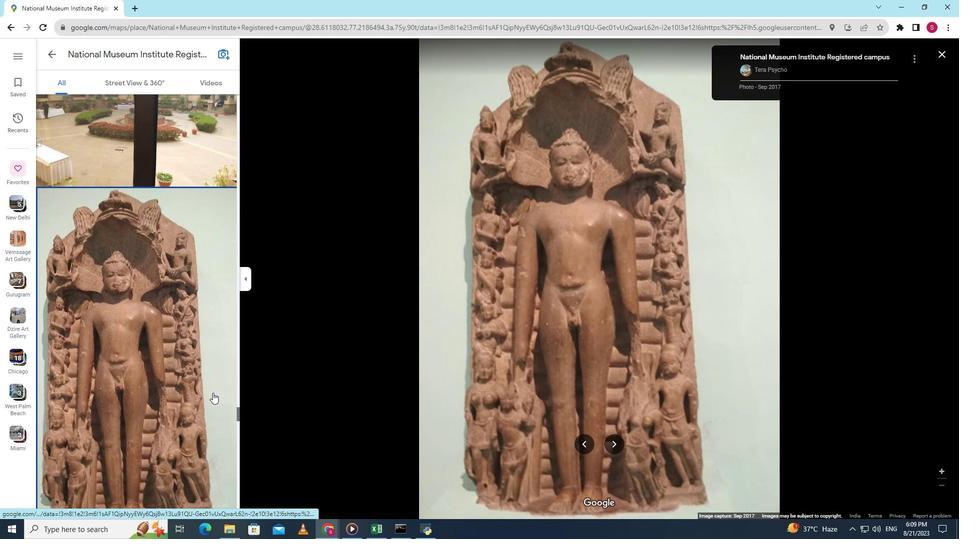 
Action: Mouse scrolled (212, 392) with delta (0, 0)
Screenshot: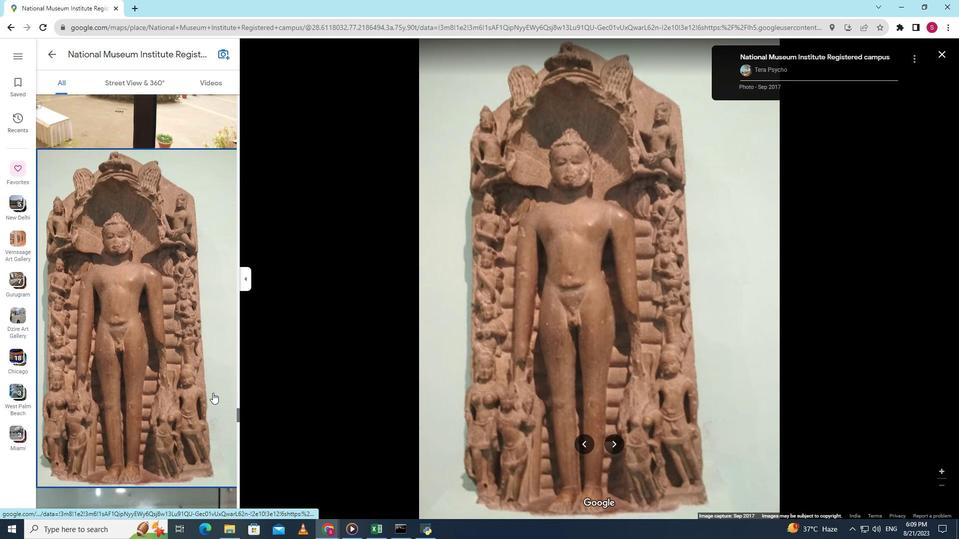 
Action: Mouse scrolled (212, 392) with delta (0, 0)
Screenshot: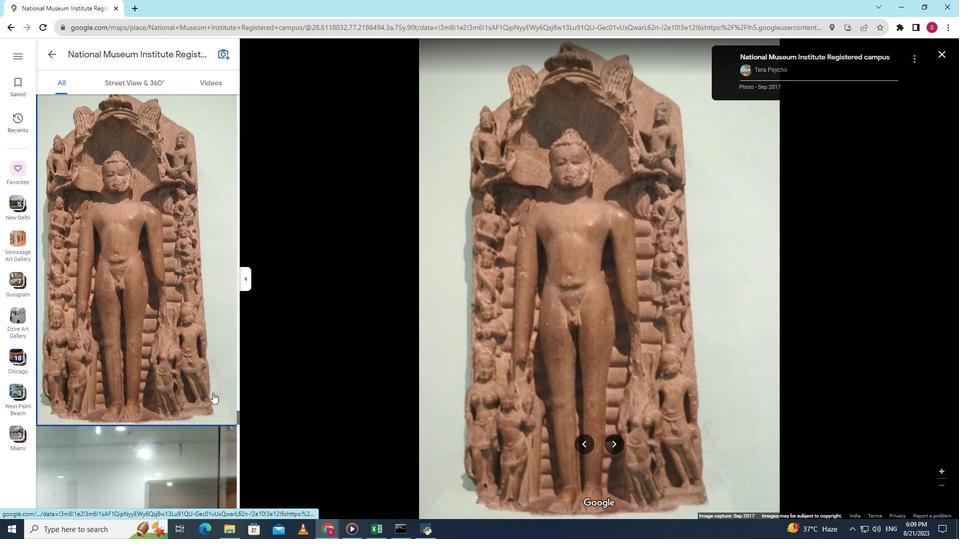 
Action: Mouse scrolled (212, 392) with delta (0, 0)
Screenshot: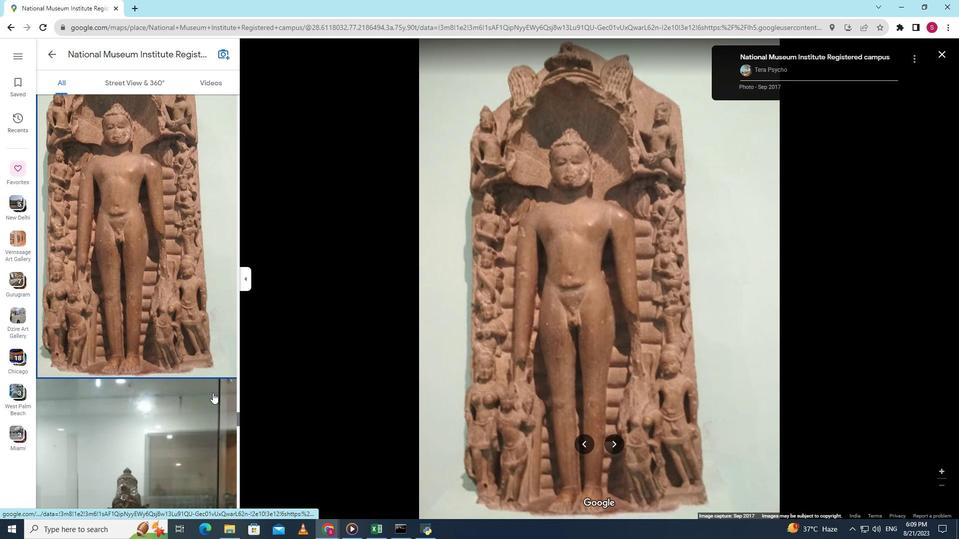 
Action: Mouse scrolled (212, 392) with delta (0, 0)
Screenshot: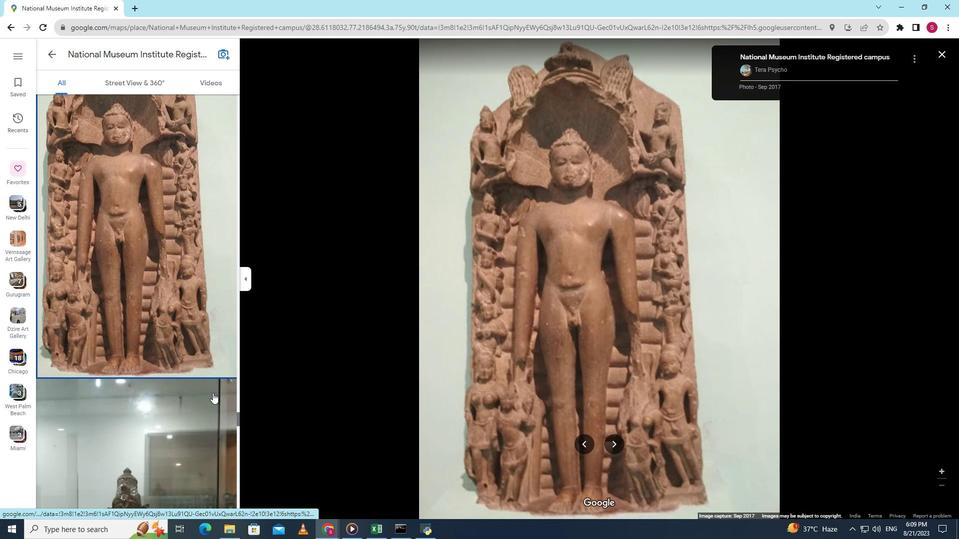 
Action: Mouse scrolled (212, 392) with delta (0, 0)
Screenshot: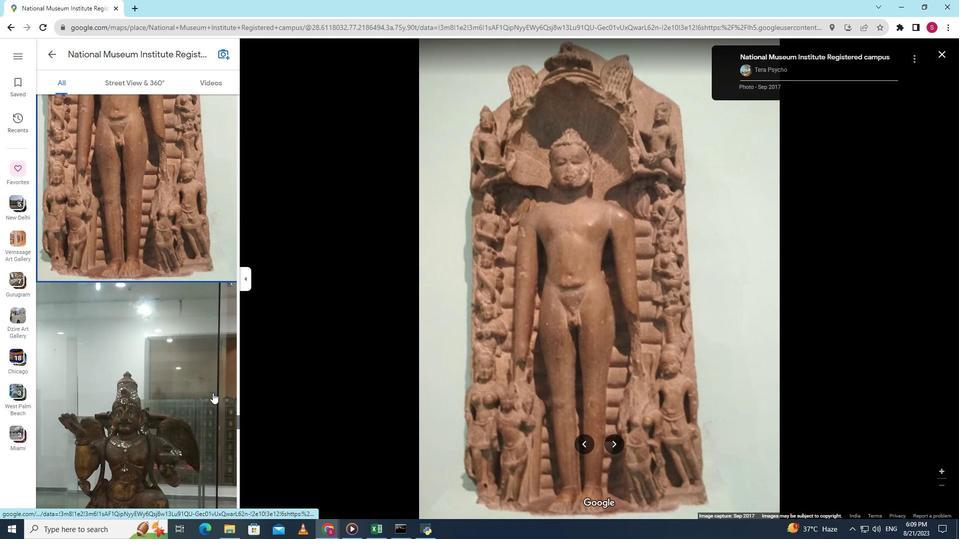 
Action: Mouse scrolled (212, 392) with delta (0, 0)
